 Task: Open Card Equestrian Review in Board Content Personalization and Customization to Workspace Database Management and add a team member Softage.4@softage.net, a label Red, a checklist Scuba Diving, an attachment from your onedrive, a color Red and finally, add a card description 'Conduct team training session on project management' and a comment 'Let us approach this task with a sense of focus and attention to detail, ensuring that we do not miss any important information or details.'. Add a start date 'Jan 16, 1900' with a due date 'Jan 23, 1900'
Action: Mouse moved to (52, 264)
Screenshot: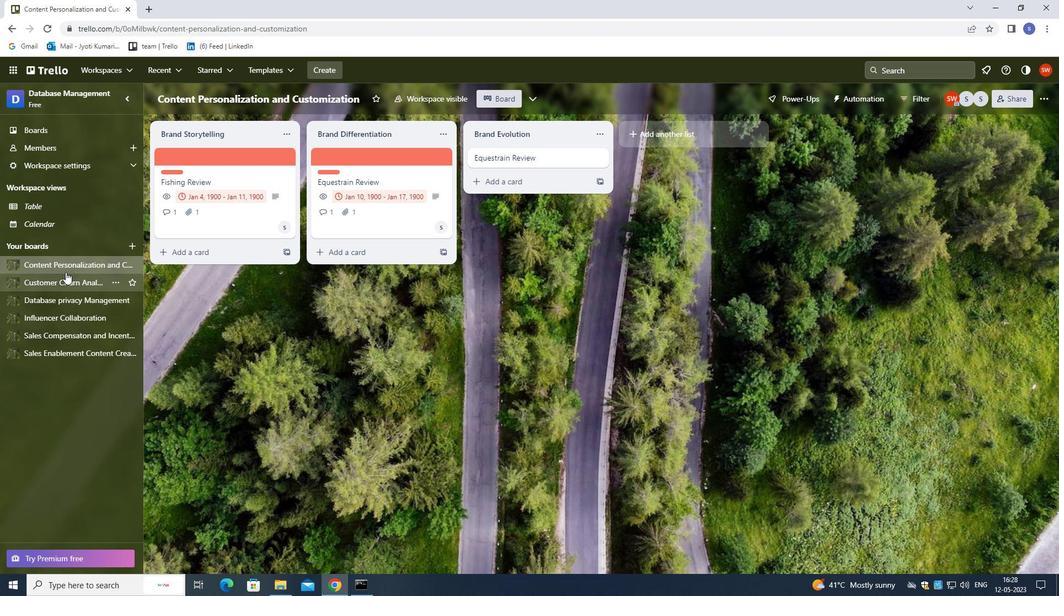 
Action: Mouse pressed left at (52, 264)
Screenshot: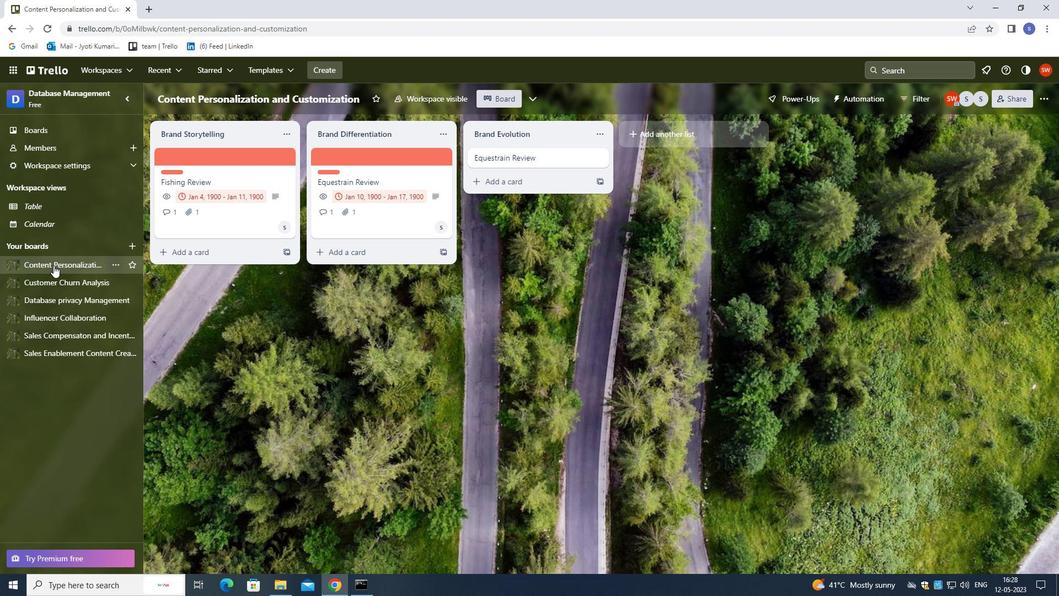 
Action: Mouse moved to (510, 156)
Screenshot: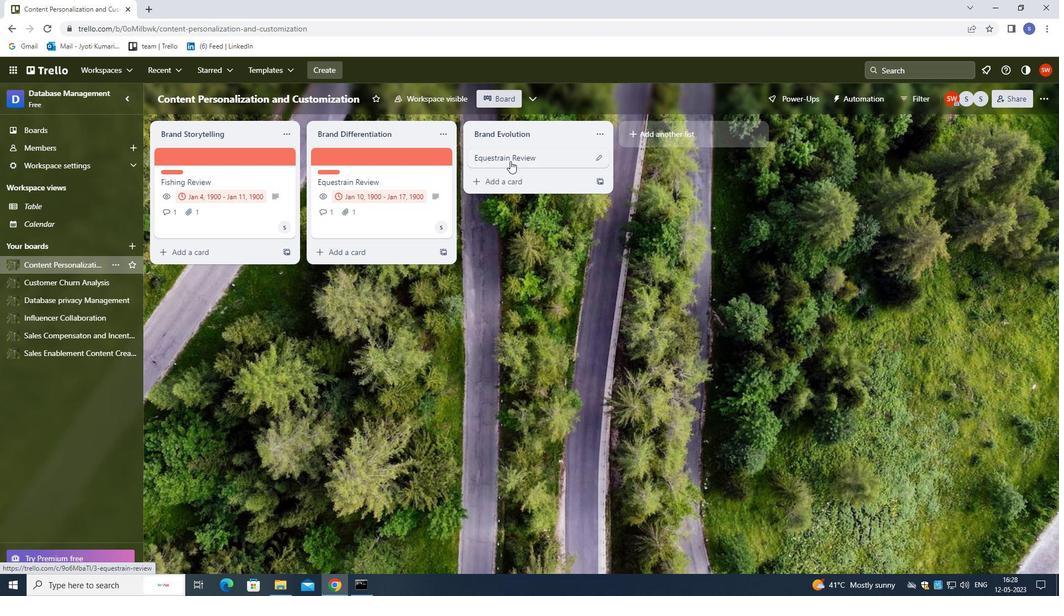 
Action: Mouse pressed left at (510, 156)
Screenshot: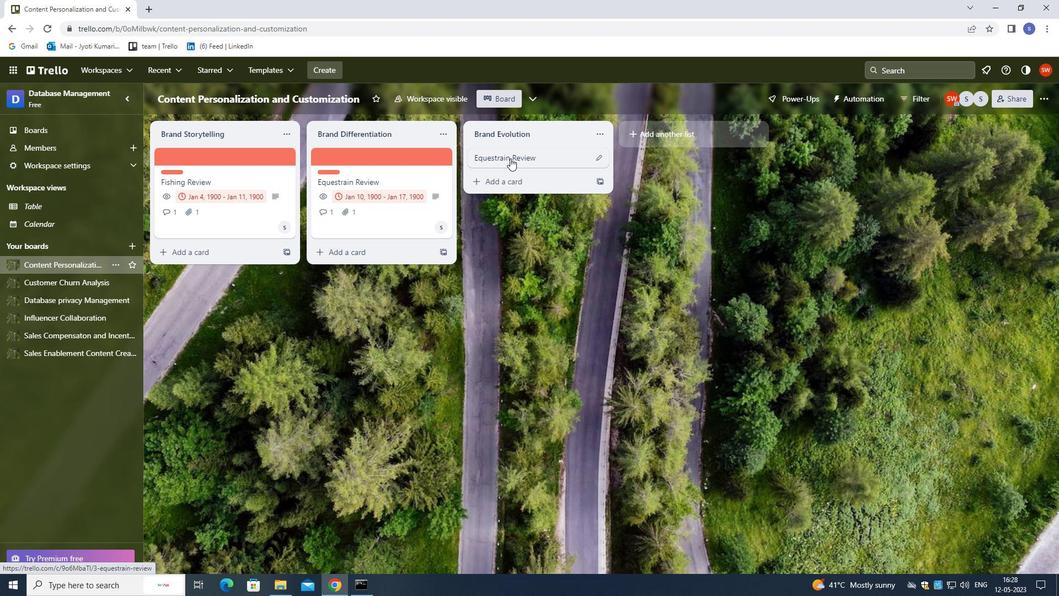 
Action: Mouse moved to (672, 201)
Screenshot: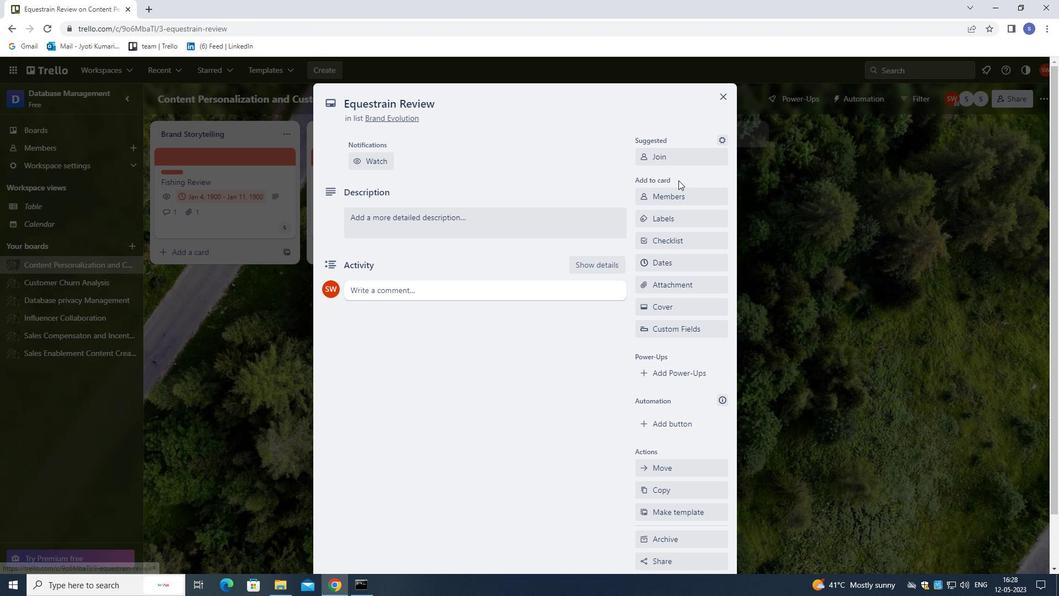 
Action: Mouse pressed left at (672, 201)
Screenshot: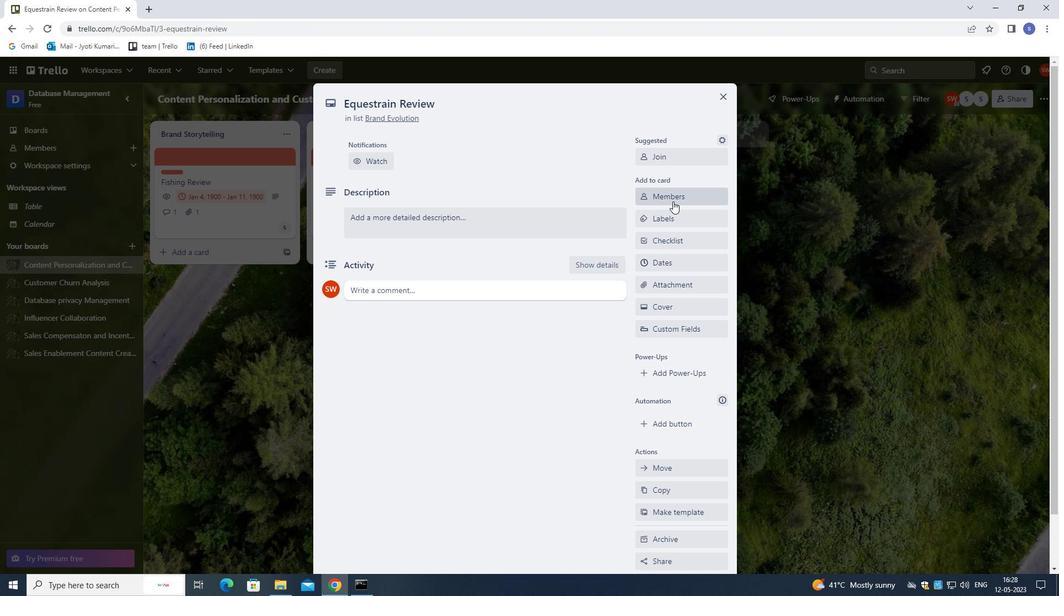 
Action: Mouse moved to (678, 157)
Screenshot: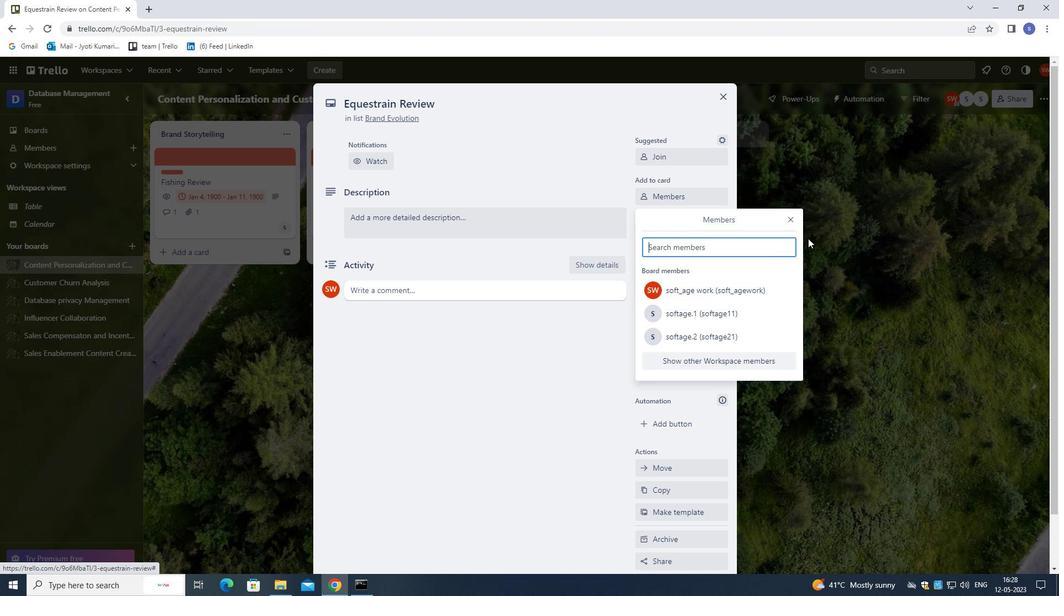 
Action: Key pressed softage.4<Key.shift>2SOFTAGE.NET
Screenshot: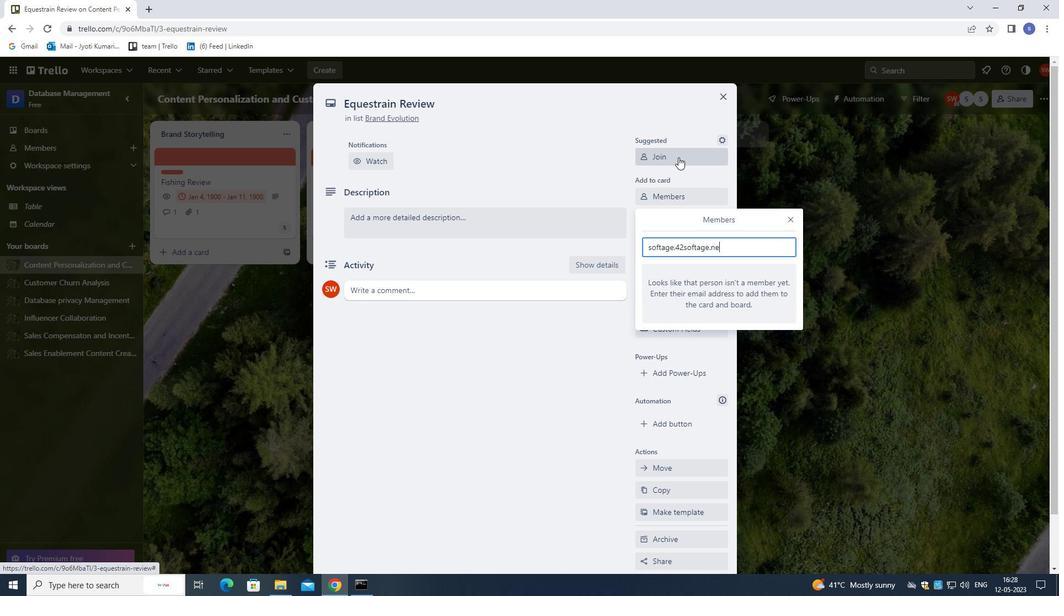 
Action: Mouse moved to (683, 247)
Screenshot: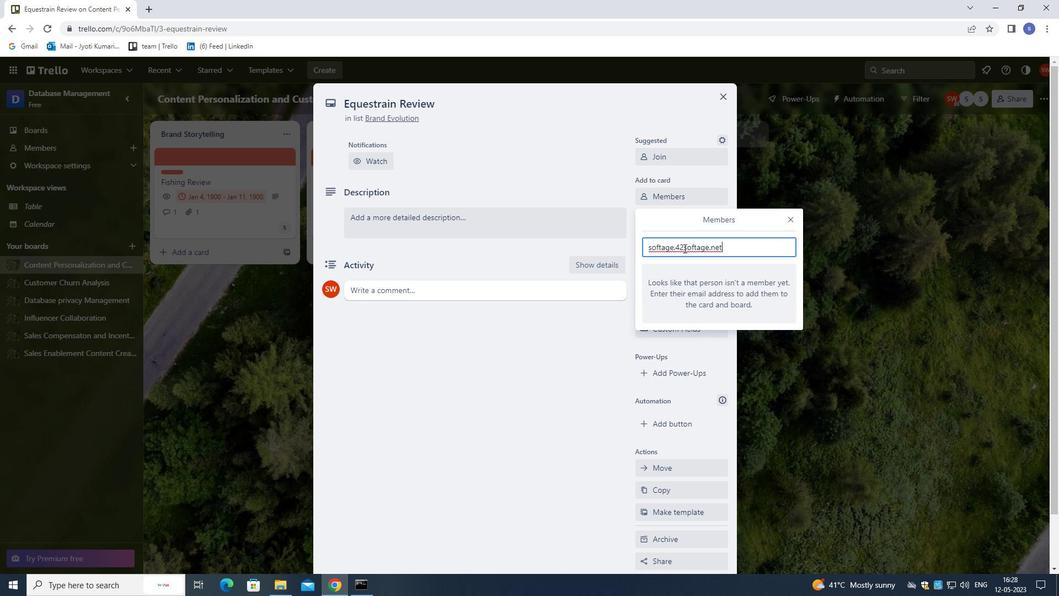 
Action: Mouse pressed left at (683, 247)
Screenshot: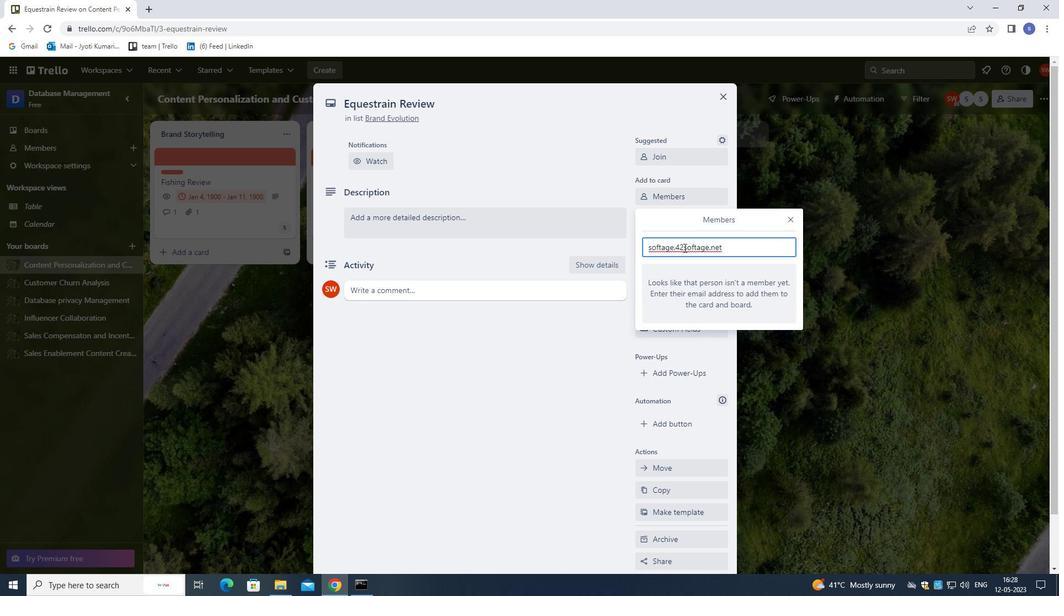
Action: Mouse moved to (694, 303)
Screenshot: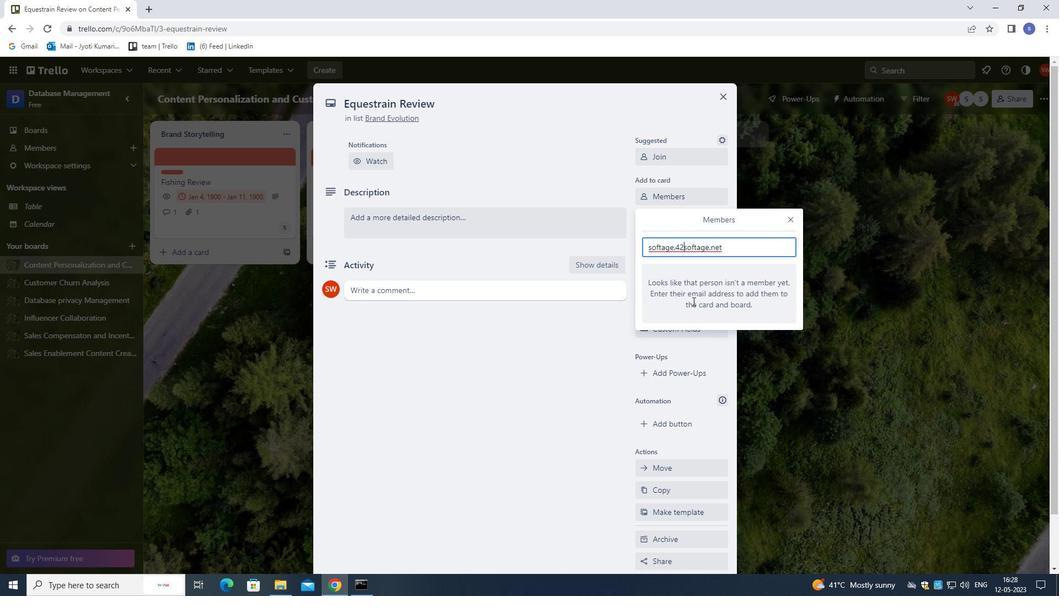 
Action: Key pressed <Key.backspace>
Screenshot: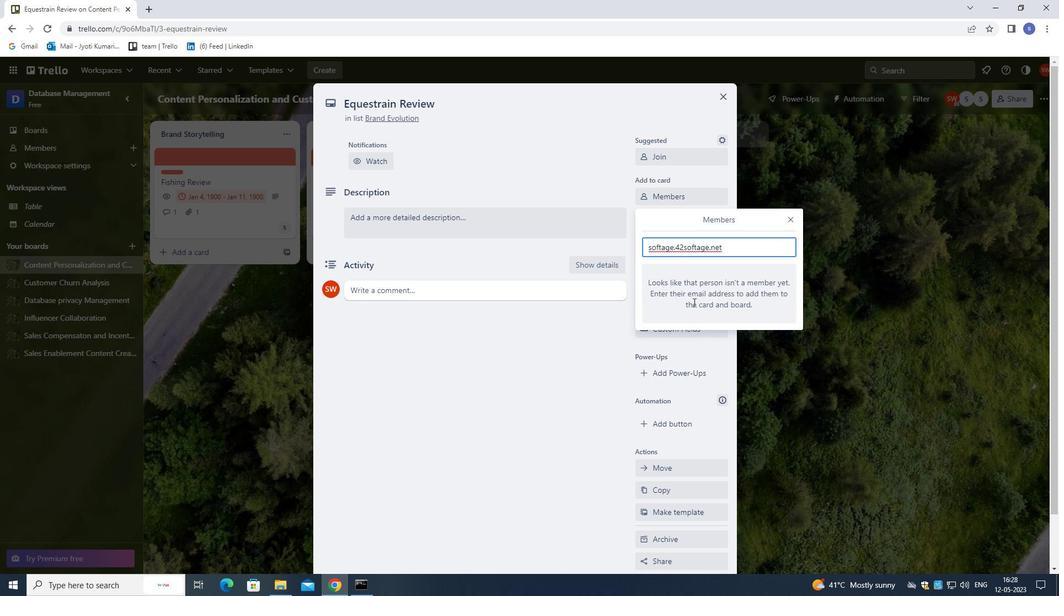 
Action: Mouse moved to (729, 246)
Screenshot: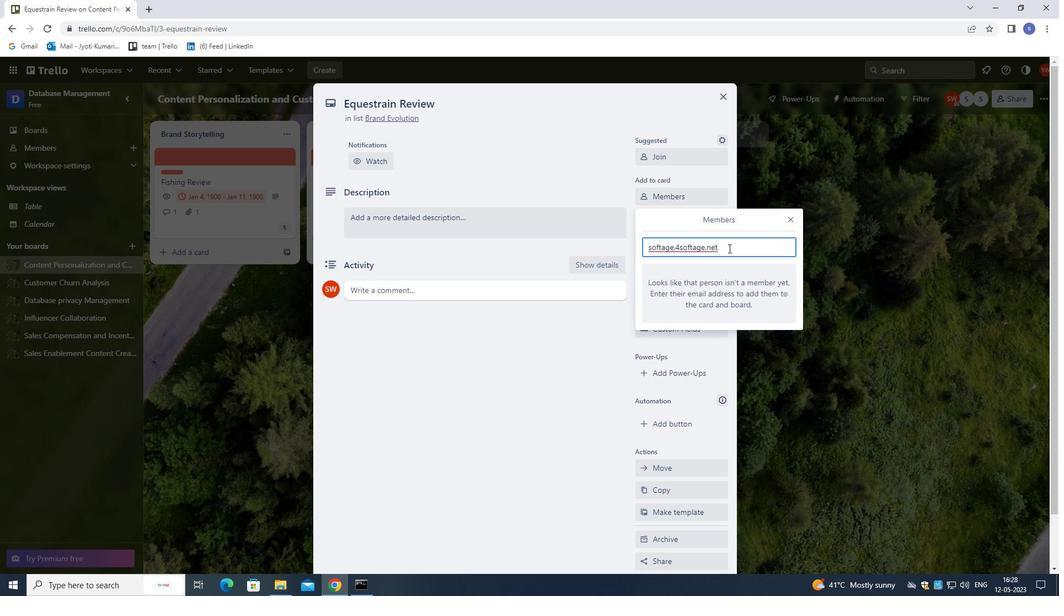 
Action: Mouse pressed left at (729, 246)
Screenshot: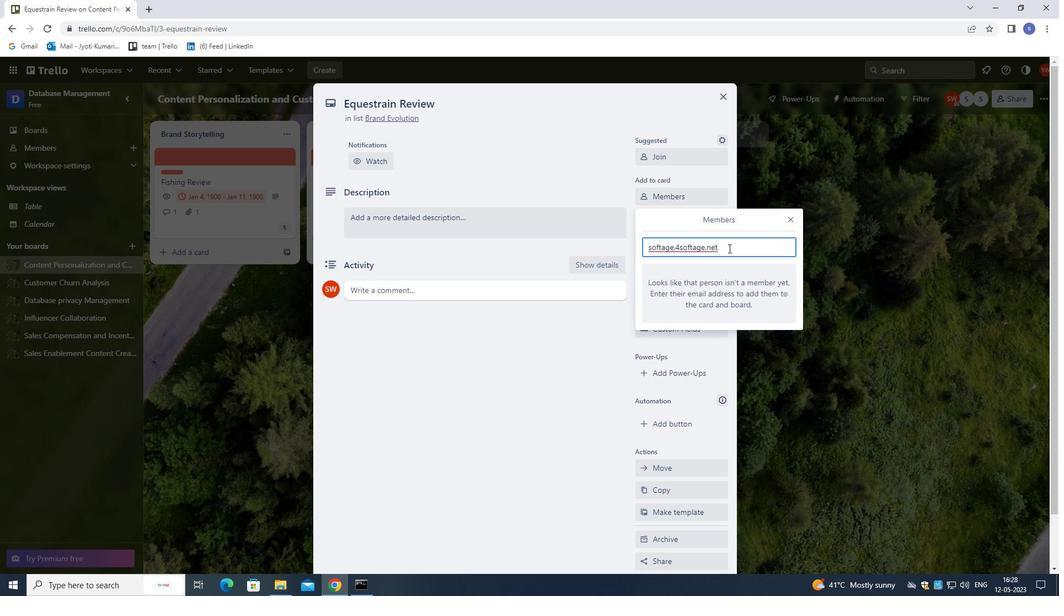 
Action: Mouse moved to (708, 256)
Screenshot: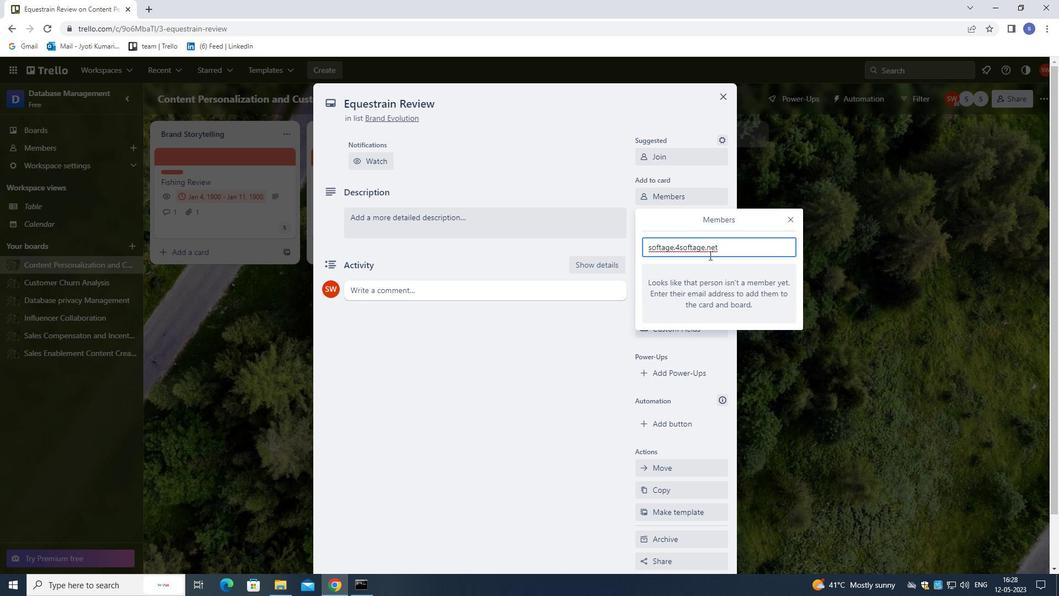 
Action: Key pressed <Key.backspace>
Screenshot: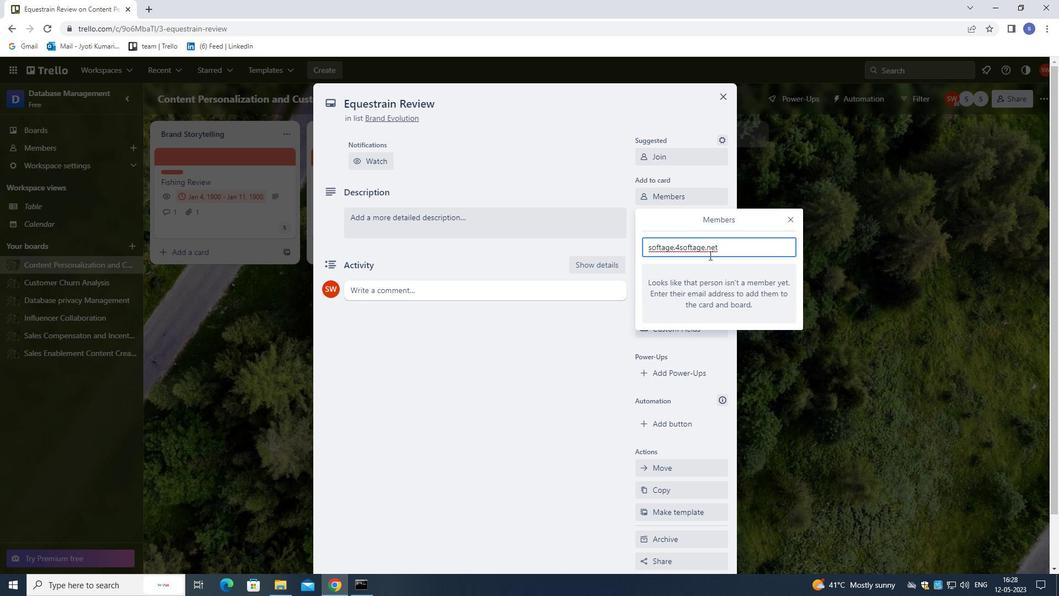 
Action: Mouse moved to (699, 258)
Screenshot: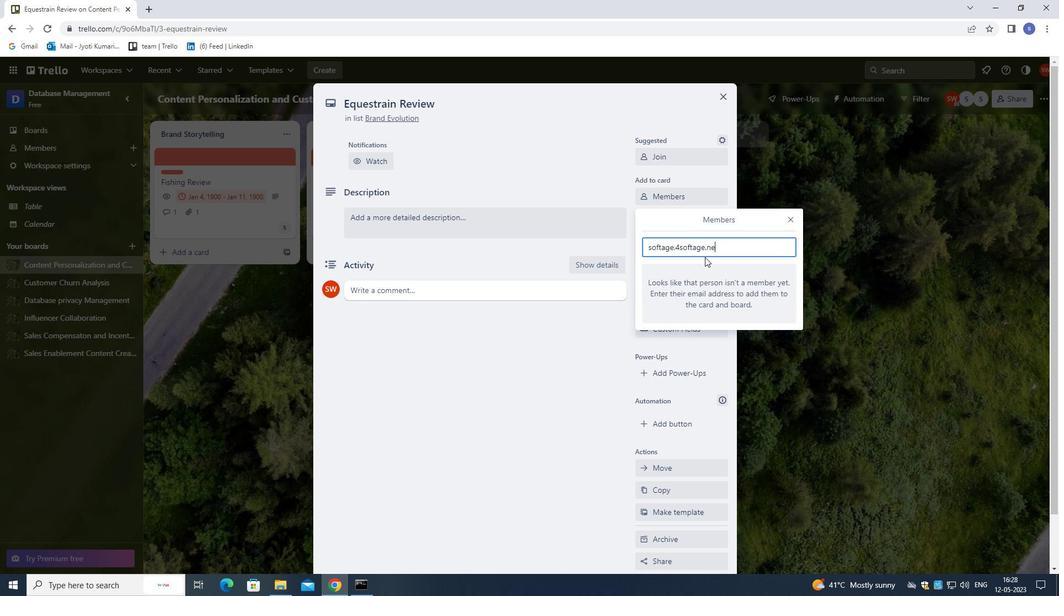
Action: Key pressed T
Screenshot: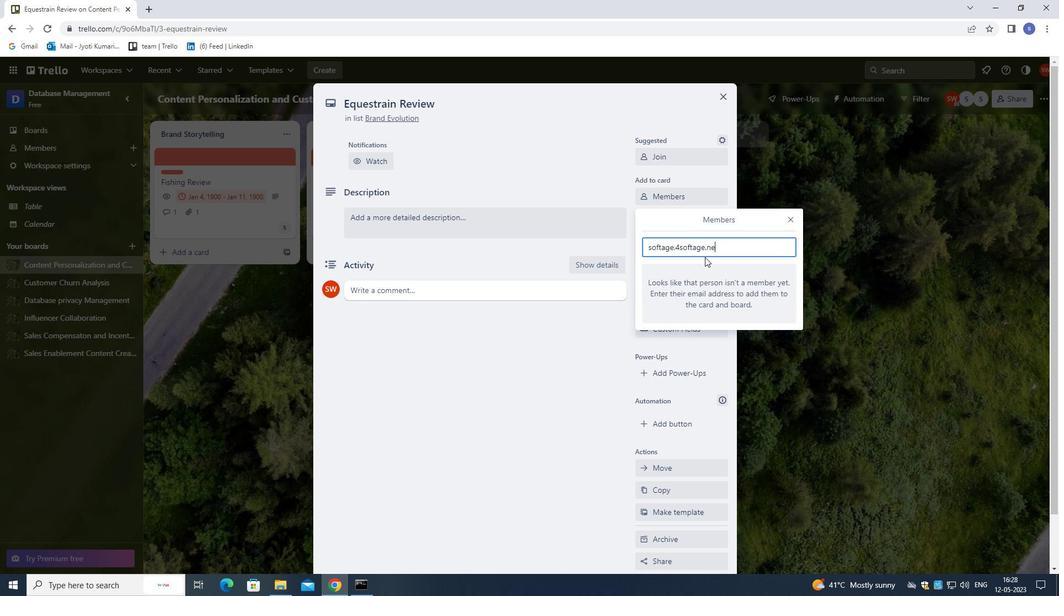 
Action: Mouse moved to (680, 245)
Screenshot: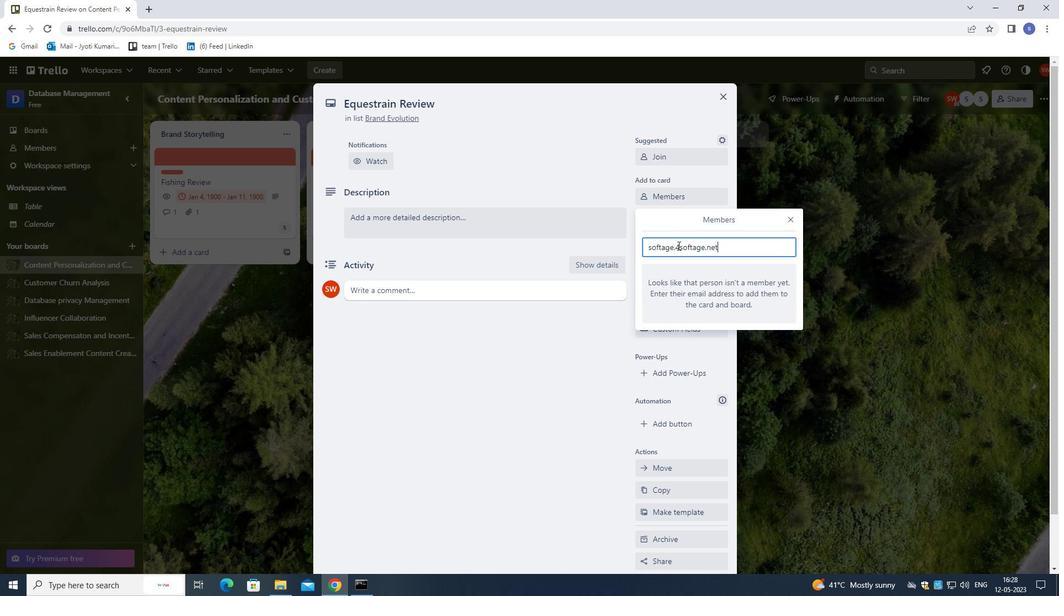 
Action: Mouse pressed left at (680, 245)
Screenshot: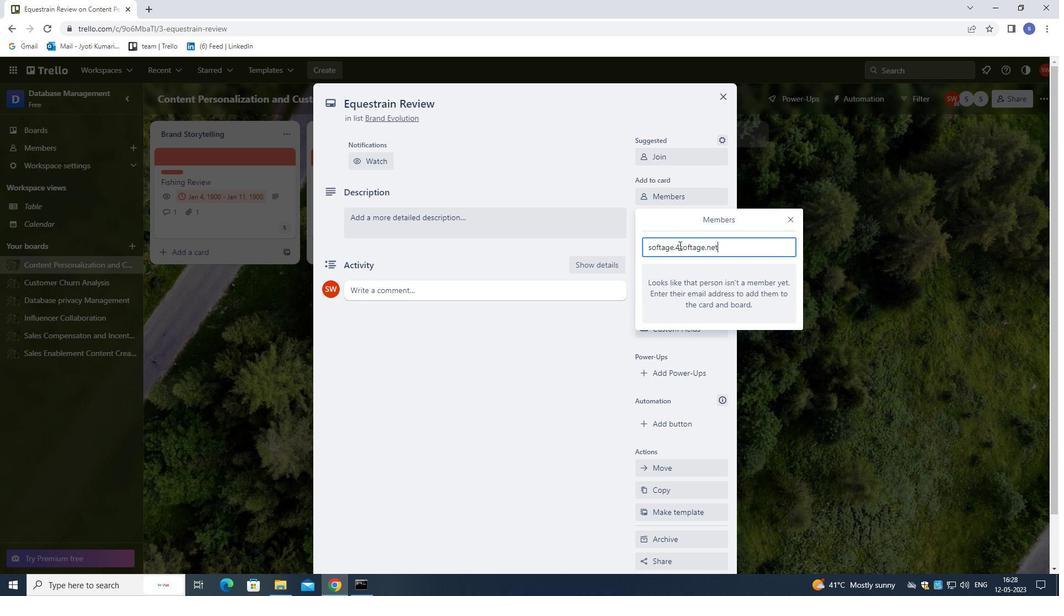 
Action: Mouse moved to (693, 271)
Screenshot: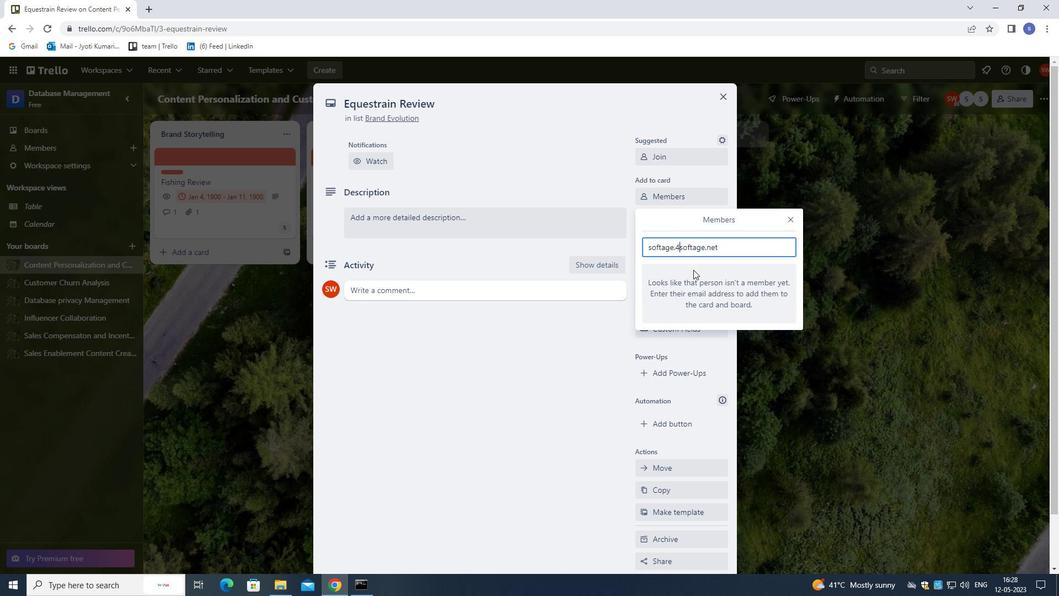 
Action: Key pressed <Key.shift>@
Screenshot: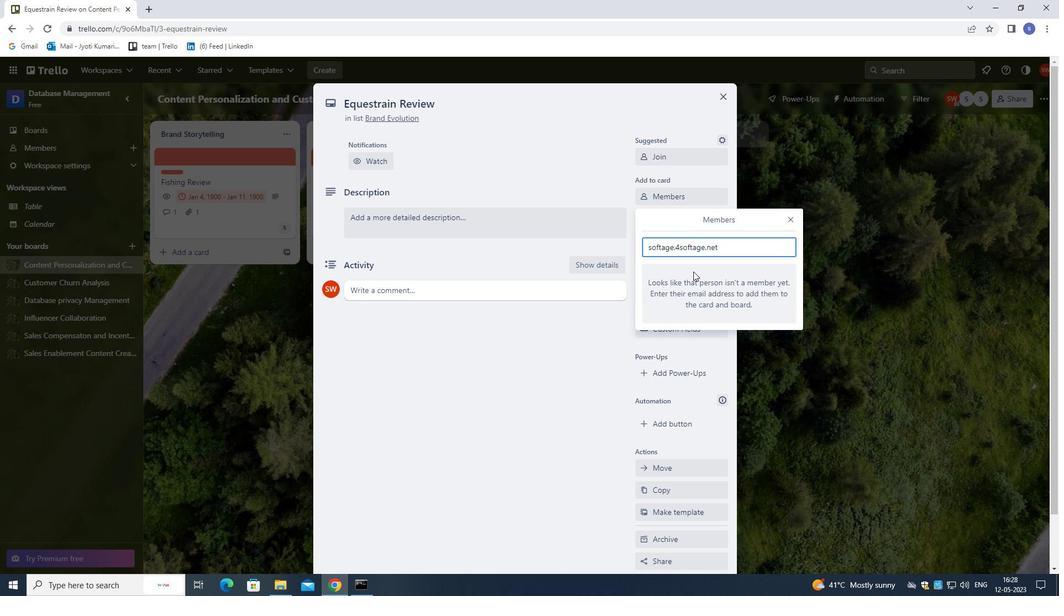 
Action: Mouse moved to (687, 326)
Screenshot: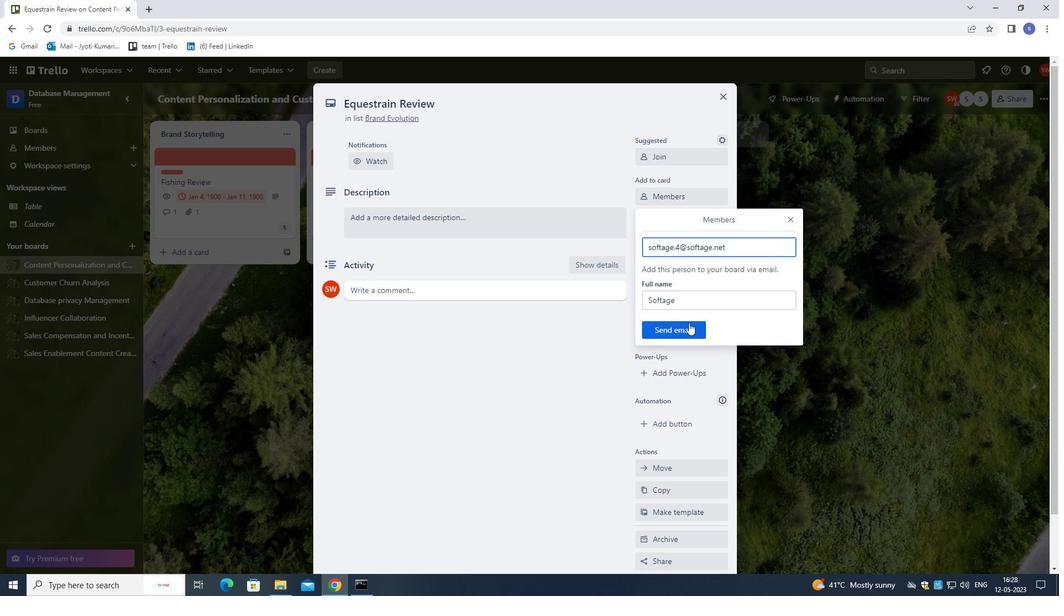 
Action: Mouse pressed left at (687, 326)
Screenshot: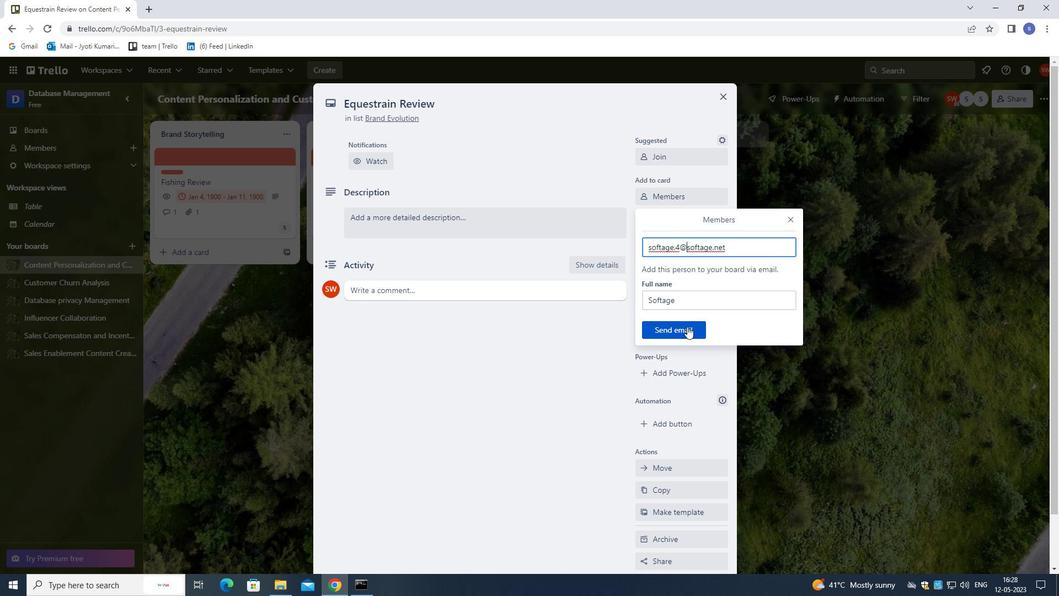 
Action: Mouse moved to (674, 221)
Screenshot: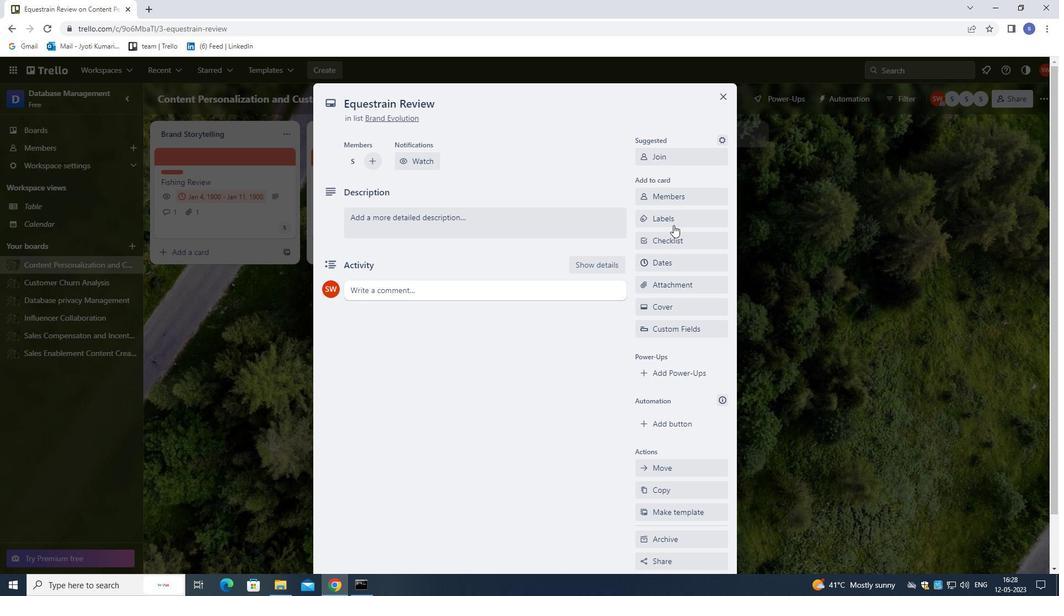 
Action: Mouse pressed left at (674, 221)
Screenshot: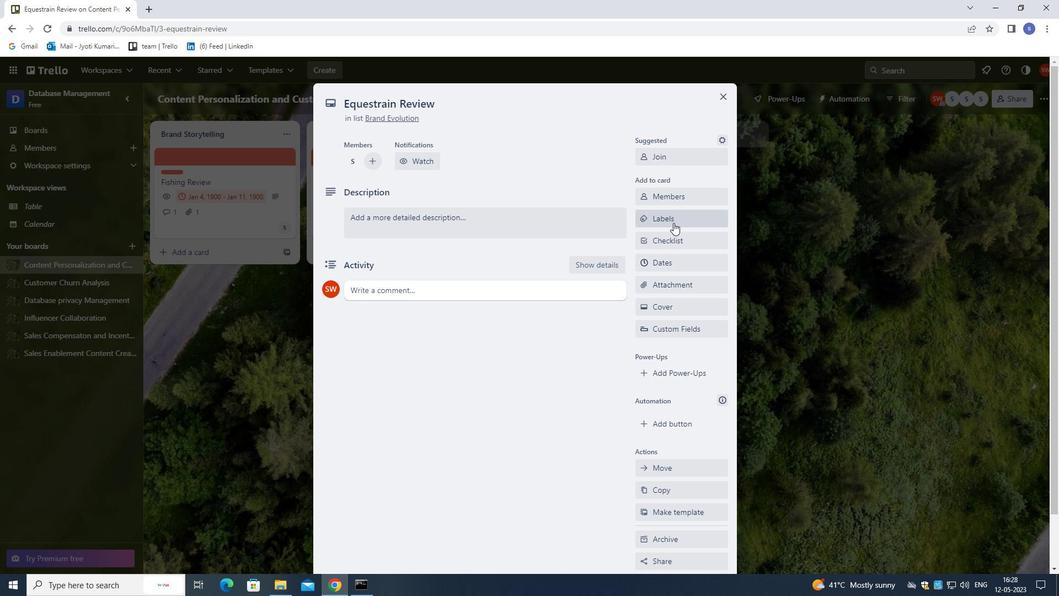 
Action: Mouse moved to (672, 226)
Screenshot: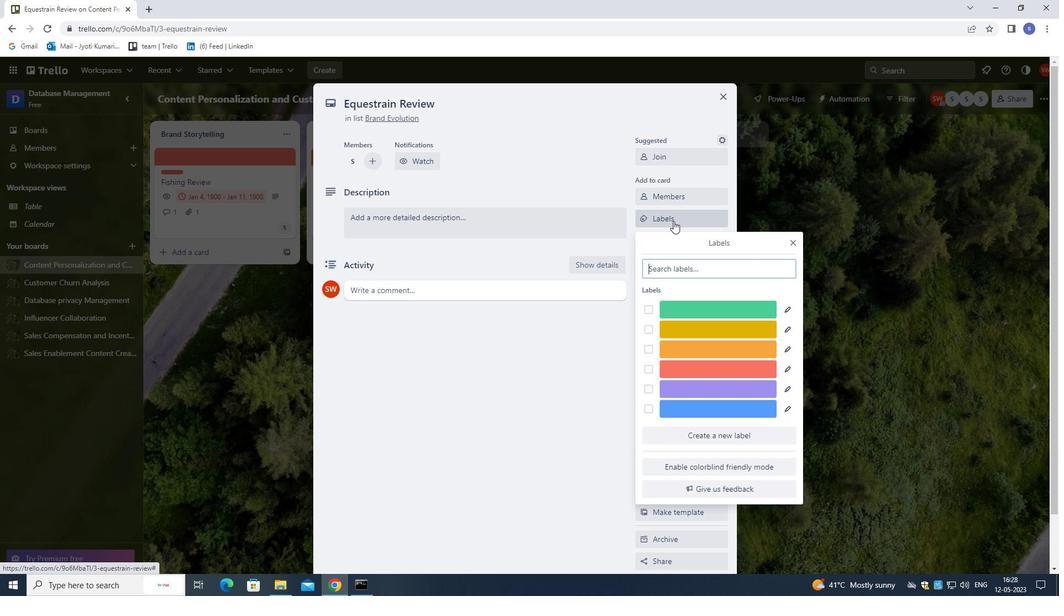 
Action: Key pressed R
Screenshot: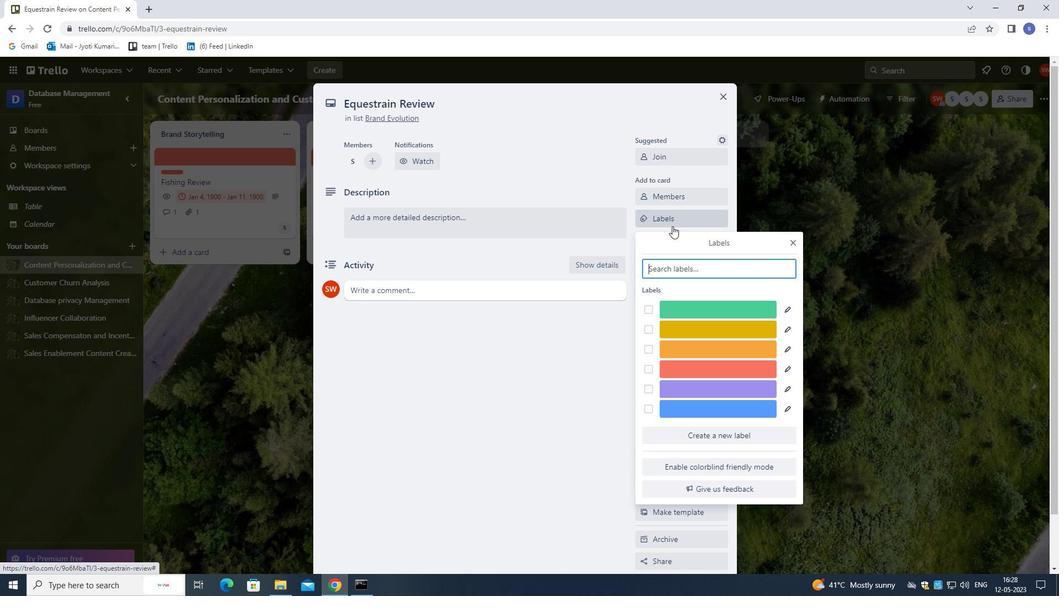 
Action: Mouse moved to (704, 308)
Screenshot: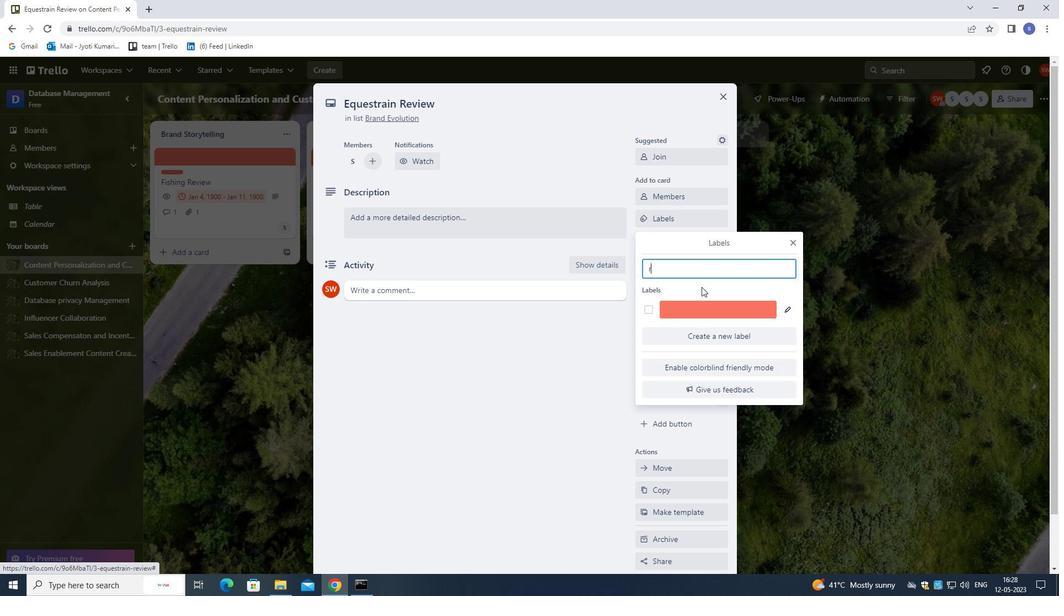 
Action: Mouse pressed left at (704, 308)
Screenshot: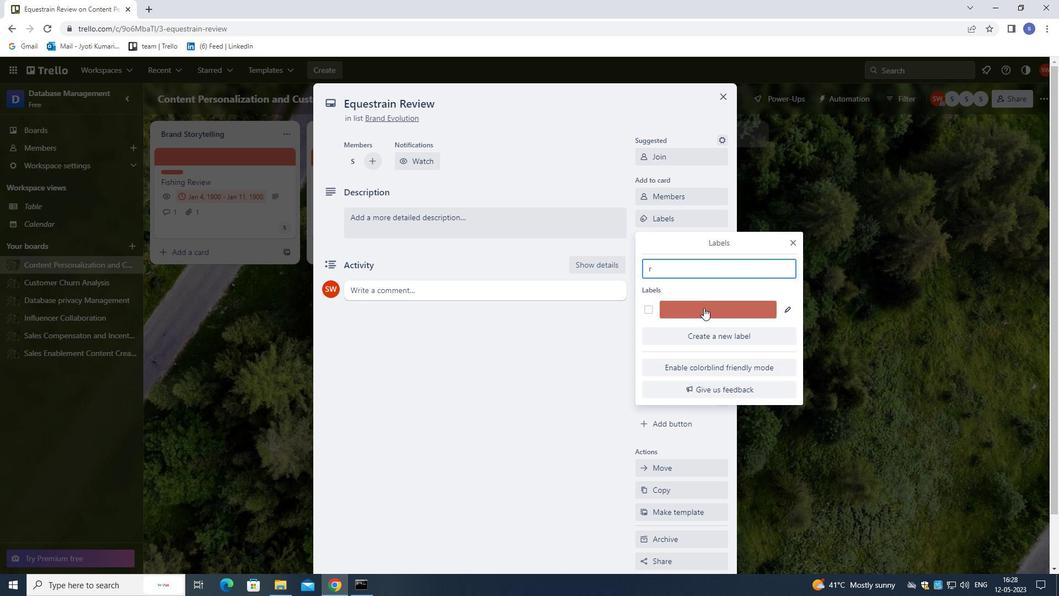 
Action: Mouse moved to (791, 239)
Screenshot: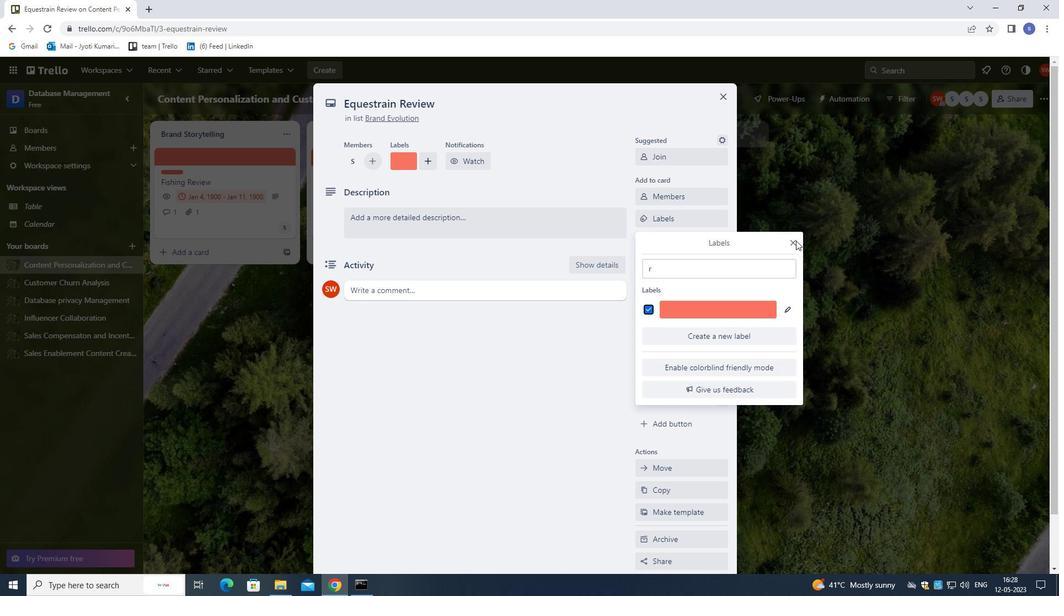 
Action: Mouse pressed left at (791, 239)
Screenshot: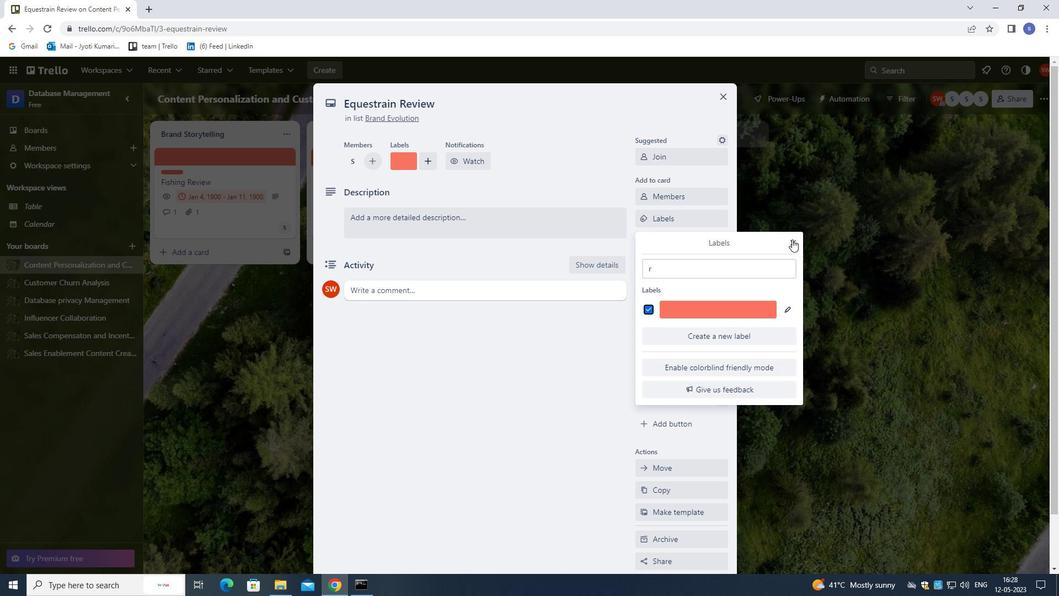 
Action: Mouse moved to (707, 239)
Screenshot: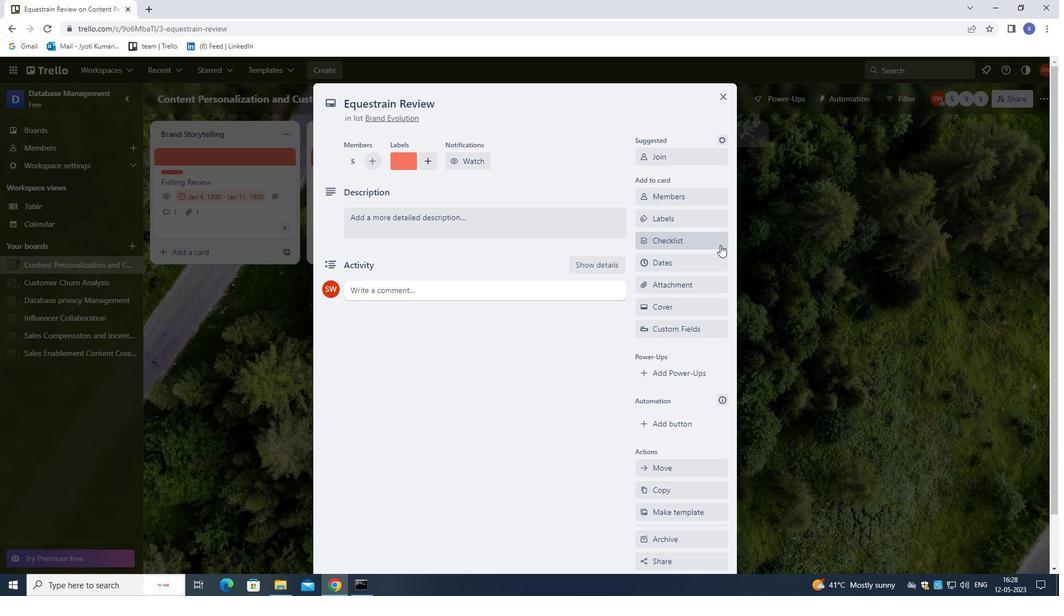 
Action: Mouse pressed left at (707, 239)
Screenshot: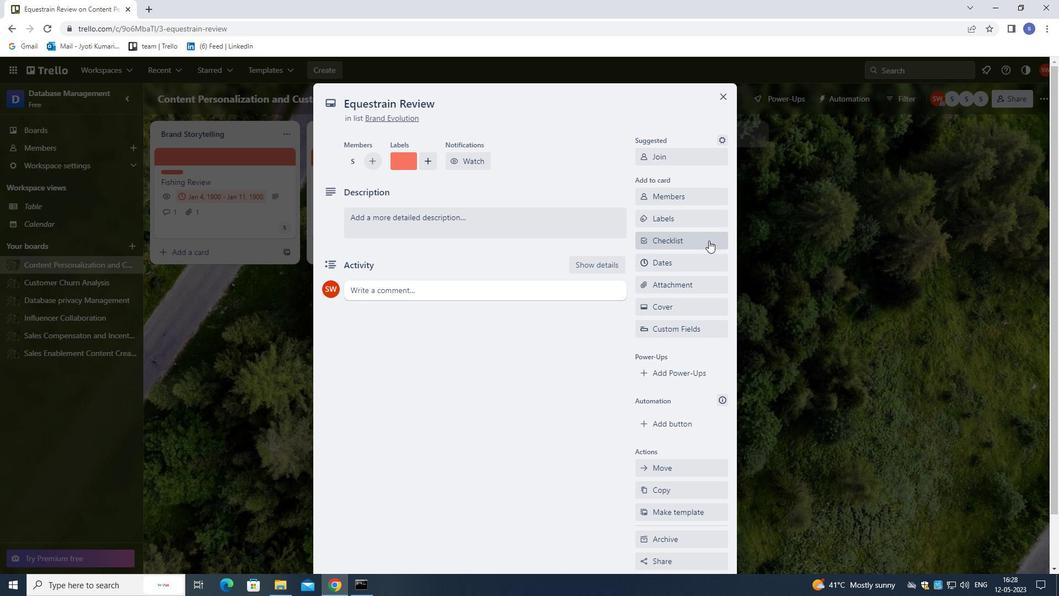 
Action: Mouse moved to (706, 243)
Screenshot: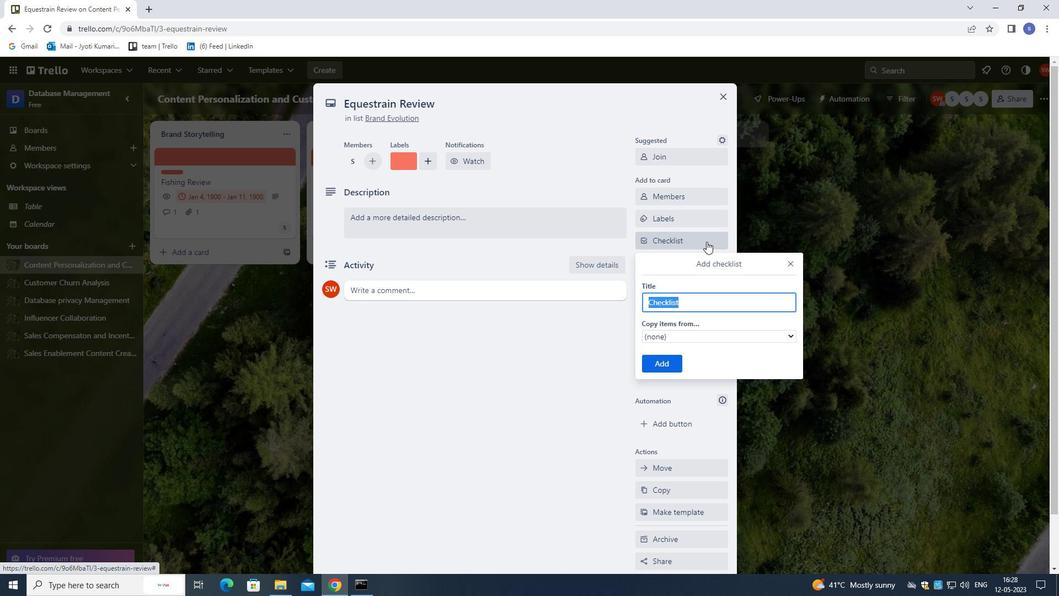 
Action: Key pressed SC
Screenshot: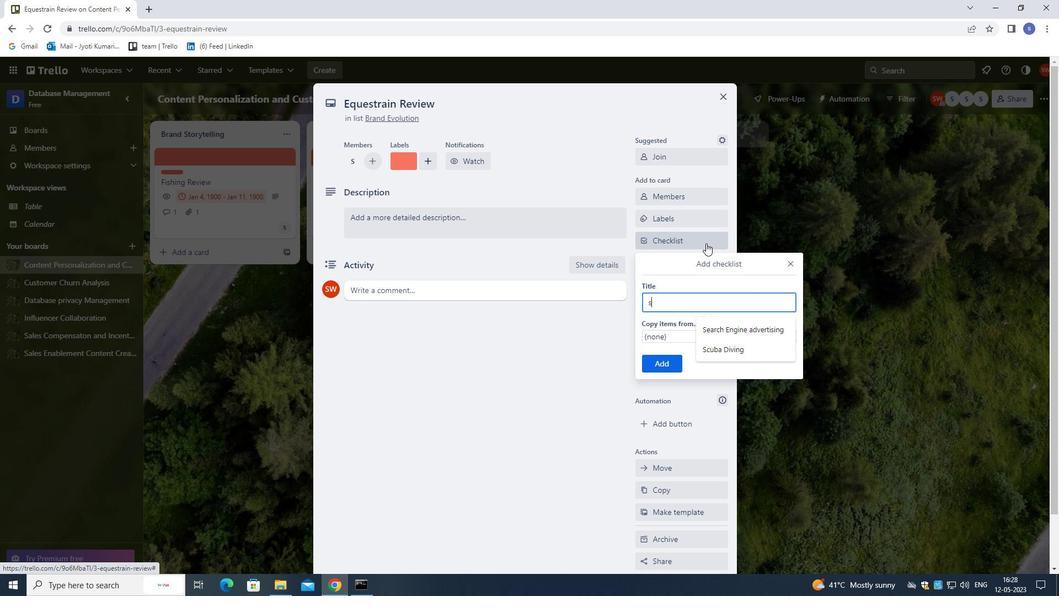 
Action: Mouse moved to (719, 330)
Screenshot: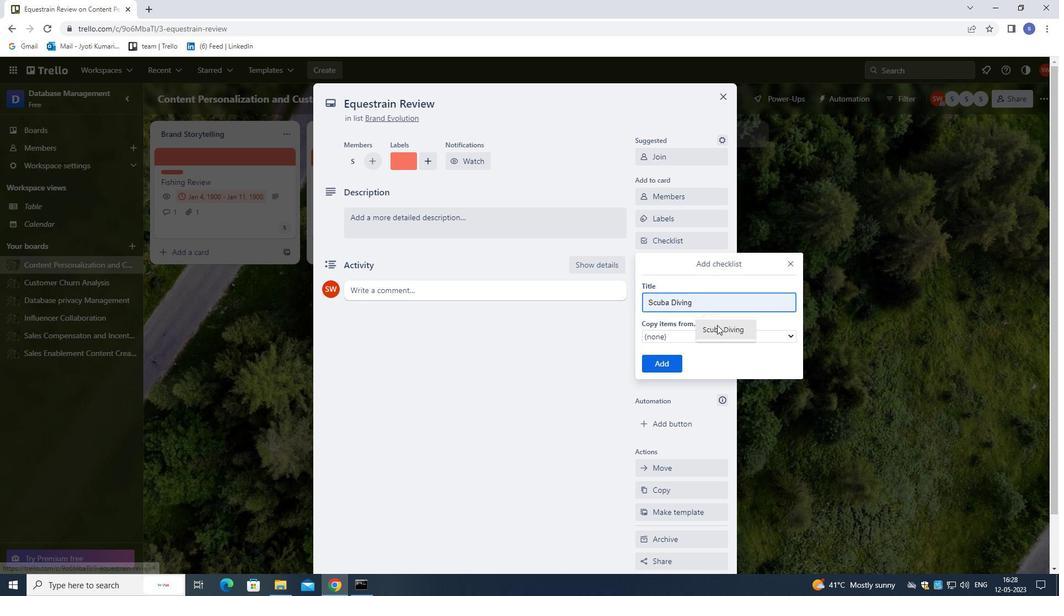
Action: Mouse pressed left at (719, 330)
Screenshot: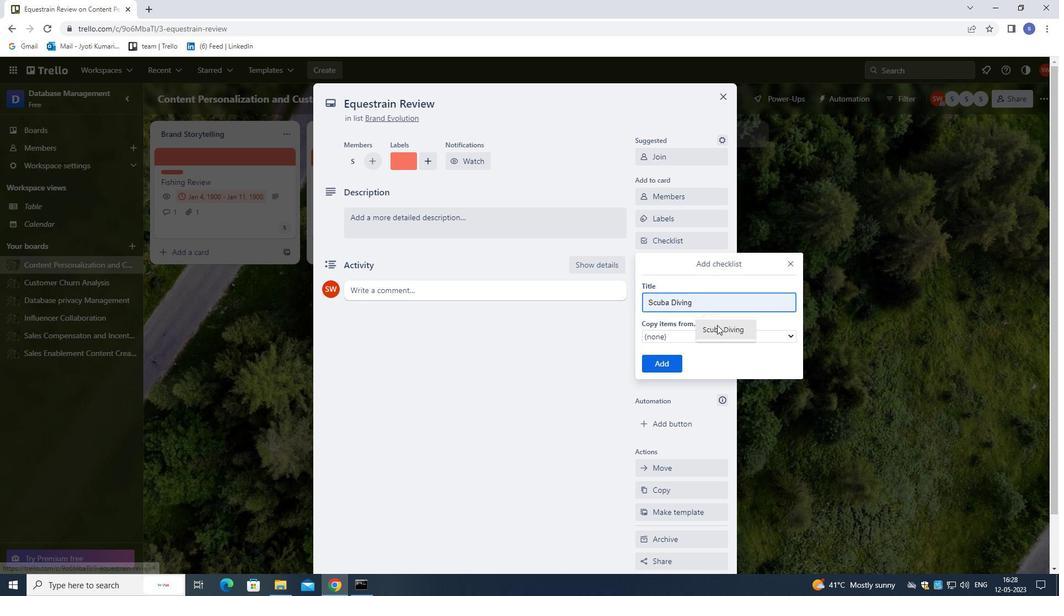 
Action: Mouse moved to (665, 358)
Screenshot: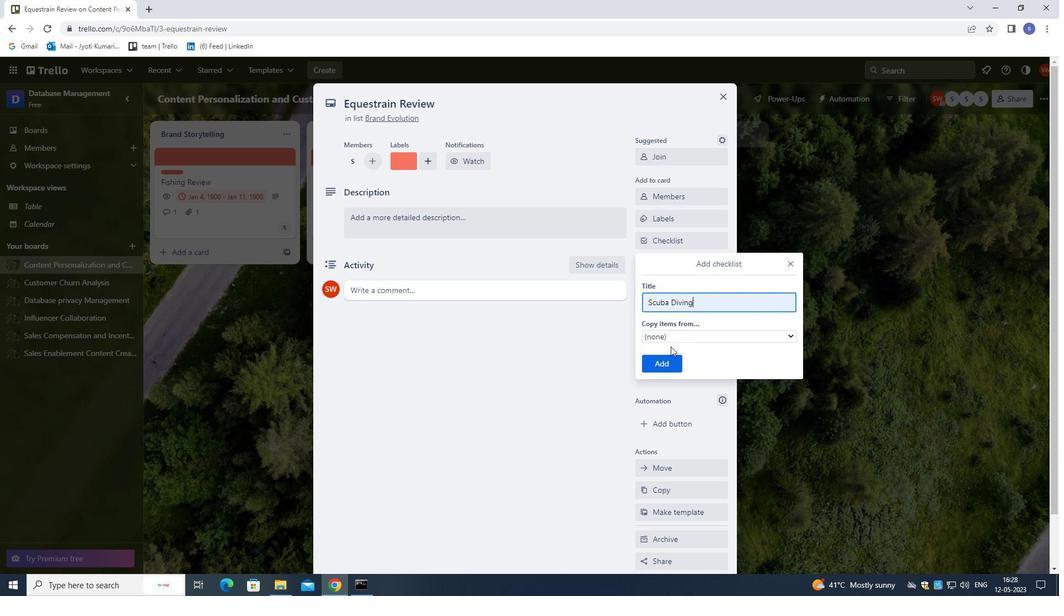 
Action: Mouse pressed left at (665, 358)
Screenshot: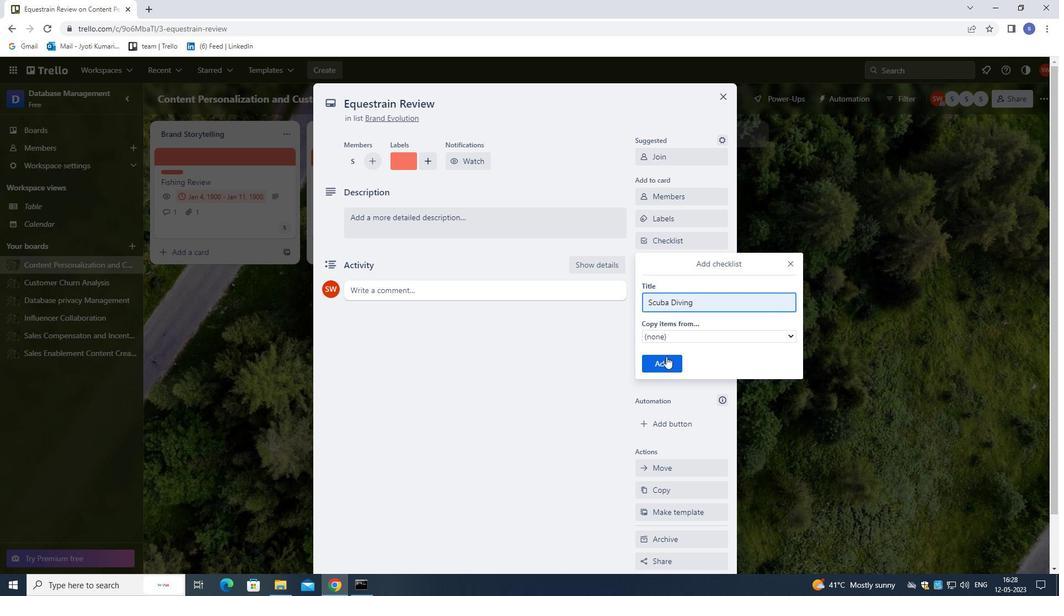 
Action: Mouse moved to (680, 263)
Screenshot: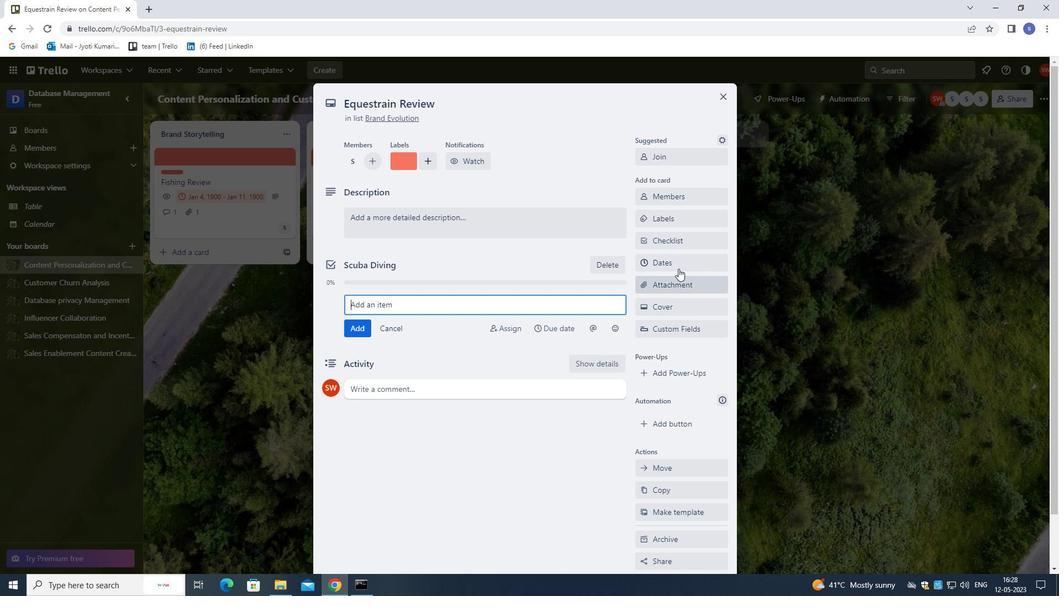 
Action: Mouse pressed left at (680, 263)
Screenshot: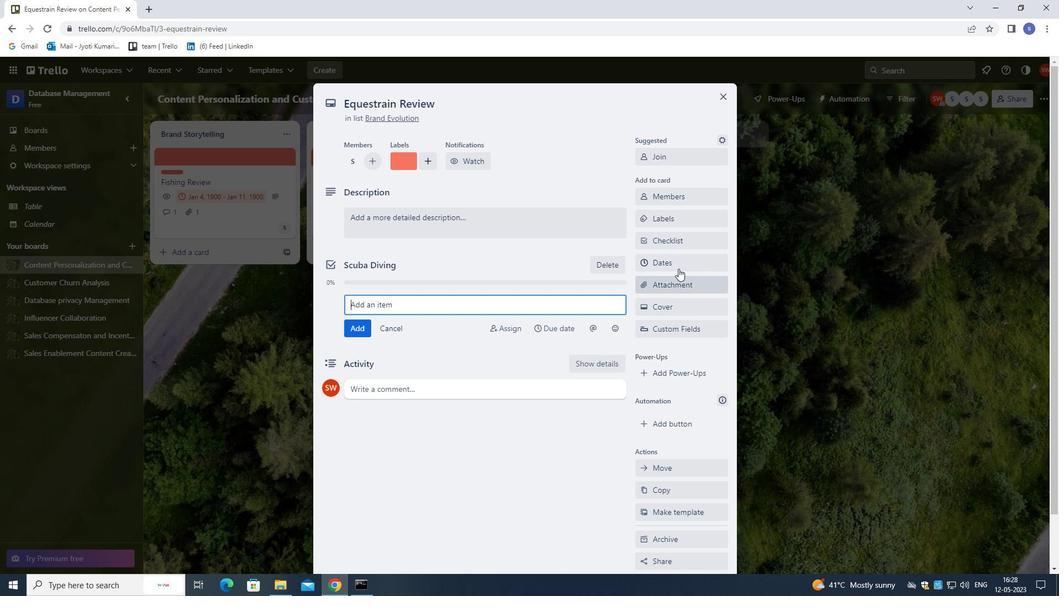 
Action: Mouse moved to (647, 299)
Screenshot: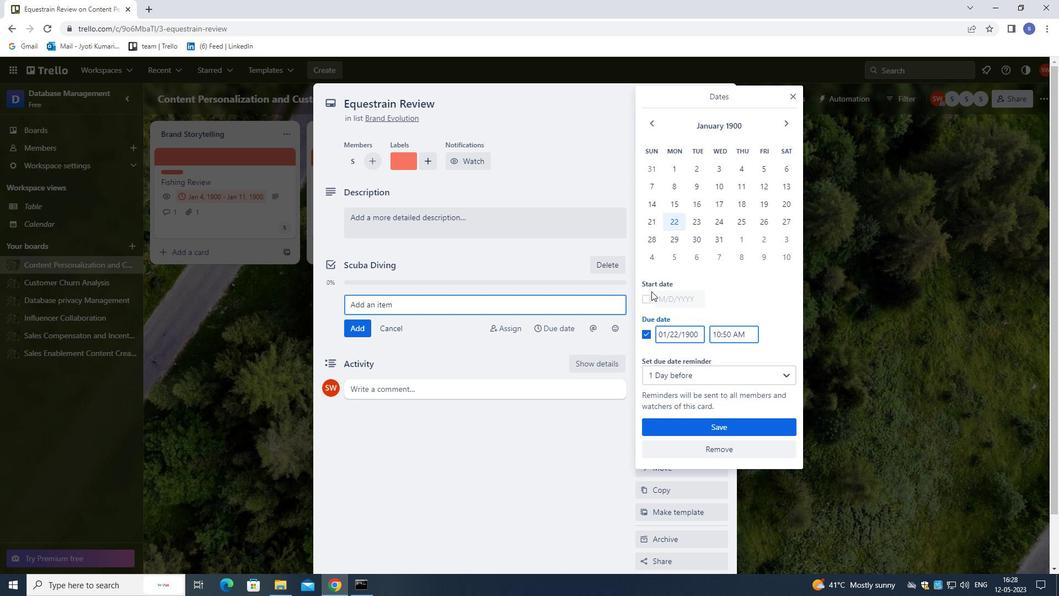 
Action: Mouse pressed left at (647, 299)
Screenshot: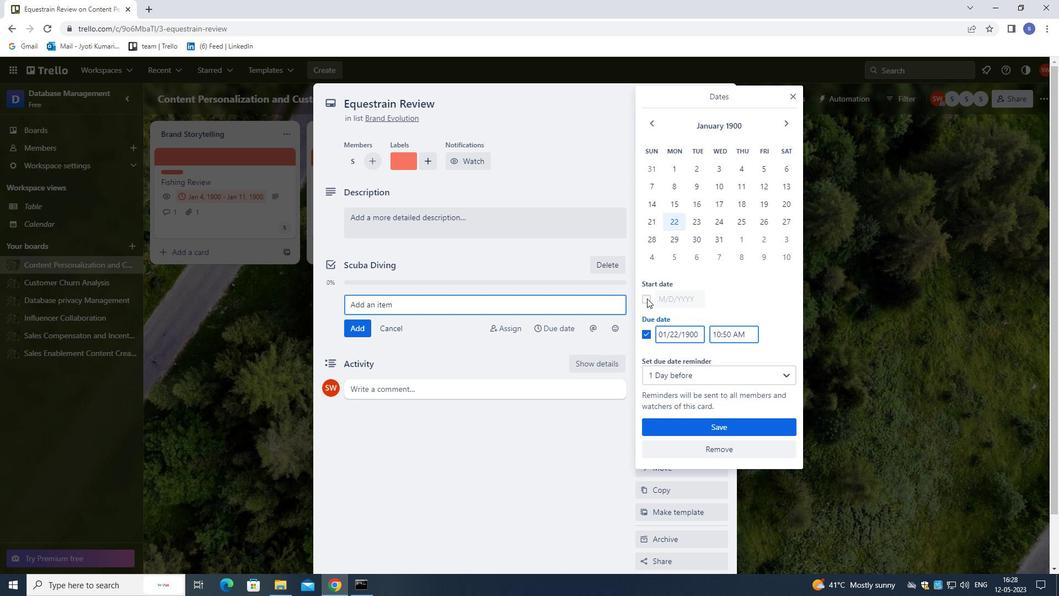 
Action: Mouse moved to (672, 298)
Screenshot: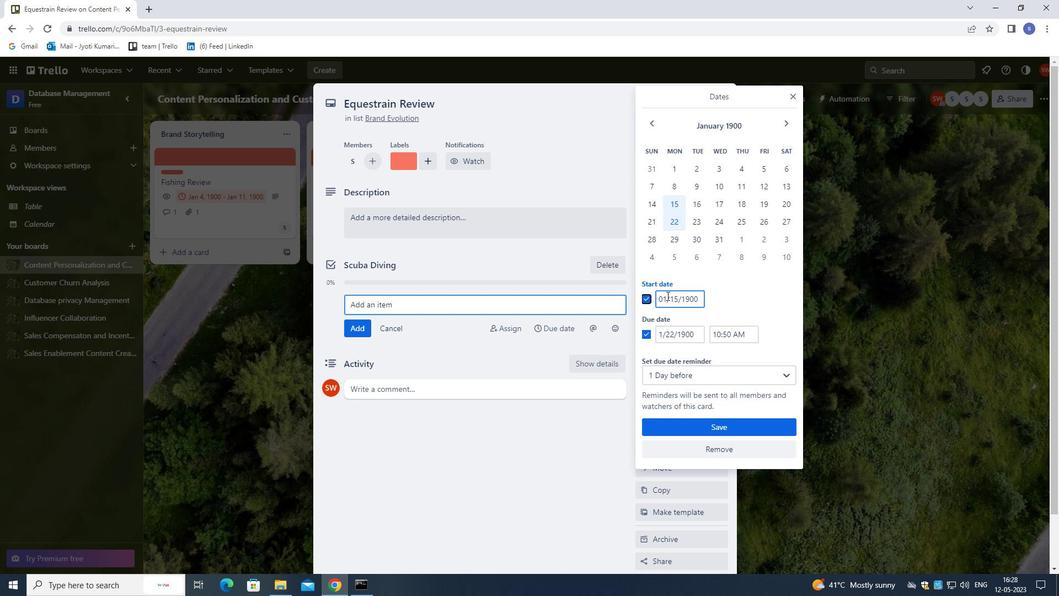 
Action: Mouse pressed left at (672, 298)
Screenshot: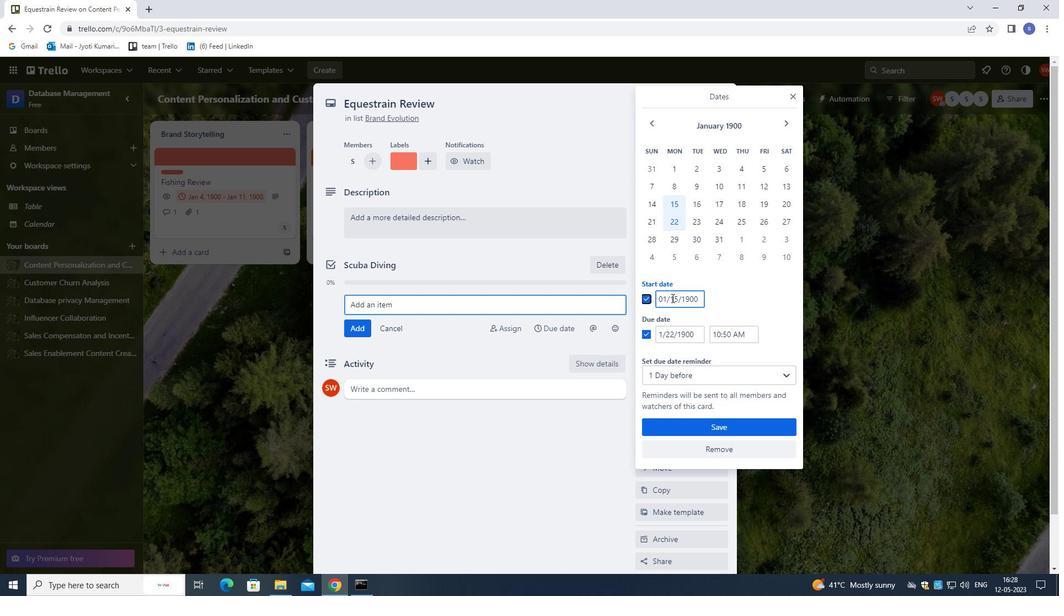
Action: Mouse moved to (671, 350)
Screenshot: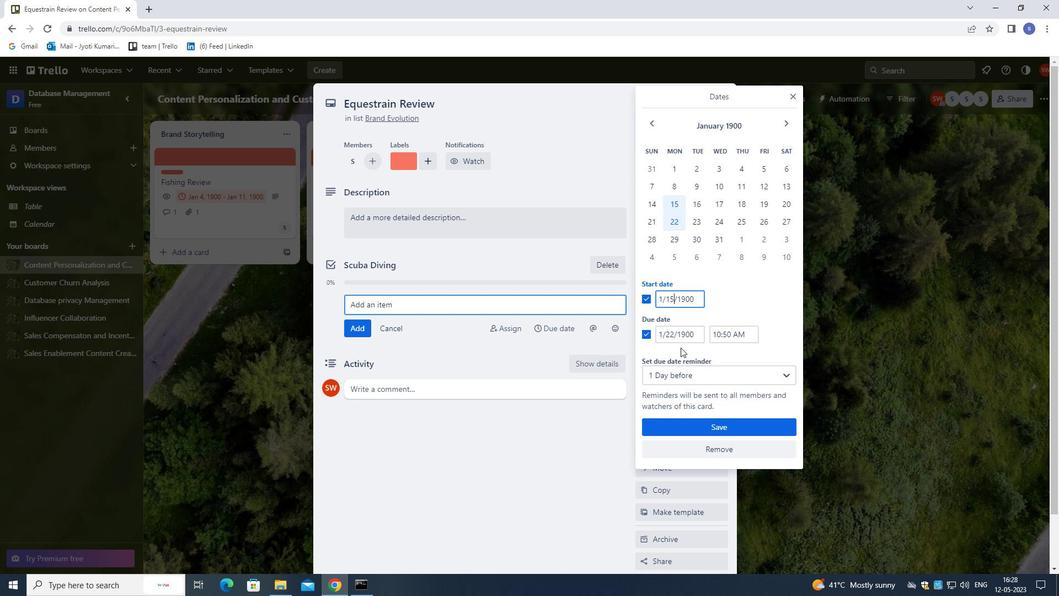 
Action: Key pressed <Key.backspace>6
Screenshot: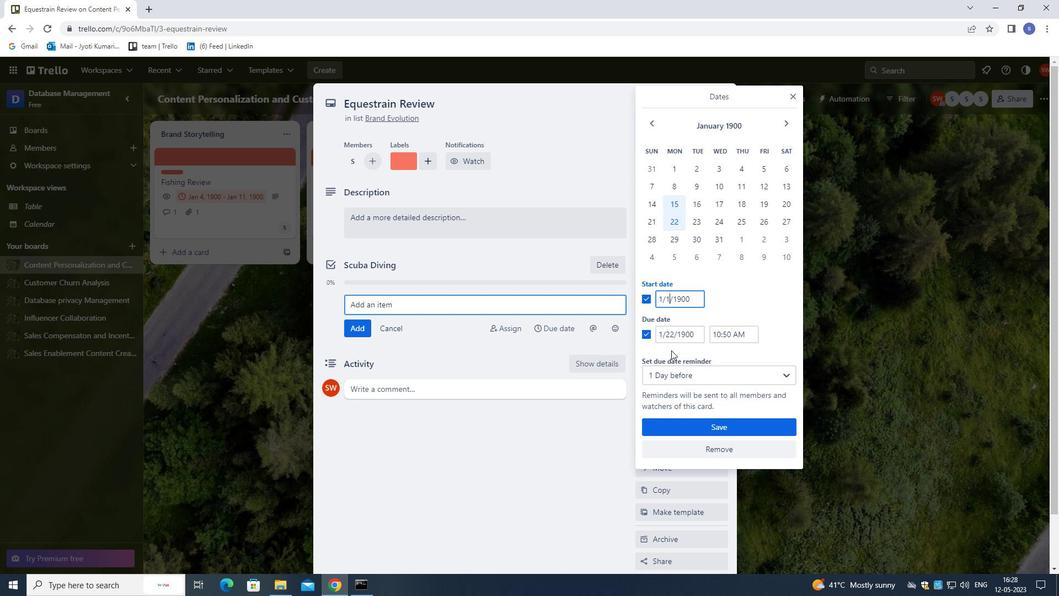 
Action: Mouse moved to (673, 335)
Screenshot: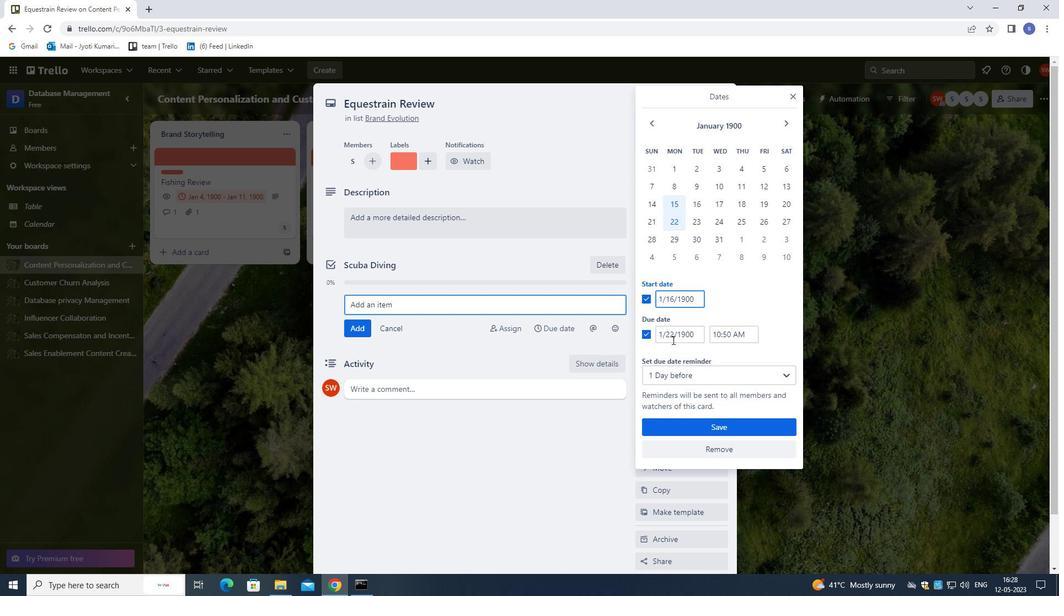 
Action: Mouse pressed left at (673, 335)
Screenshot: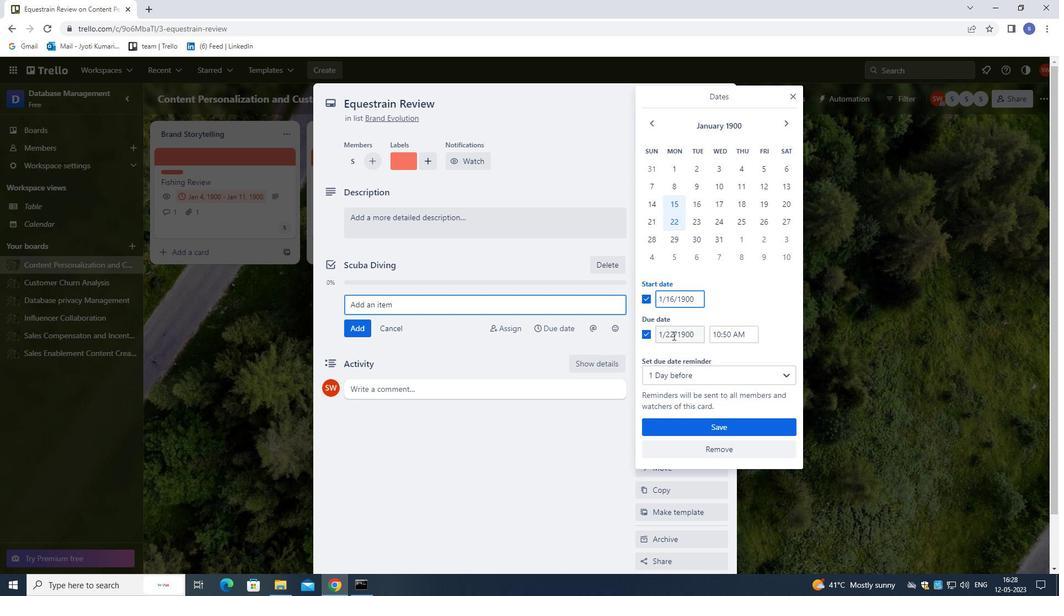 
Action: Mouse moved to (668, 441)
Screenshot: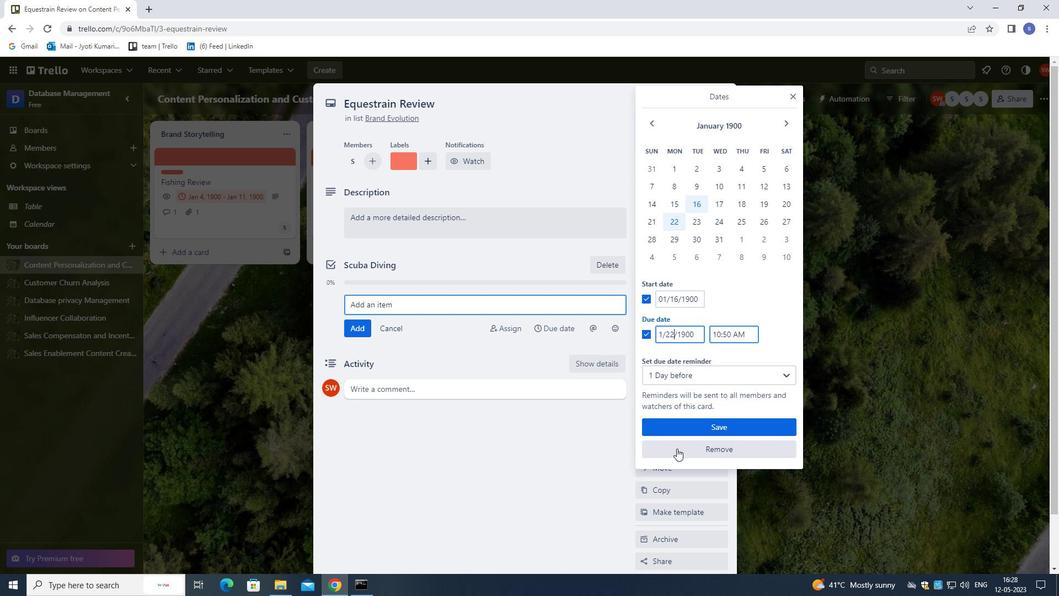 
Action: Key pressed <Key.backspace>3
Screenshot: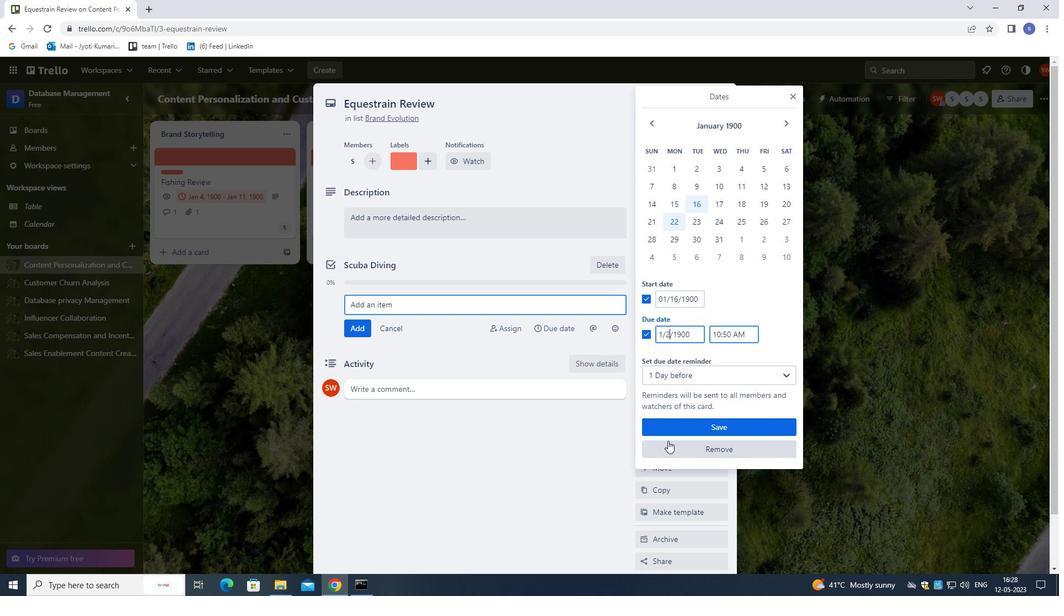 
Action: Mouse moved to (734, 419)
Screenshot: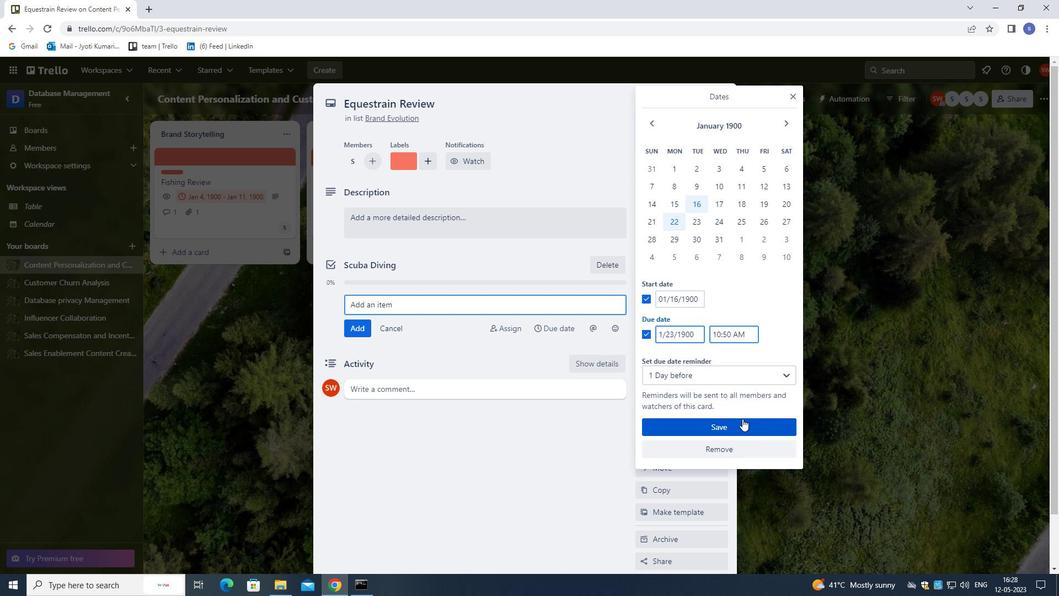 
Action: Mouse pressed left at (734, 419)
Screenshot: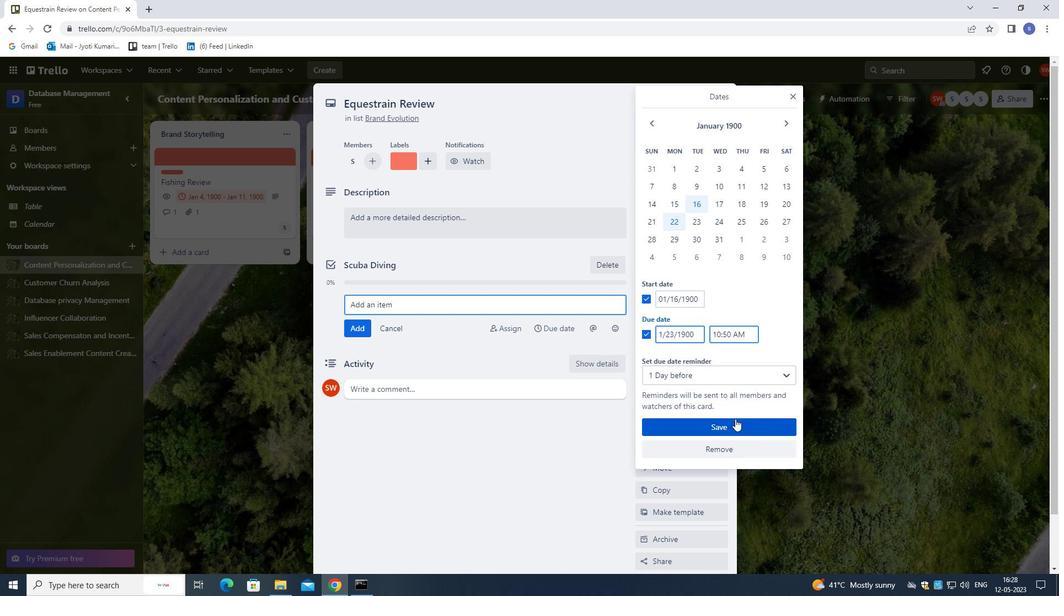 
Action: Mouse moved to (678, 289)
Screenshot: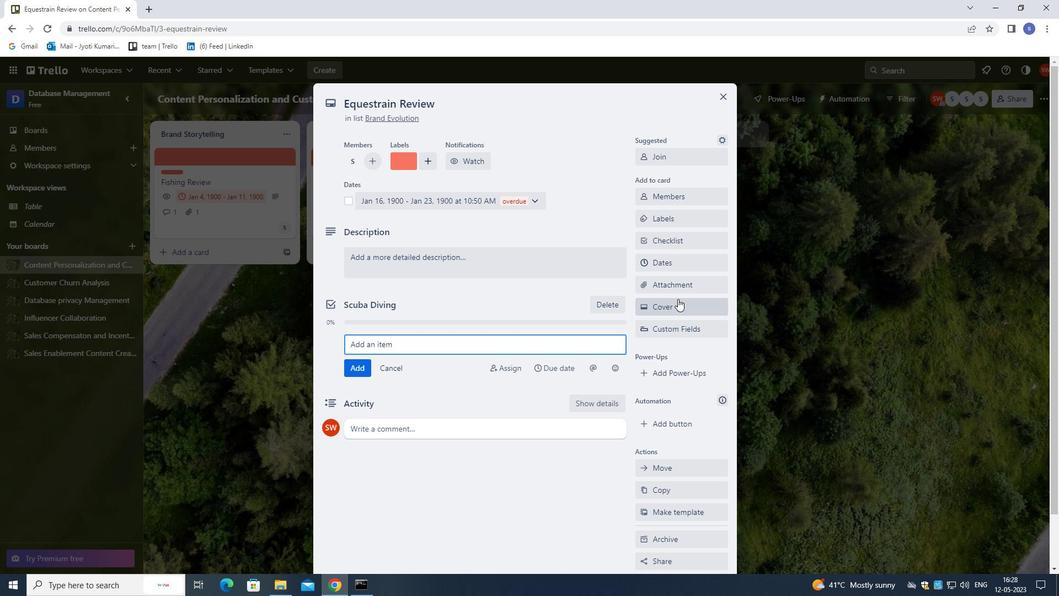 
Action: Mouse pressed left at (678, 289)
Screenshot: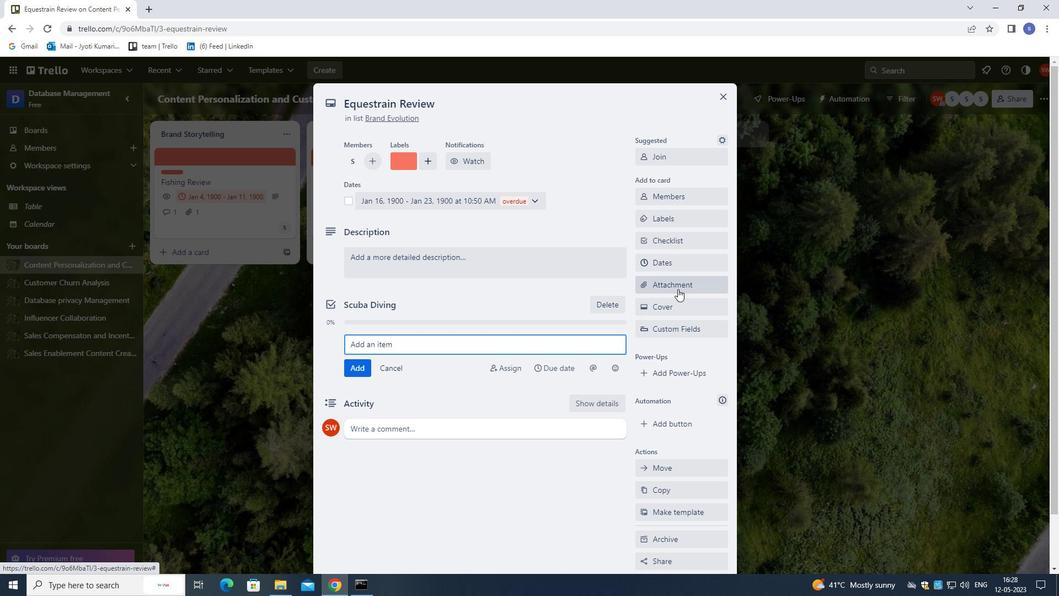 
Action: Mouse moved to (655, 424)
Screenshot: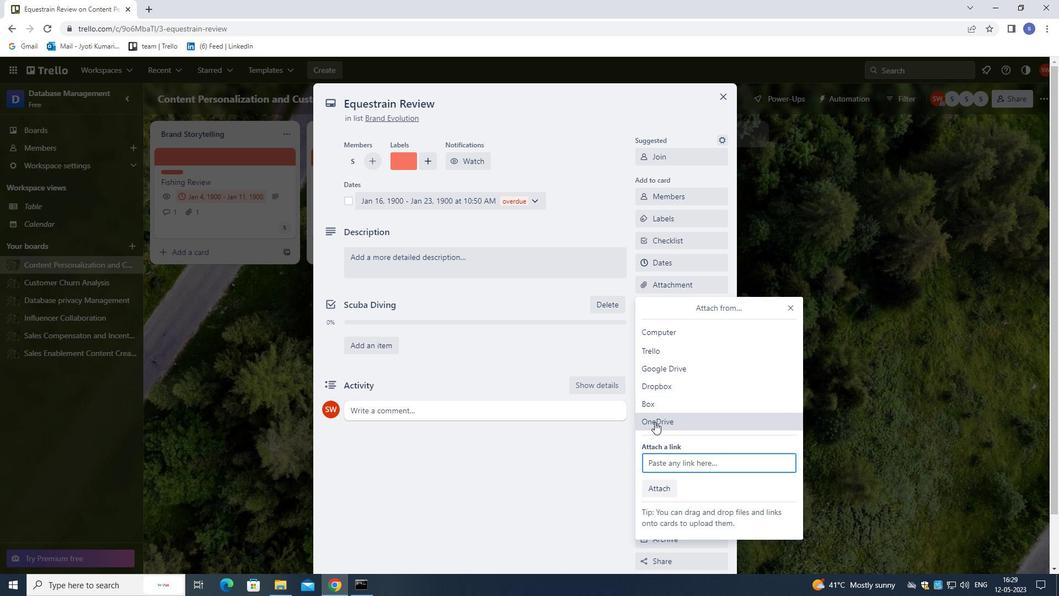 
Action: Mouse pressed left at (655, 424)
Screenshot: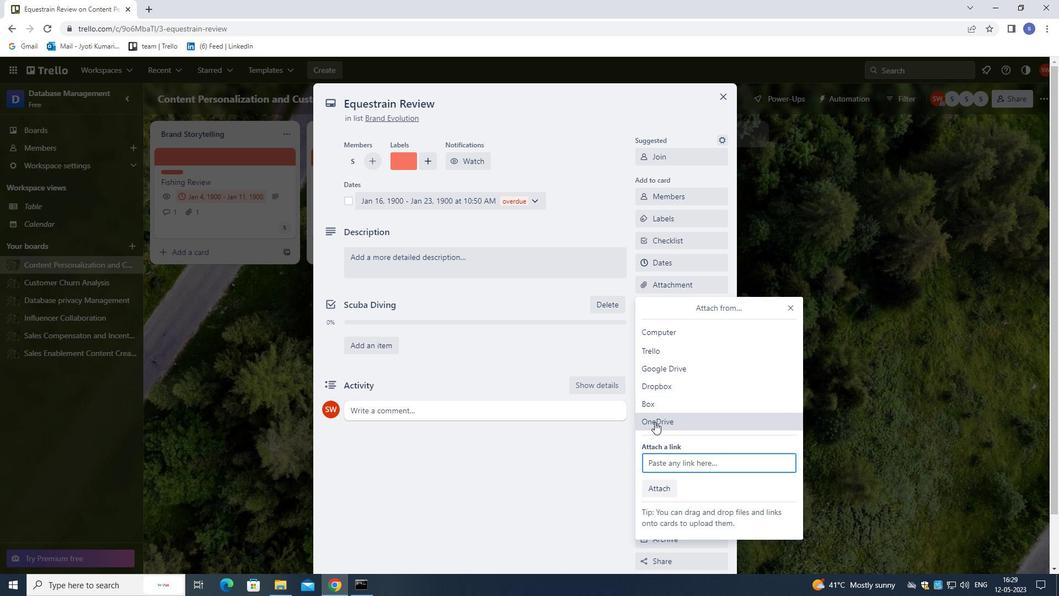 
Action: Mouse moved to (402, 217)
Screenshot: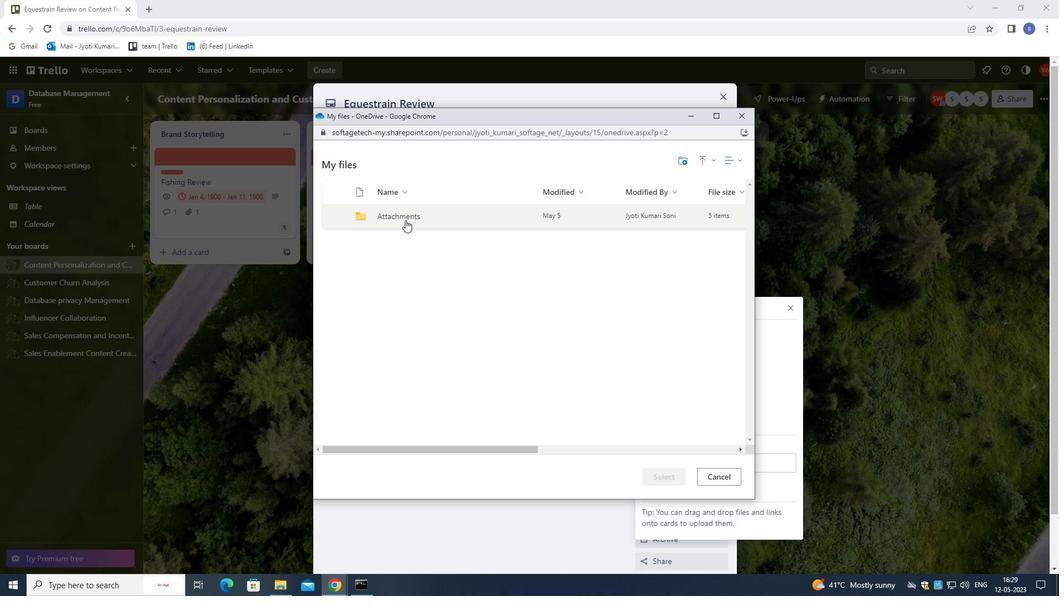 
Action: Mouse pressed left at (402, 217)
Screenshot: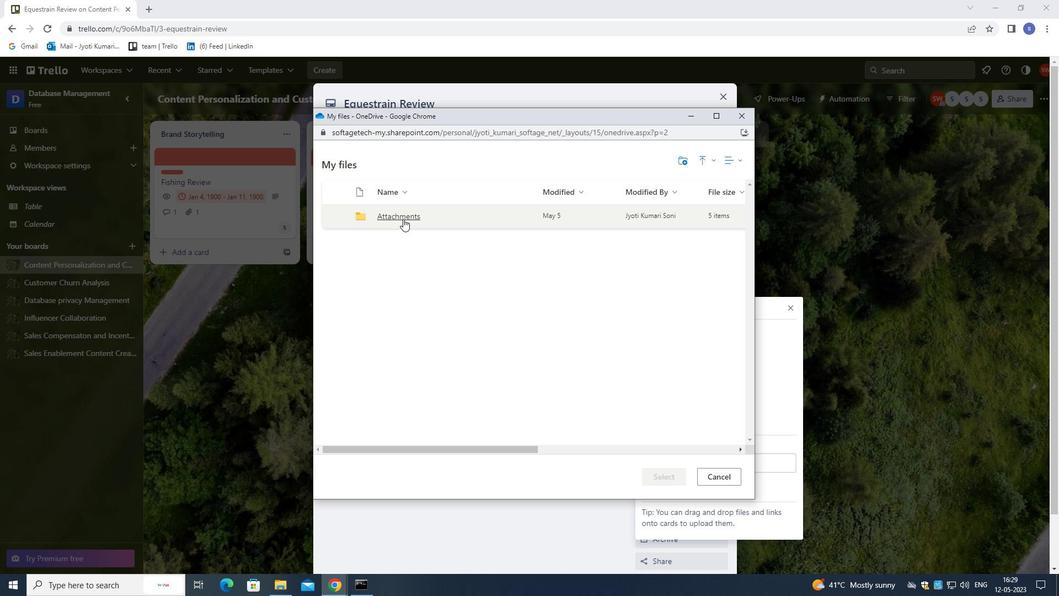 
Action: Mouse moved to (427, 320)
Screenshot: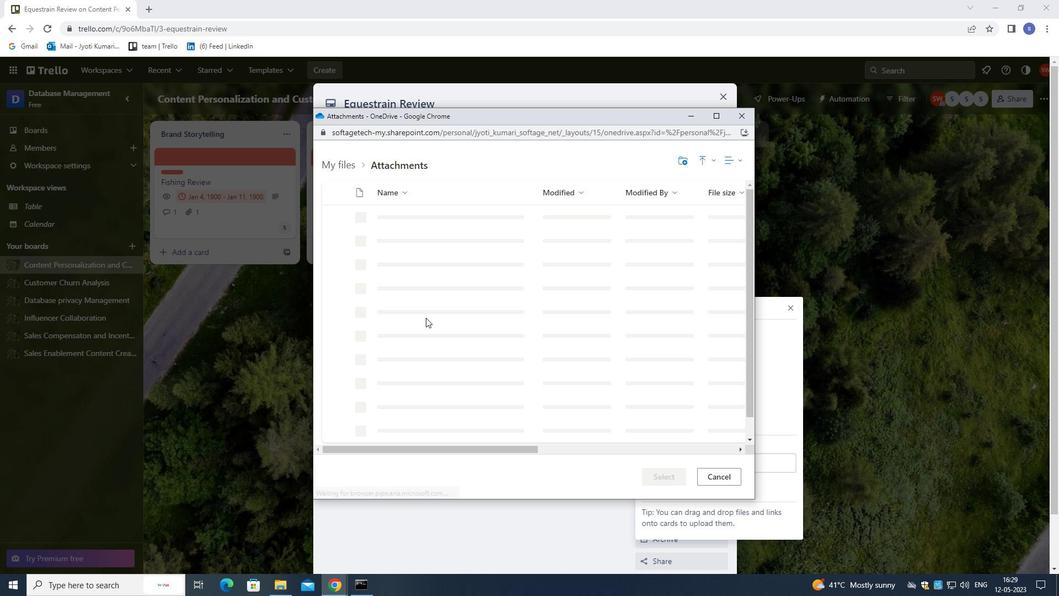 
Action: Mouse pressed left at (427, 320)
Screenshot: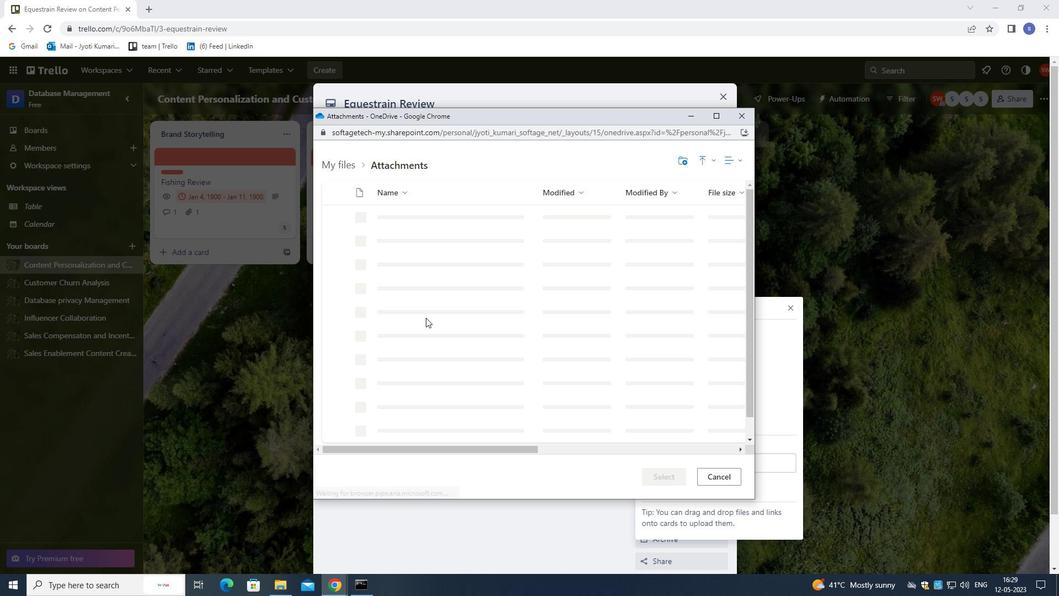 
Action: Mouse moved to (661, 475)
Screenshot: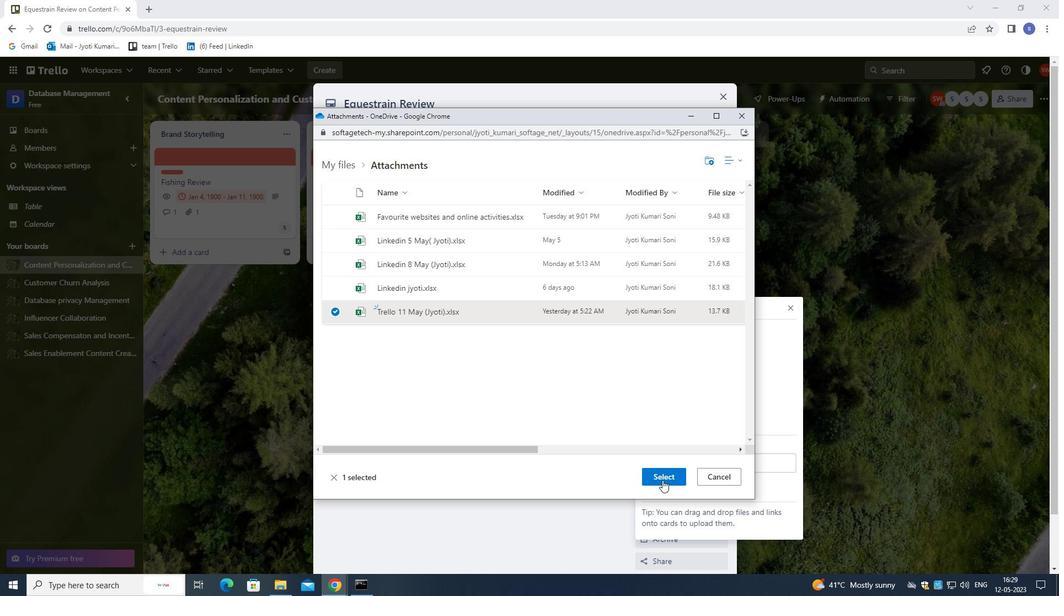 
Action: Mouse pressed left at (661, 475)
Screenshot: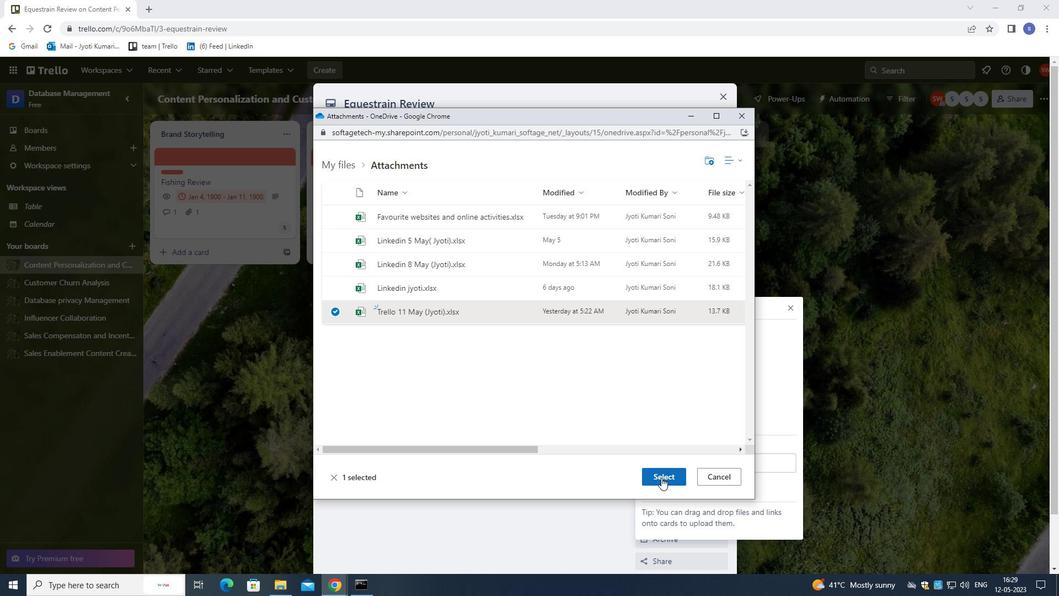 
Action: Mouse moved to (678, 308)
Screenshot: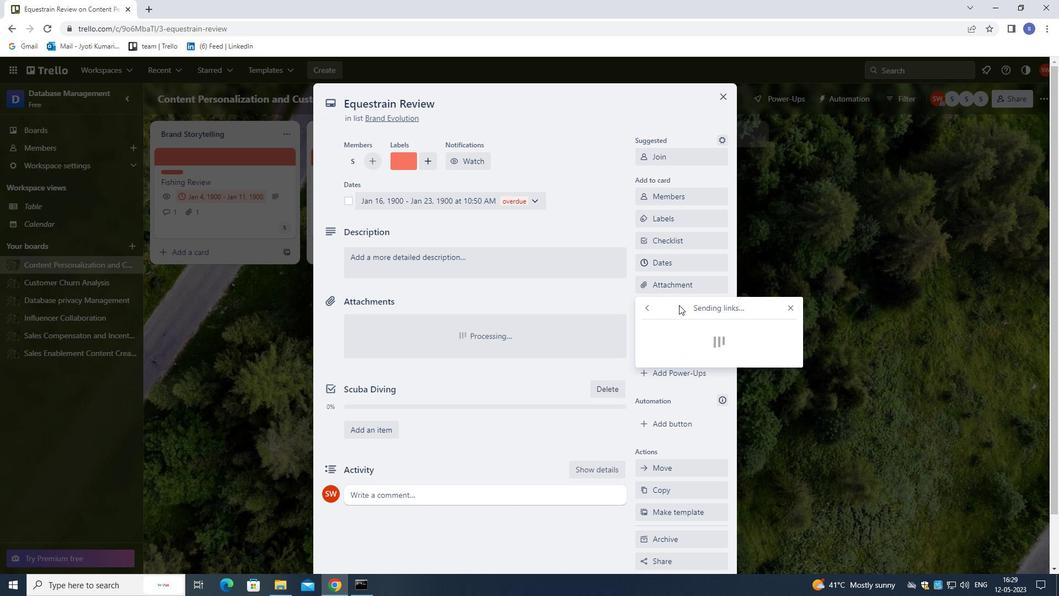 
Action: Mouse pressed left at (678, 308)
Screenshot: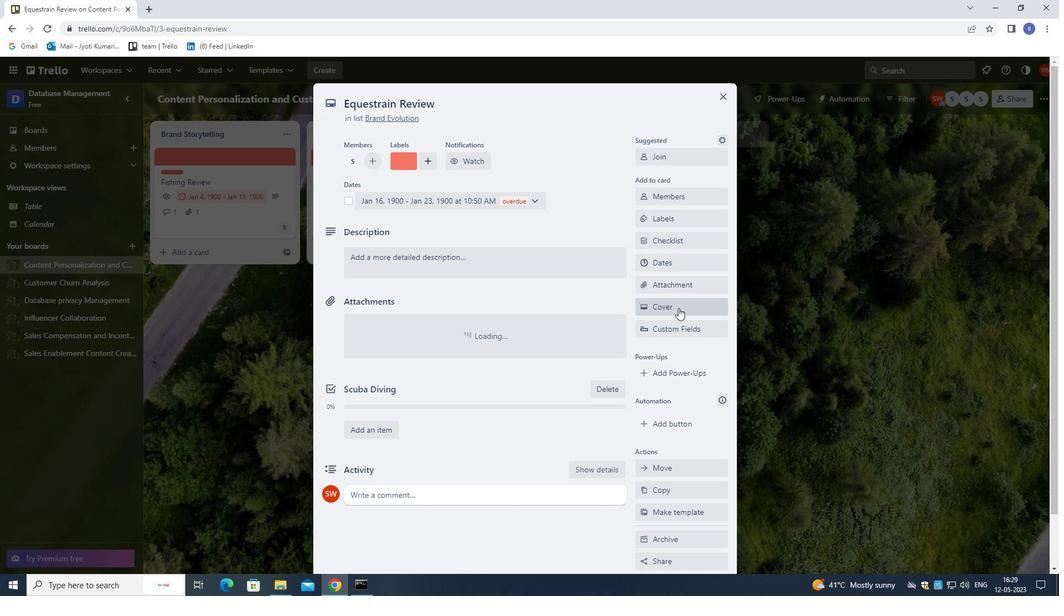 
Action: Mouse moved to (746, 184)
Screenshot: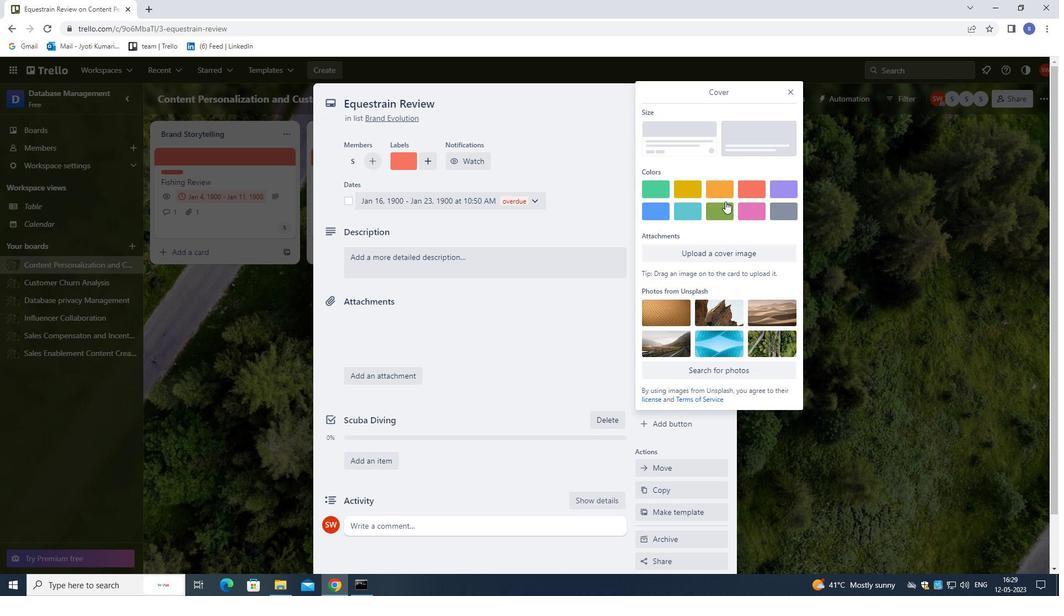 
Action: Mouse pressed left at (746, 184)
Screenshot: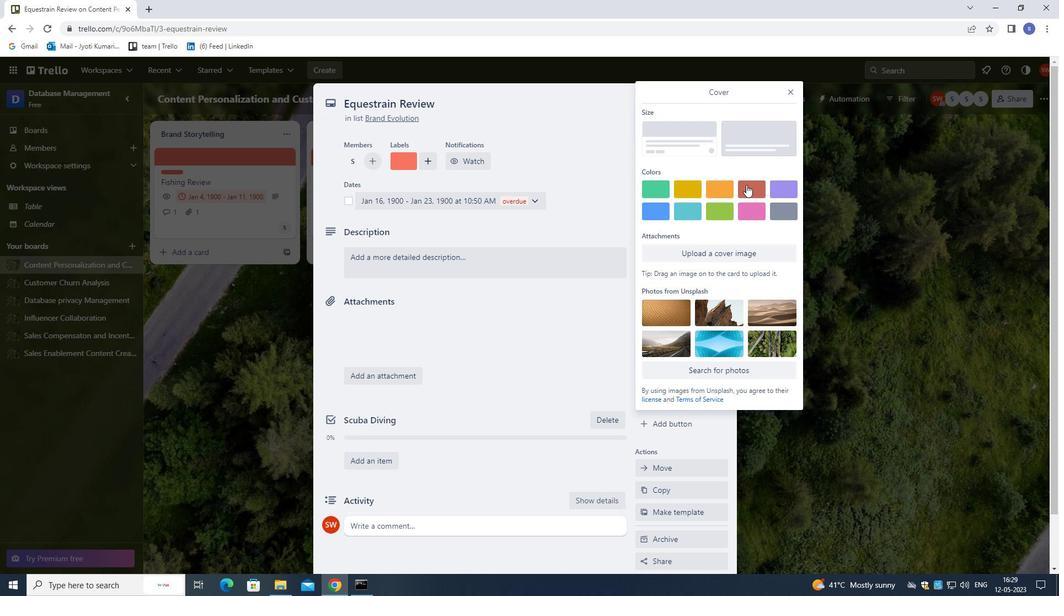 
Action: Mouse moved to (789, 88)
Screenshot: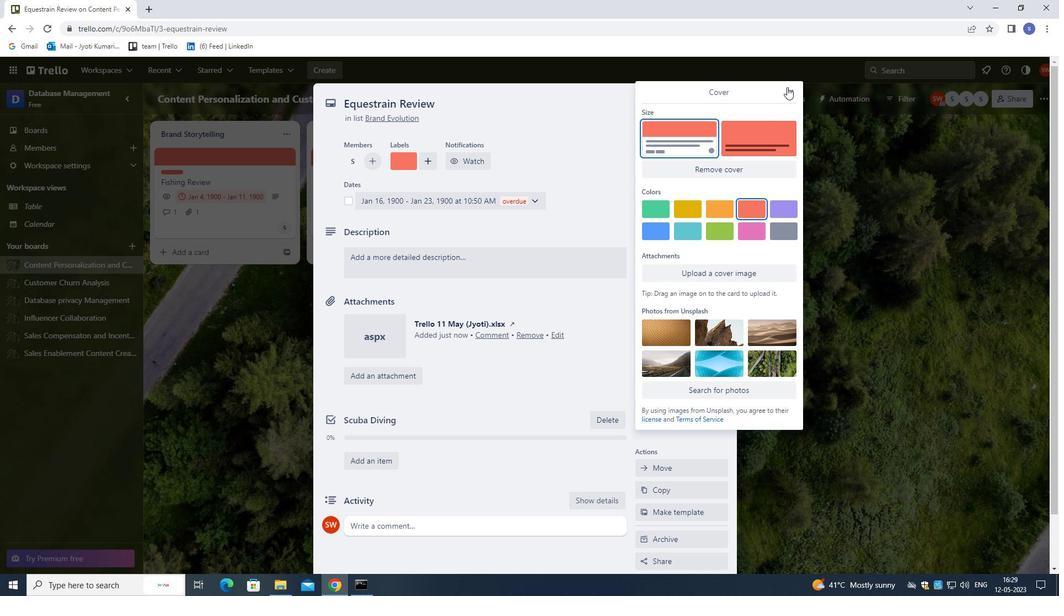 
Action: Mouse pressed left at (789, 88)
Screenshot: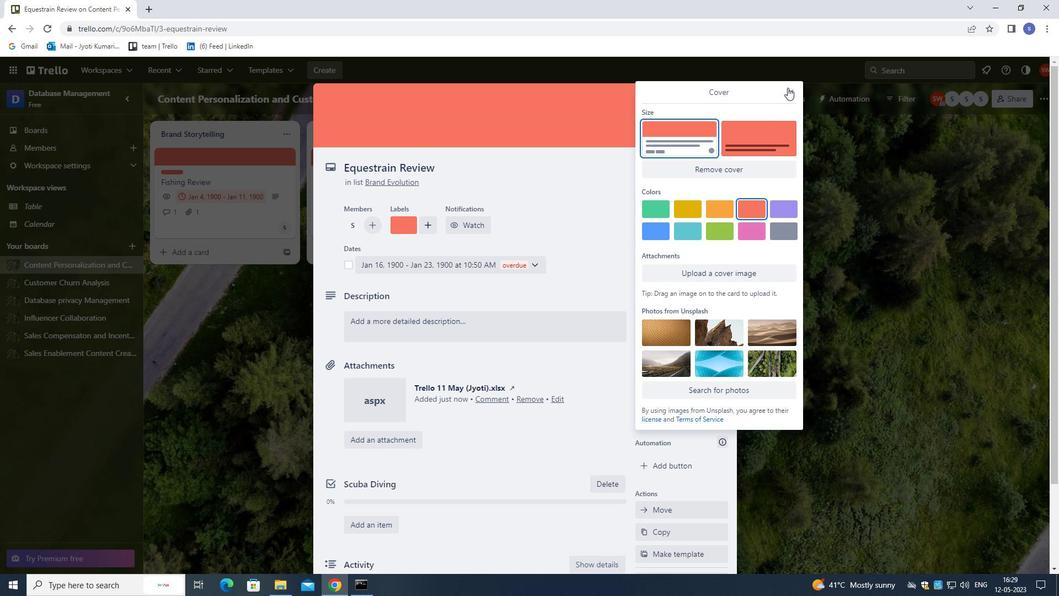 
Action: Mouse moved to (509, 325)
Screenshot: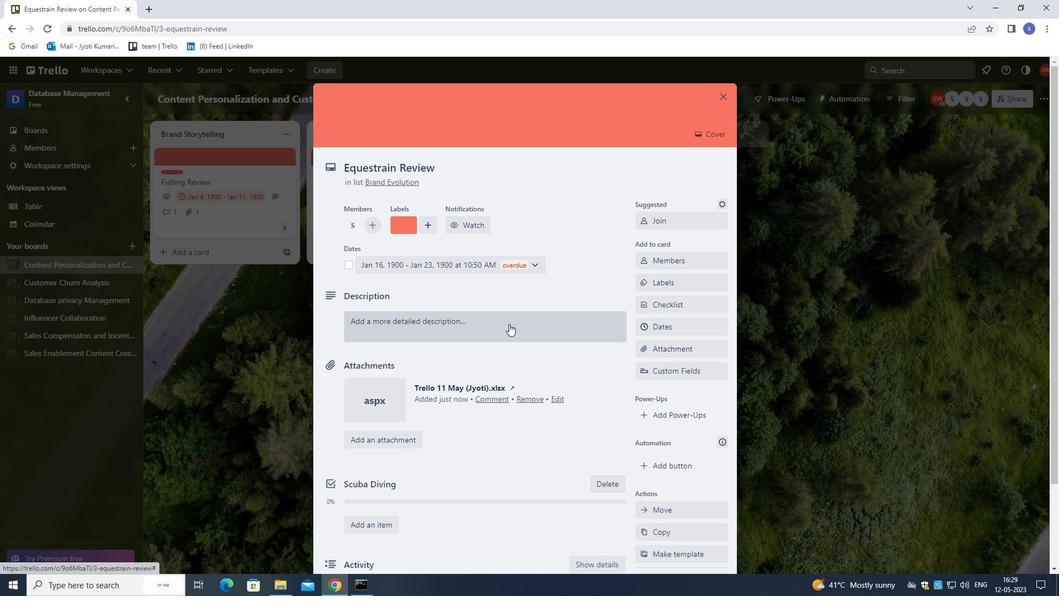 
Action: Mouse pressed left at (509, 325)
Screenshot: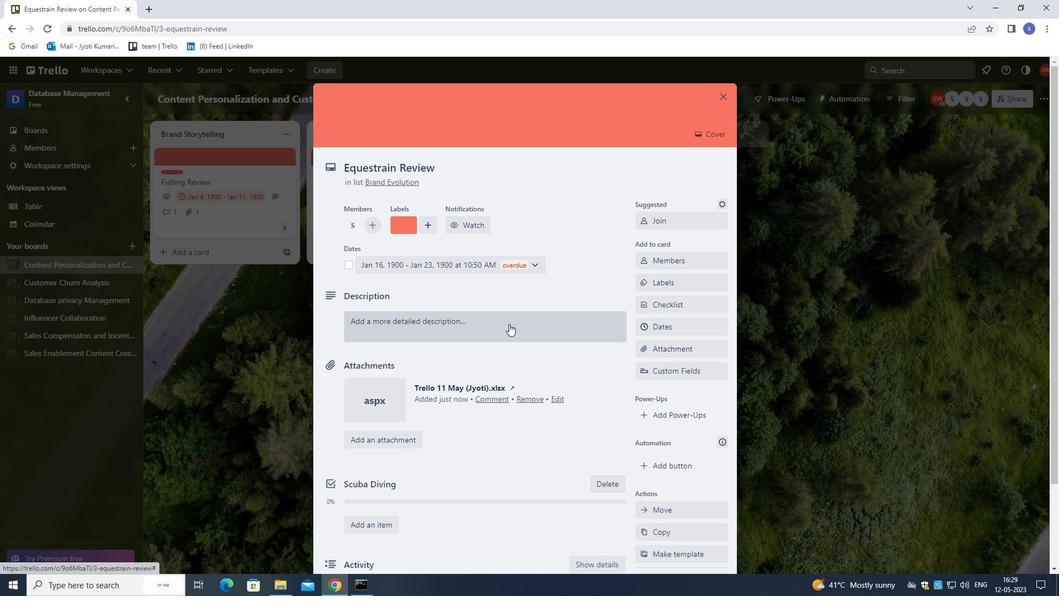 
Action: Mouse moved to (529, 348)
Screenshot: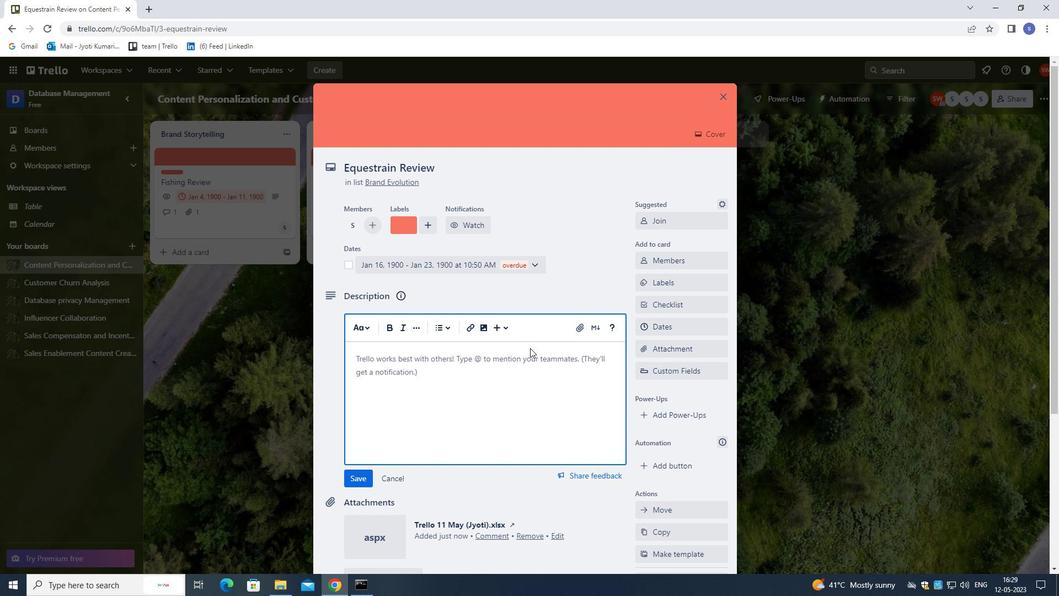 
Action: Key pressed <Key.shift>CONDUCT<Key.space>TEAM<Key.space>TRAINING<Key.space>SESSION<Key.space>ON<Key.space>PROJECT<Key.space>MANAGEMENT<Key.space>.
Screenshot: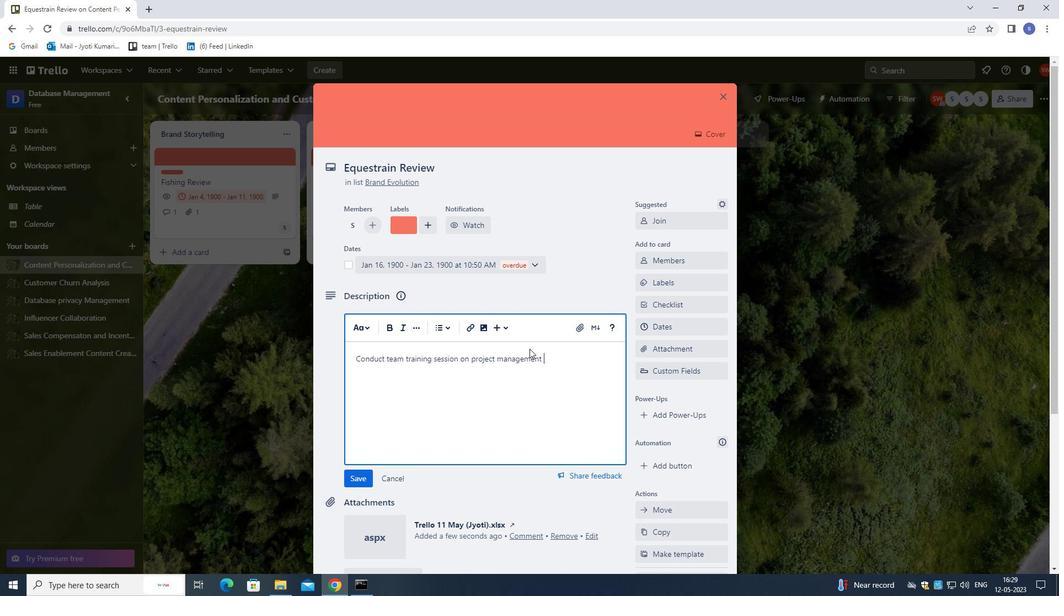 
Action: Mouse moved to (593, 354)
Screenshot: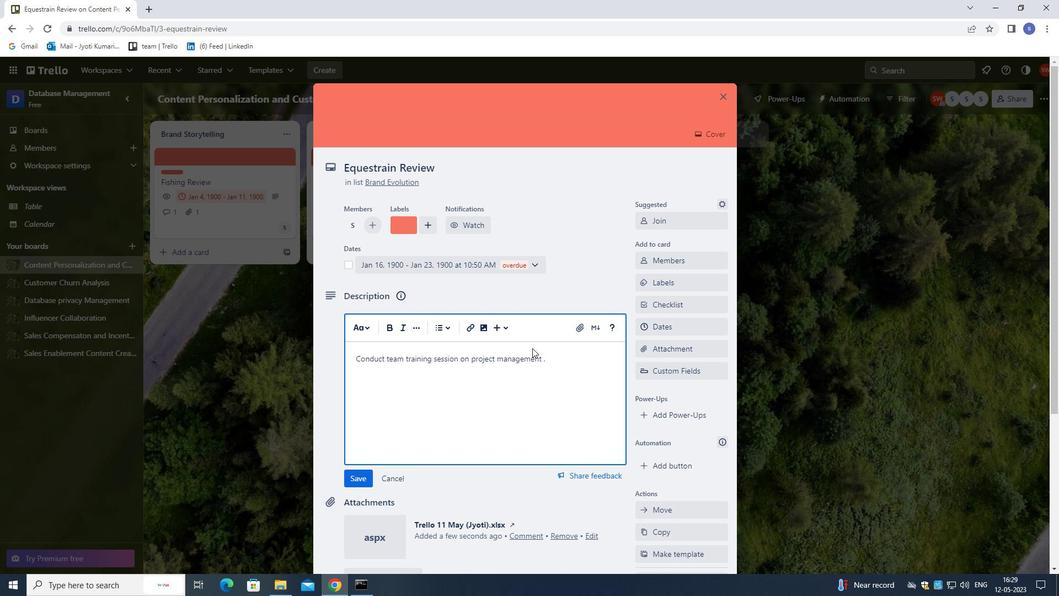 
Action: Mouse scrolled (593, 353) with delta (0, 0)
Screenshot: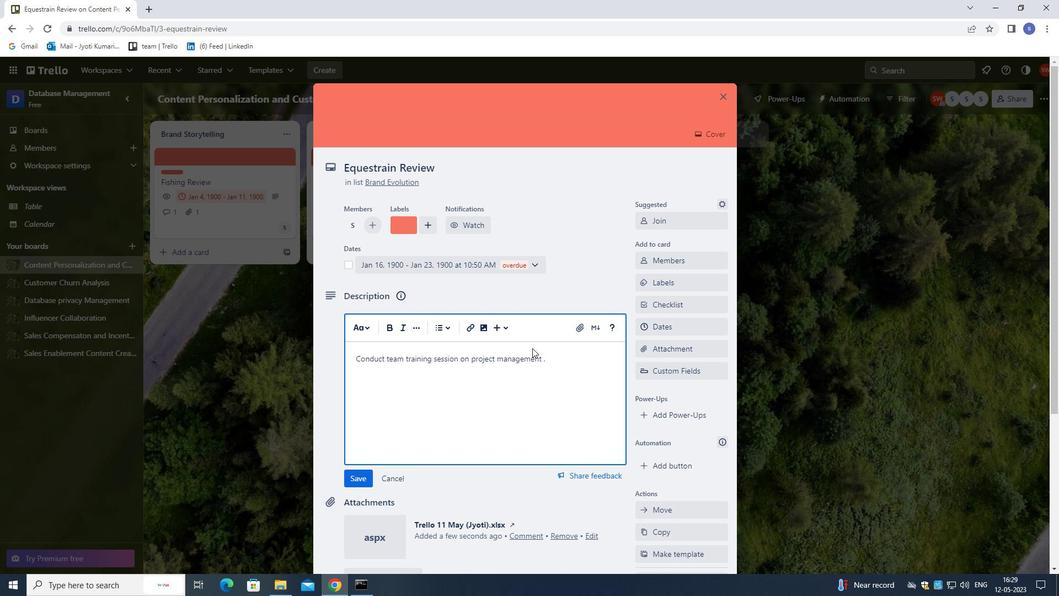 
Action: Mouse moved to (591, 366)
Screenshot: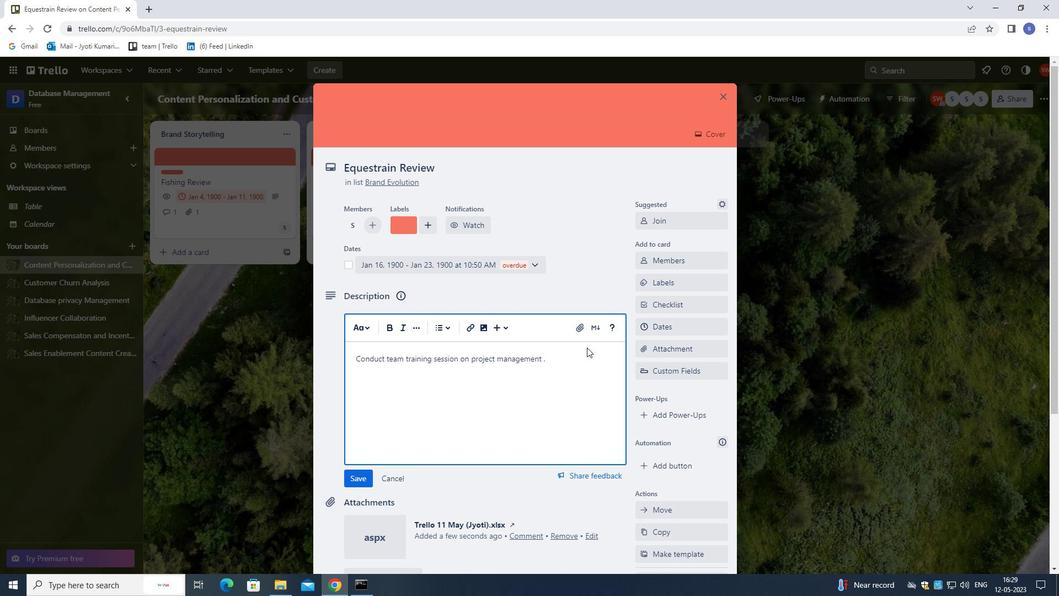 
Action: Mouse scrolled (591, 365) with delta (0, 0)
Screenshot: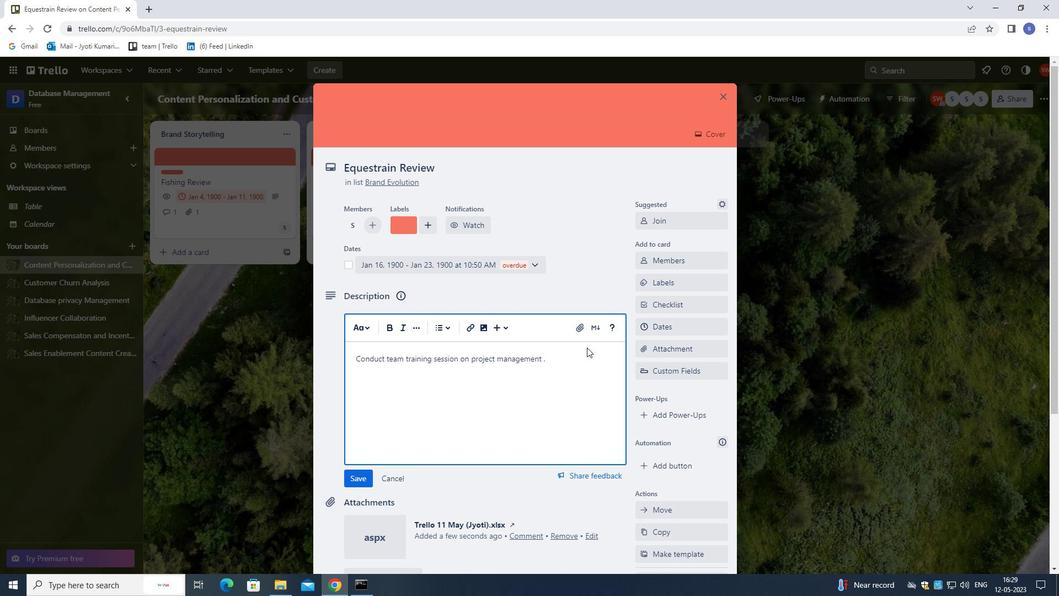 
Action: Mouse moved to (591, 372)
Screenshot: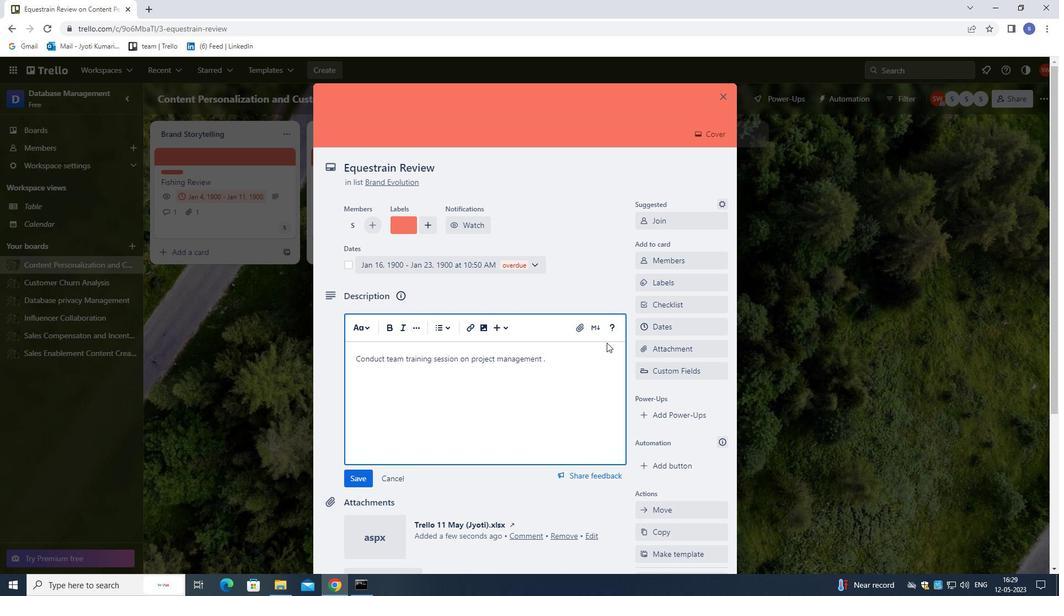 
Action: Mouse scrolled (591, 372) with delta (0, 0)
Screenshot: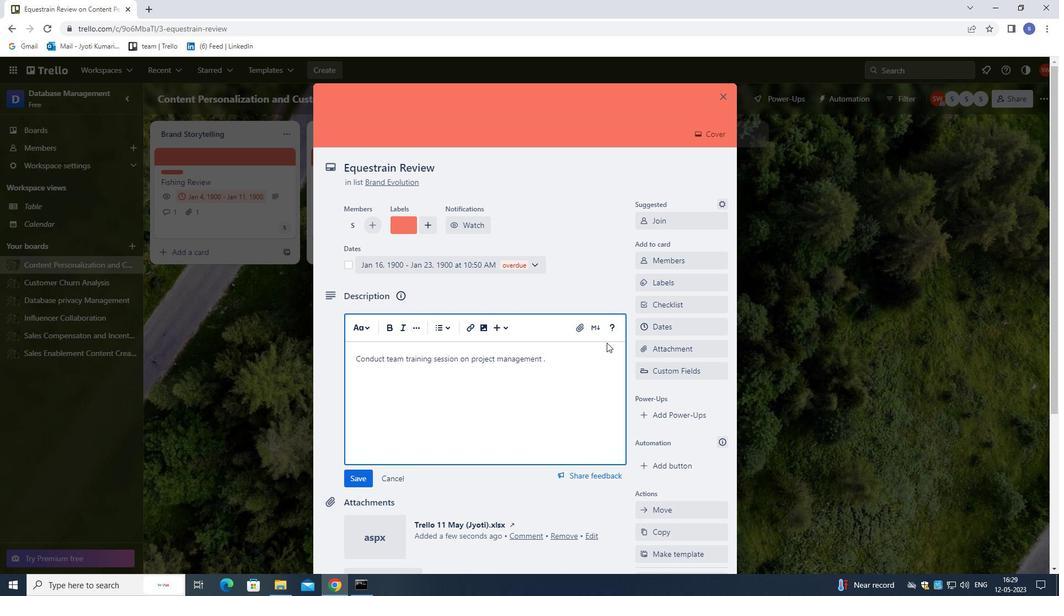 
Action: Mouse moved to (589, 375)
Screenshot: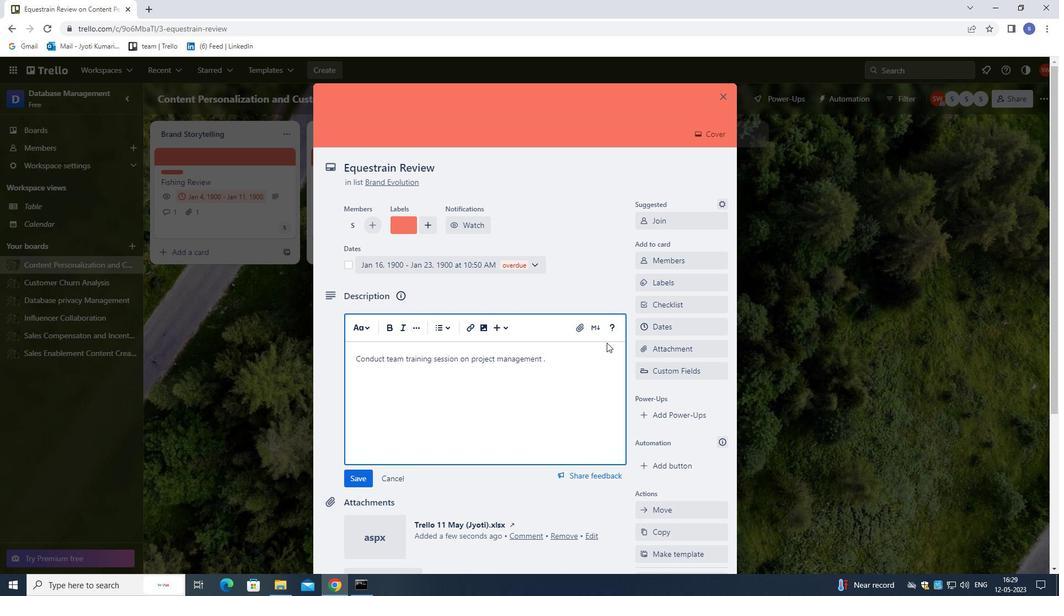 
Action: Mouse scrolled (589, 374) with delta (0, 0)
Screenshot: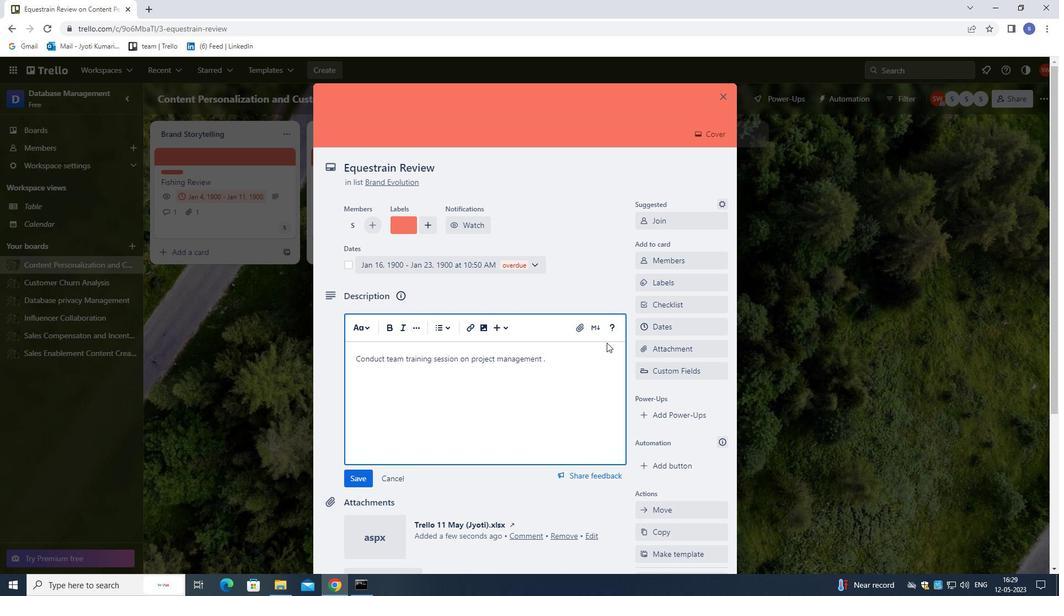 
Action: Mouse moved to (432, 503)
Screenshot: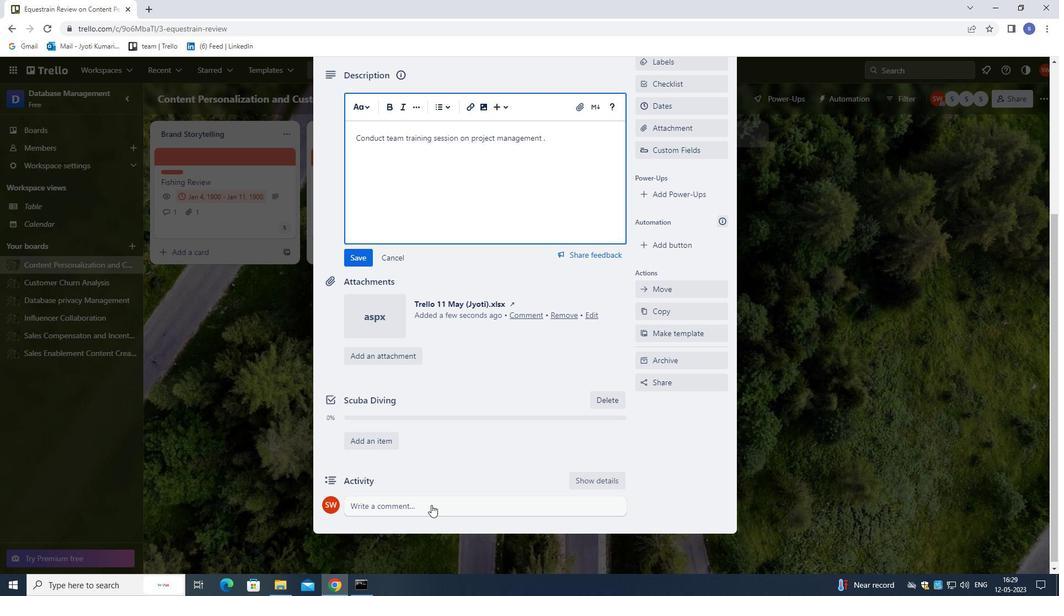 
Action: Mouse pressed left at (432, 503)
Screenshot: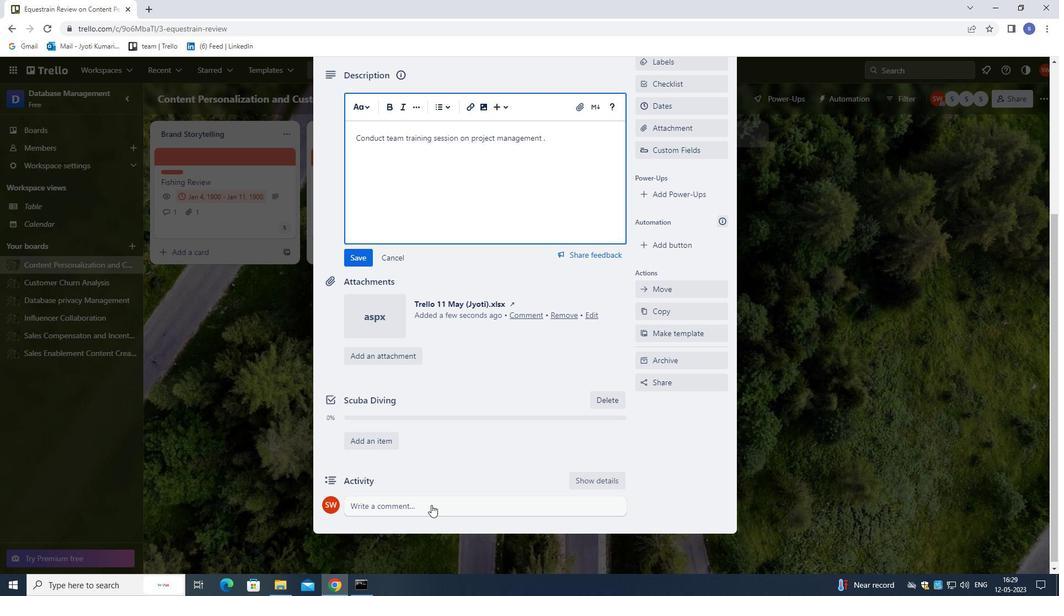 
Action: Mouse moved to (446, 519)
Screenshot: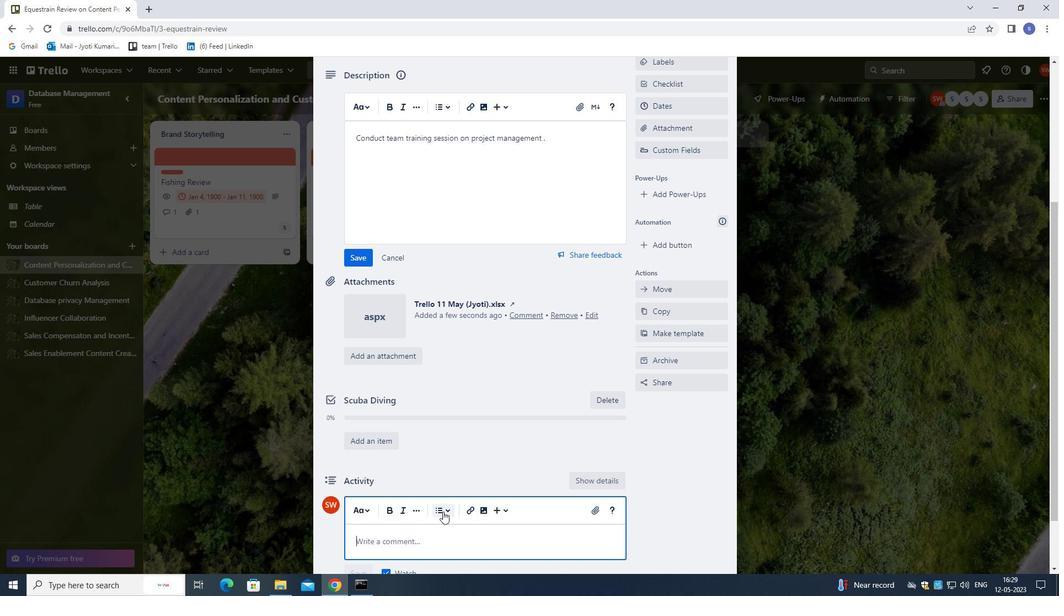 
Action: Key pressed <Key.shift>LET<Key.space>I<Key.backspace>US<Key.space>APPROACH<Key.space>THIS<Key.space>TASK<Key.space>WITH<Key.space>A<Key.space>SENSE<Key.space>OF<Key.space>ATTENTION<Key.space>TO<Key.space>DETAIL<Key.space>,<Key.space>ENSURING<Key.space>T<Key.backspace>THAT<Key.space>WE<Key.space>DO<Key.space>NOT<Key.space>MISS<Key.space>ANY<Key.space>IMPORTANT<Key.space>INFORMATION<Key.space>OR<Key.space>DDETAILS.
Screenshot: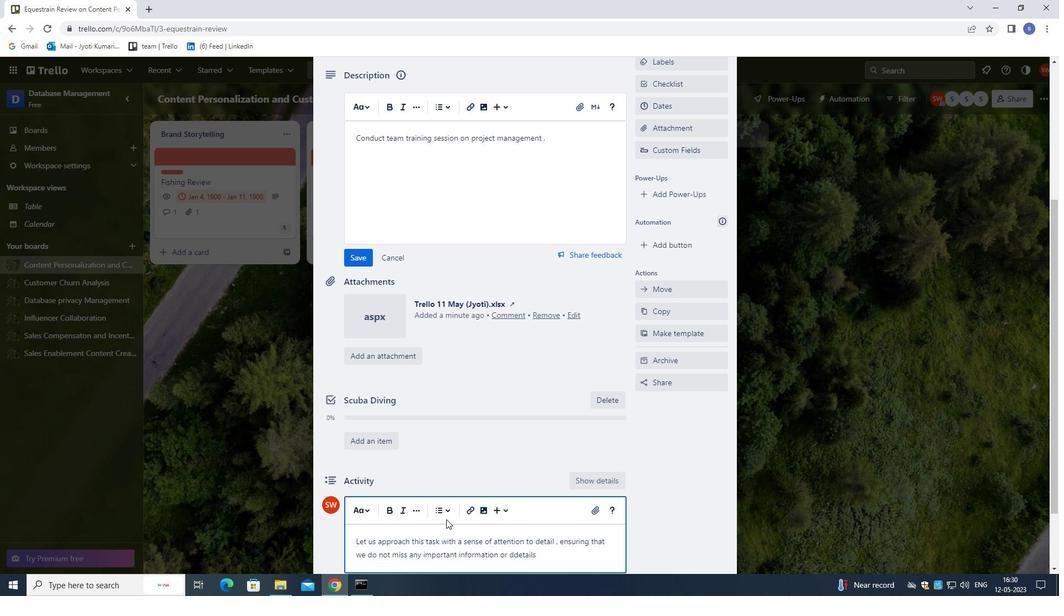 
Action: Mouse moved to (517, 555)
Screenshot: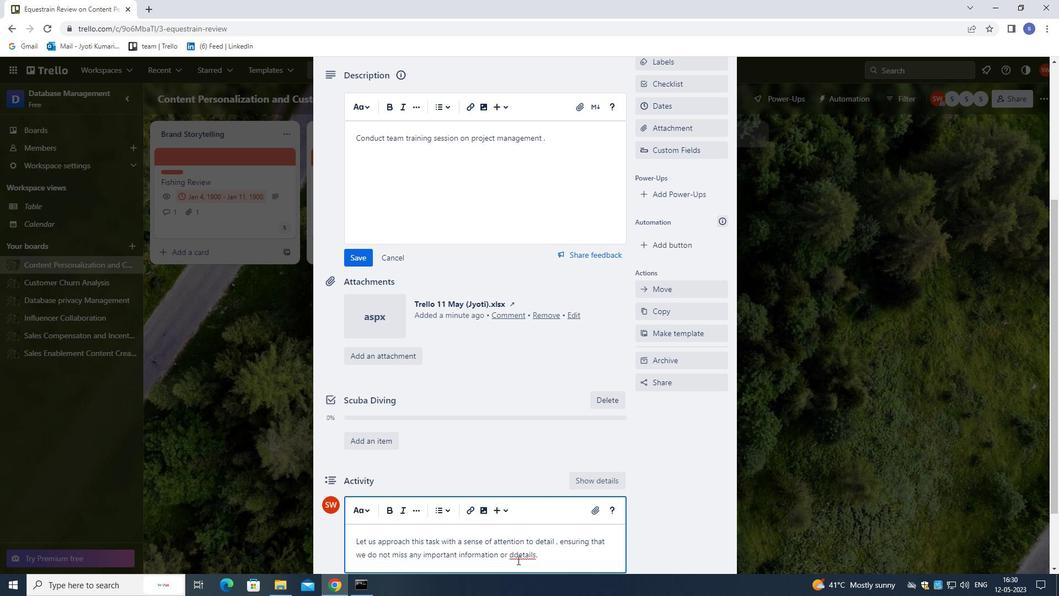 
Action: Mouse pressed left at (517, 555)
Screenshot: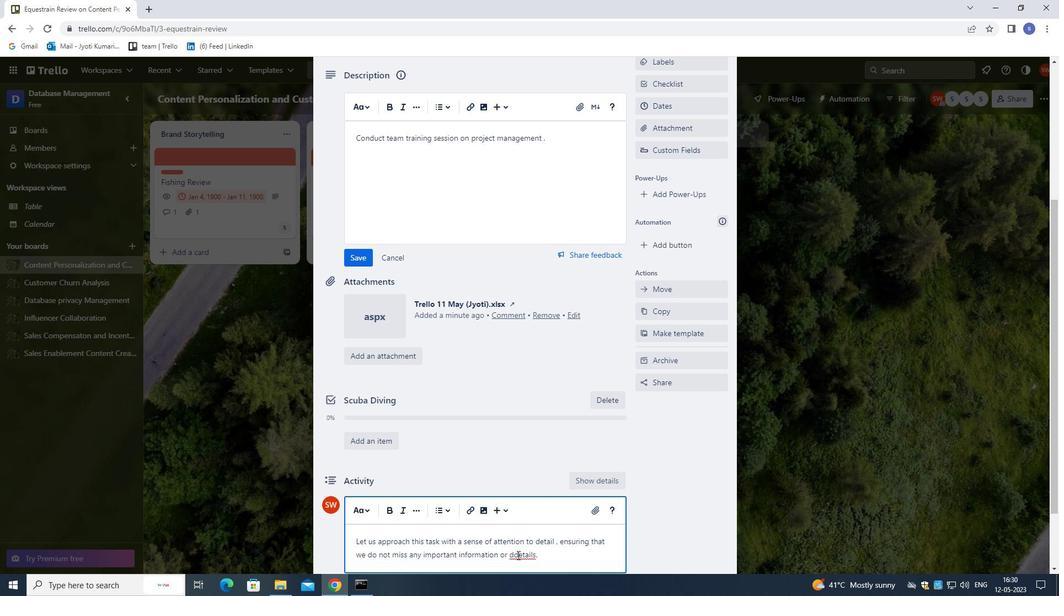 
Action: Mouse moved to (522, 595)
Screenshot: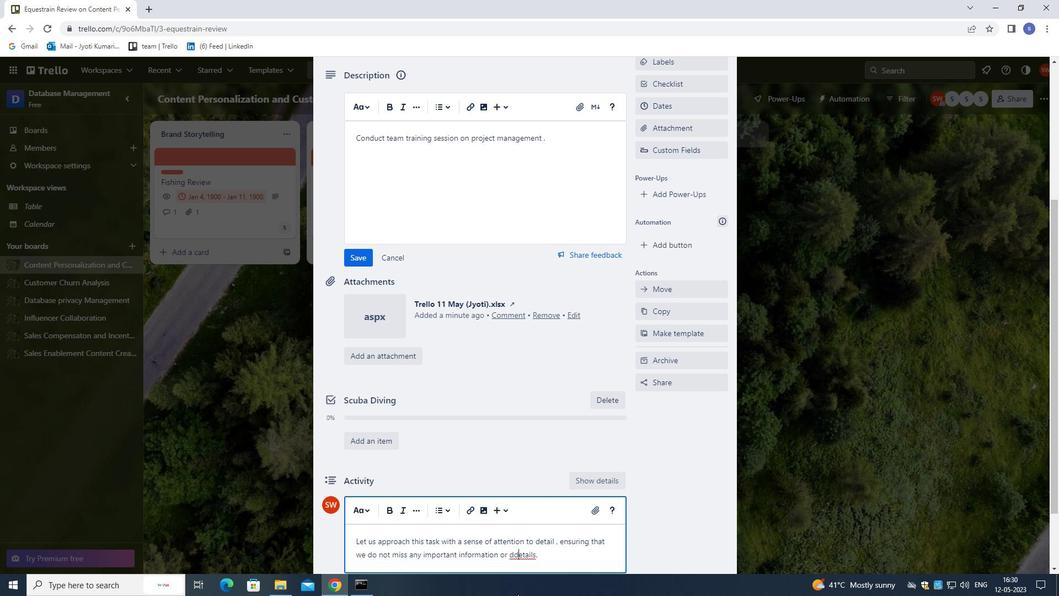 
Action: Key pressed <Key.backspace>
Screenshot: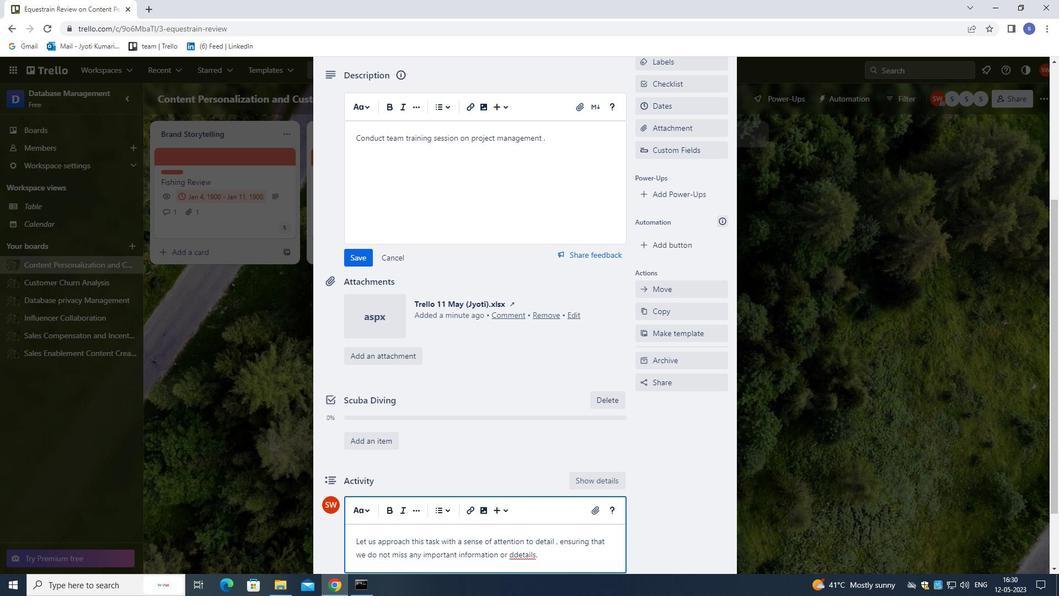 
Action: Mouse moved to (356, 258)
Screenshot: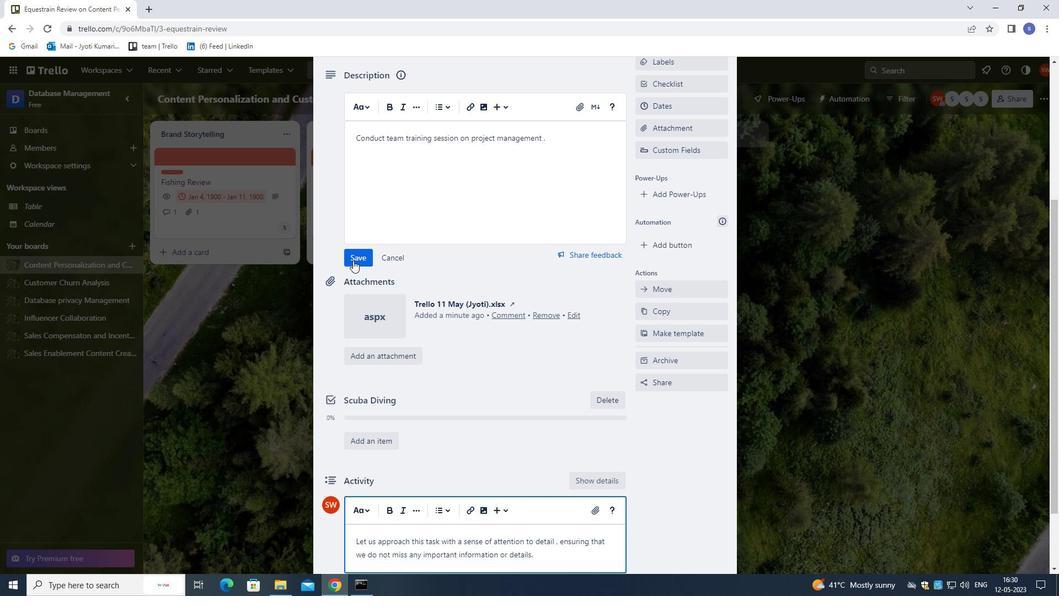 
Action: Mouse pressed left at (356, 258)
Screenshot: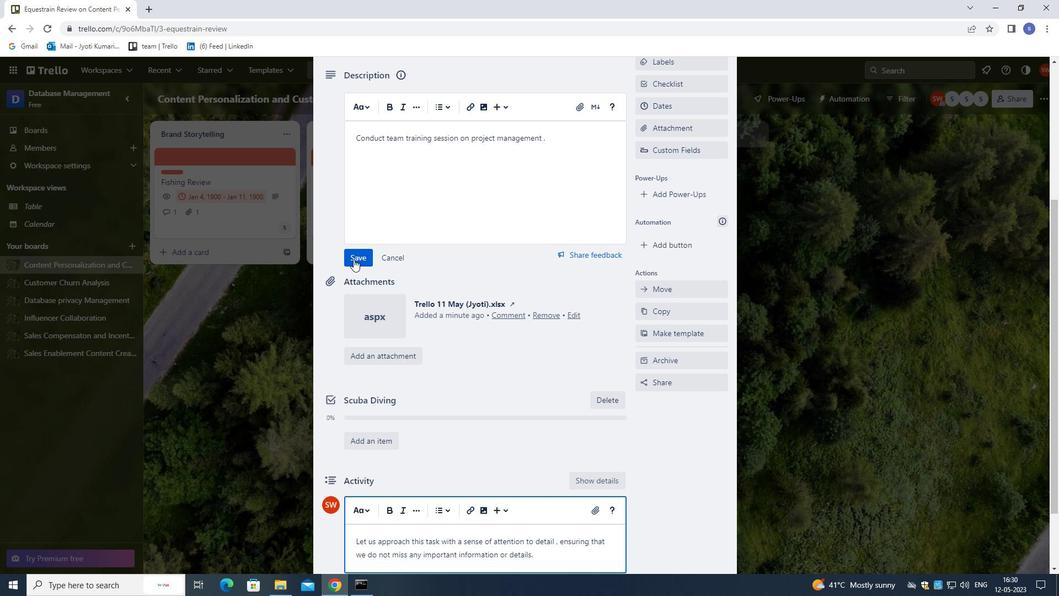 
Action: Mouse moved to (414, 365)
Screenshot: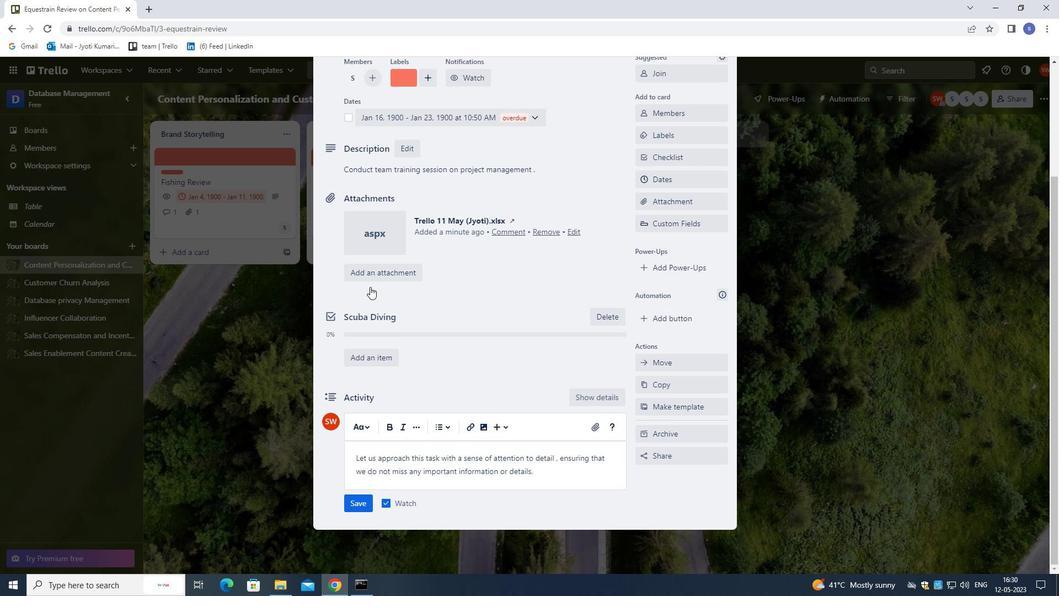 
Action: Mouse scrolled (414, 365) with delta (0, 0)
Screenshot: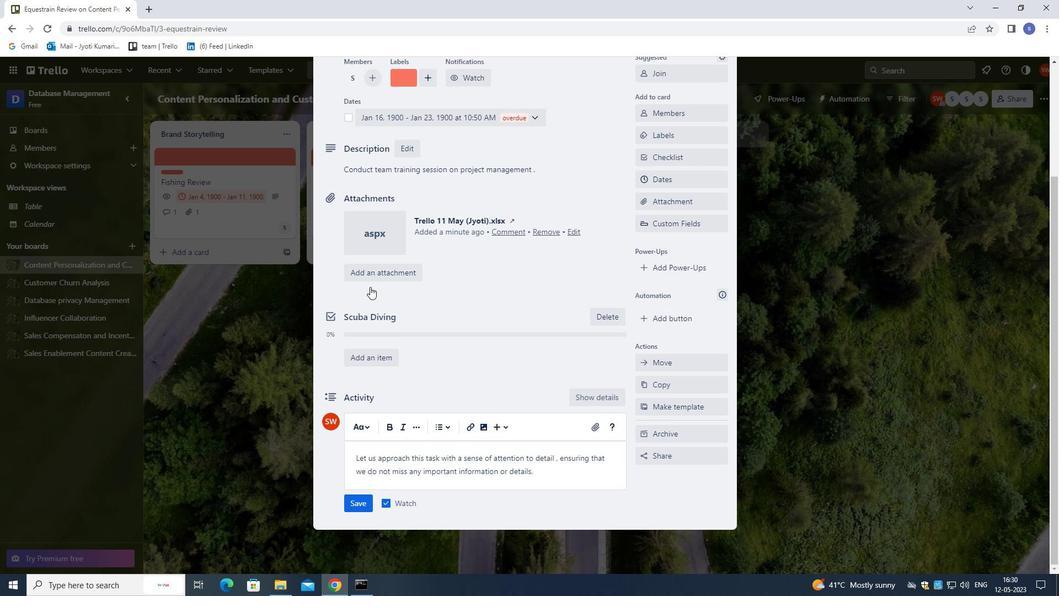 
Action: Mouse moved to (417, 385)
Screenshot: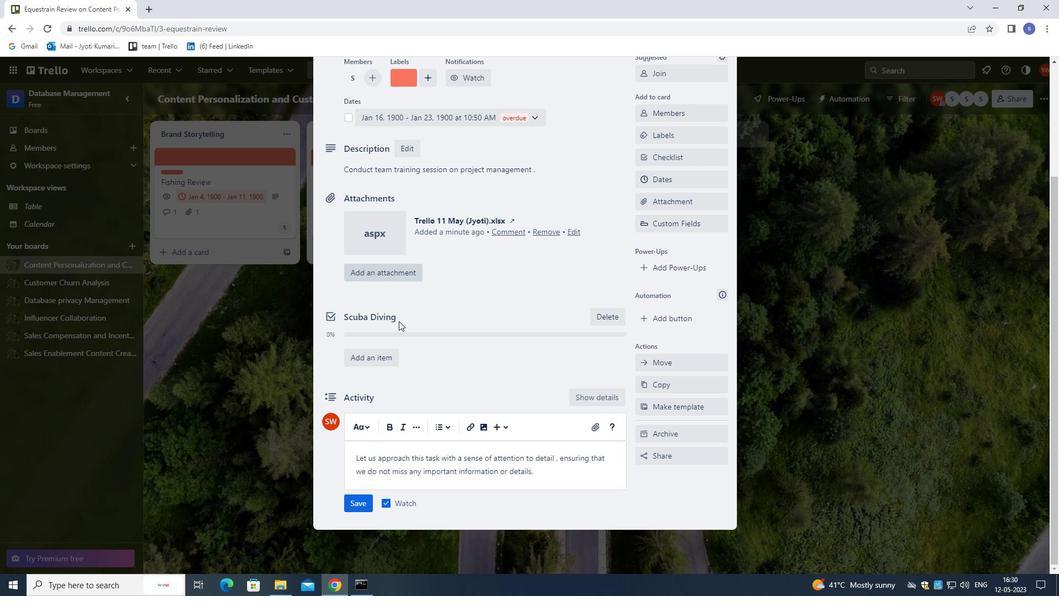 
Action: Mouse scrolled (417, 385) with delta (0, 0)
Screenshot: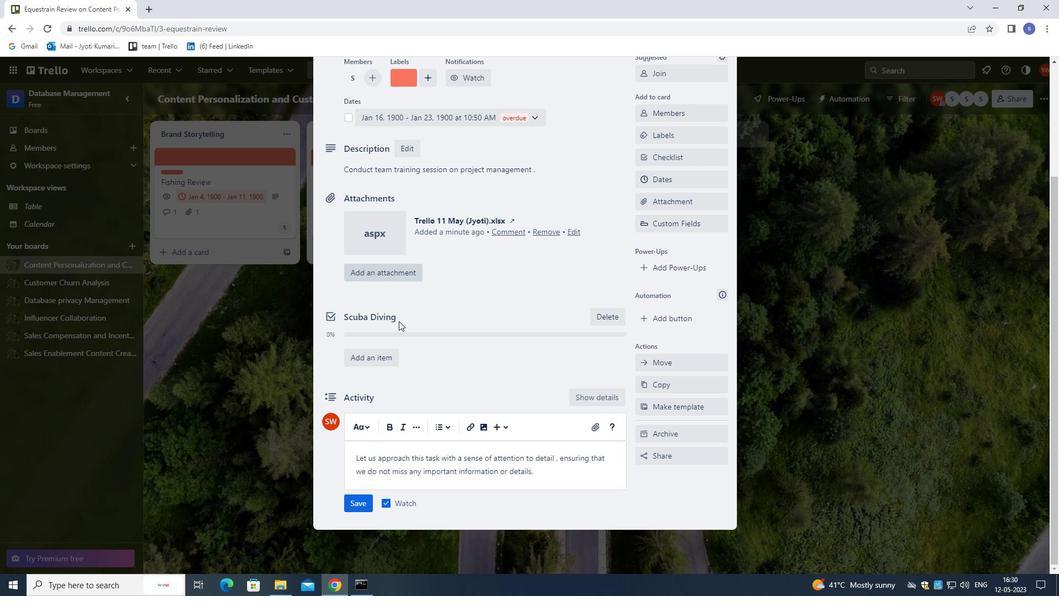 
Action: Mouse moved to (417, 390)
Screenshot: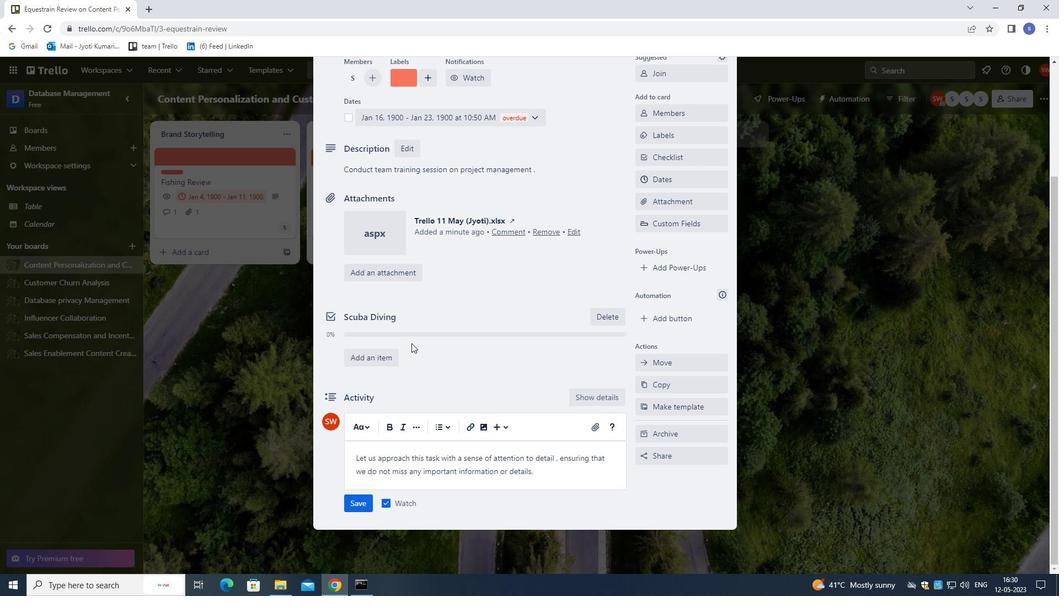 
Action: Mouse scrolled (417, 390) with delta (0, 0)
Screenshot: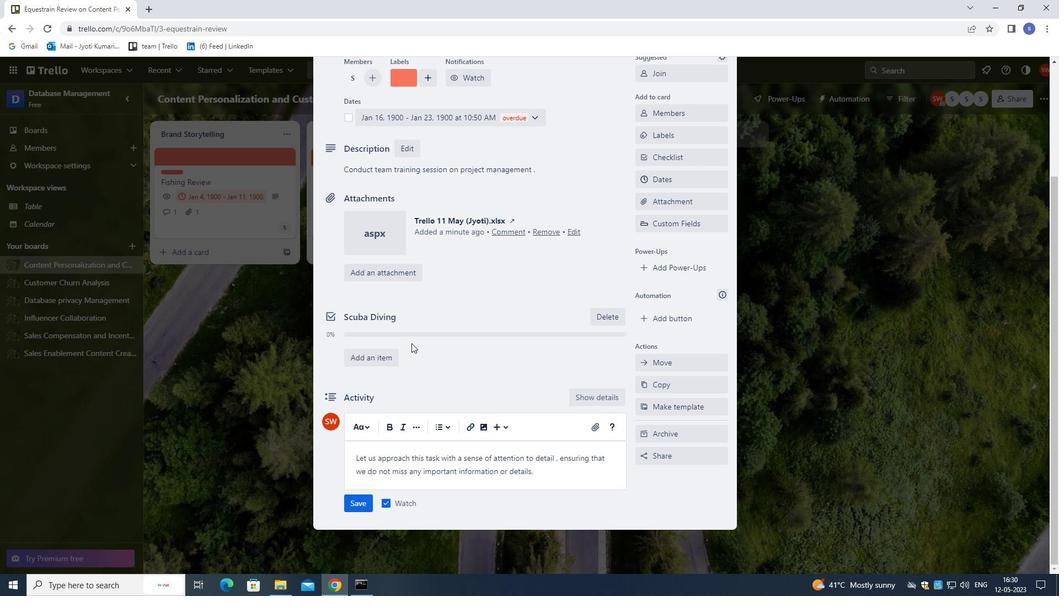 
Action: Mouse moved to (357, 502)
Screenshot: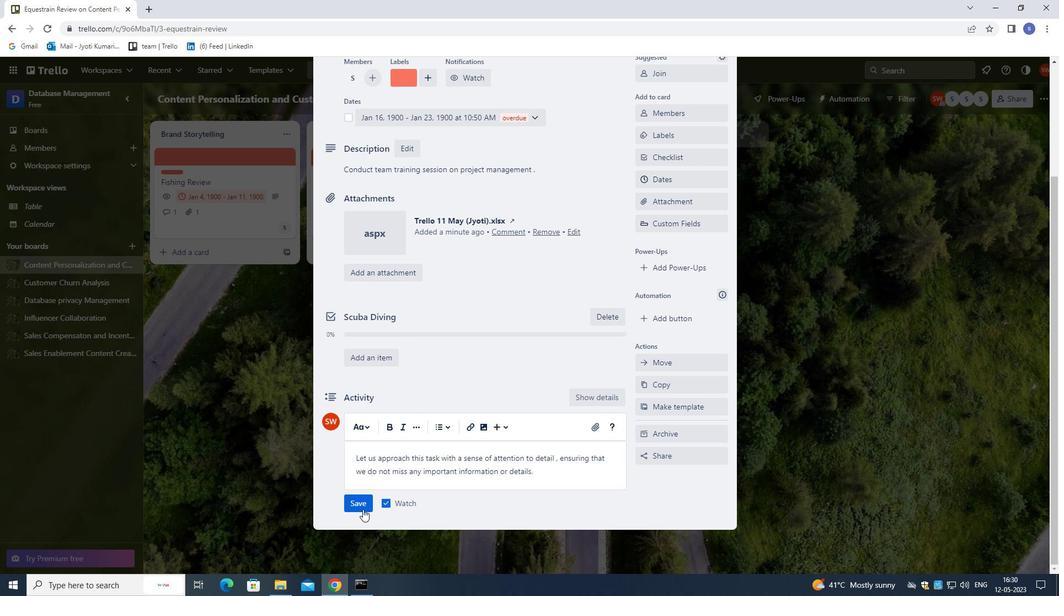 
Action: Mouse pressed left at (357, 502)
Screenshot: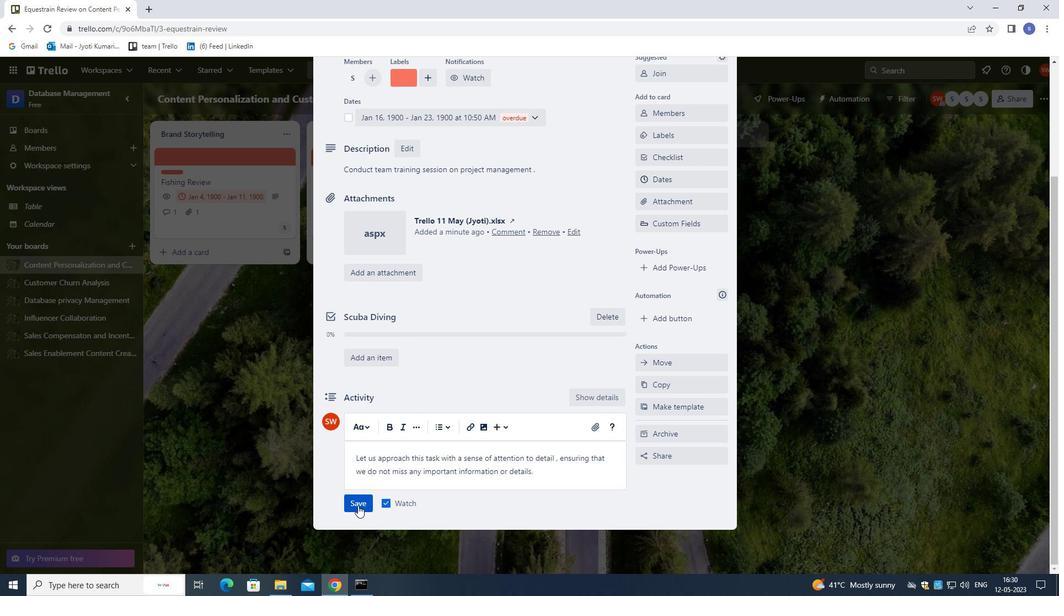
Action: Mouse moved to (411, 458)
Screenshot: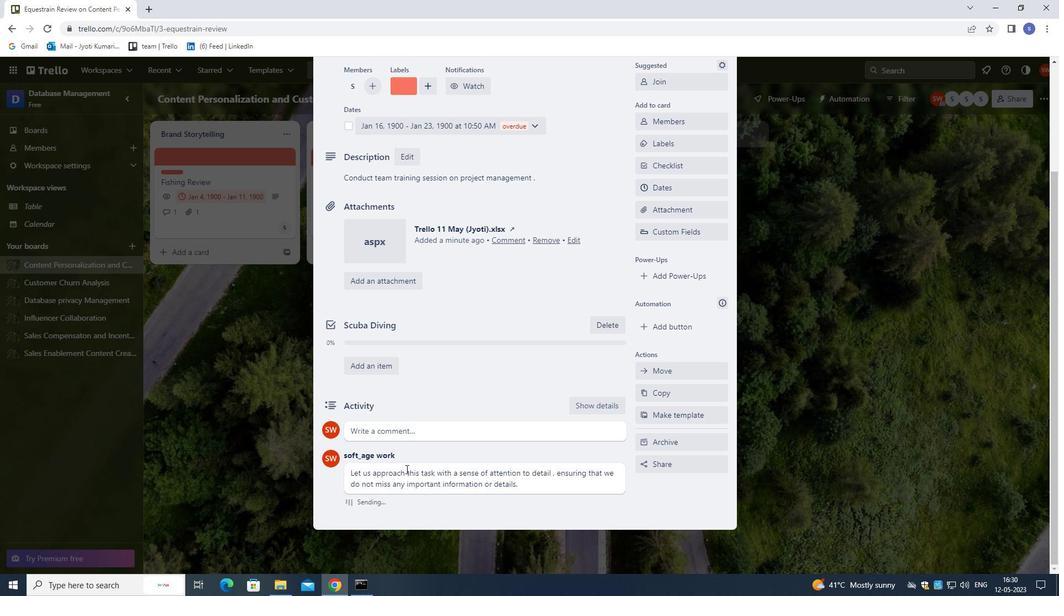 
Action: Mouse scrolled (411, 458) with delta (0, 0)
Screenshot: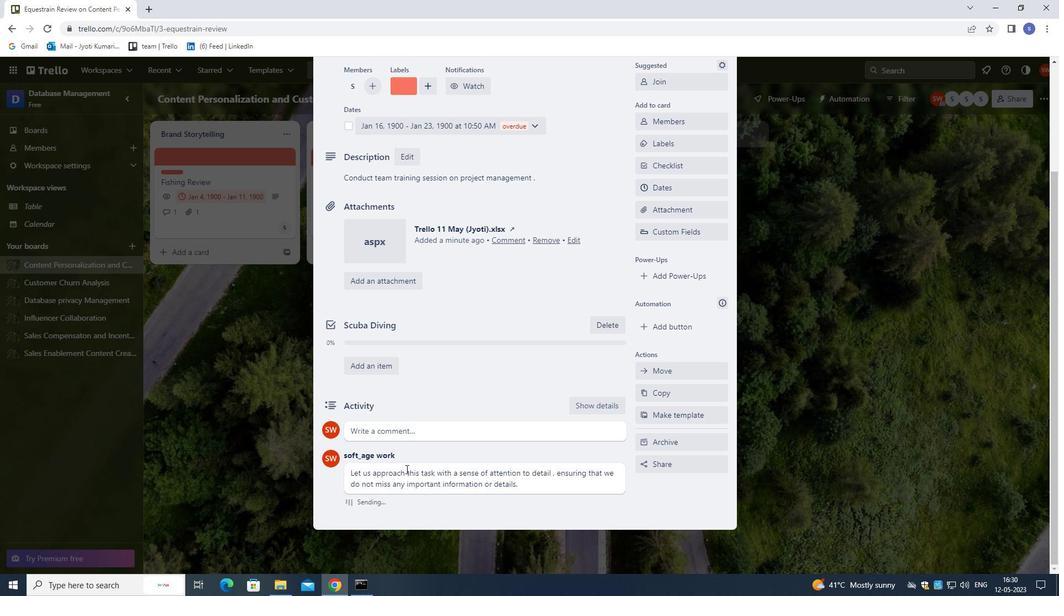 
Action: Mouse moved to (412, 456)
Screenshot: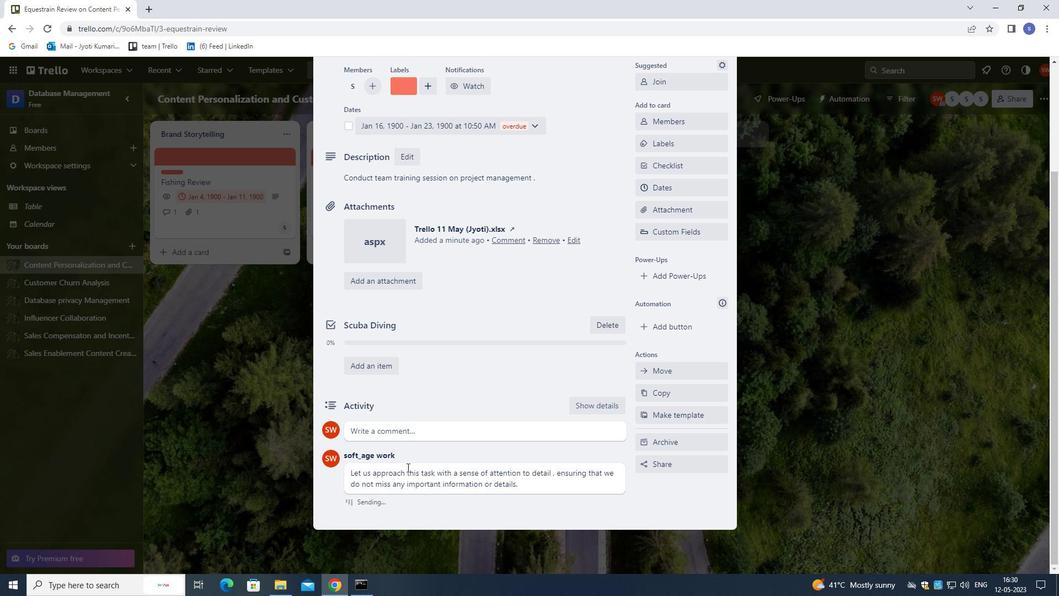 
Action: Mouse scrolled (412, 457) with delta (0, 0)
Screenshot: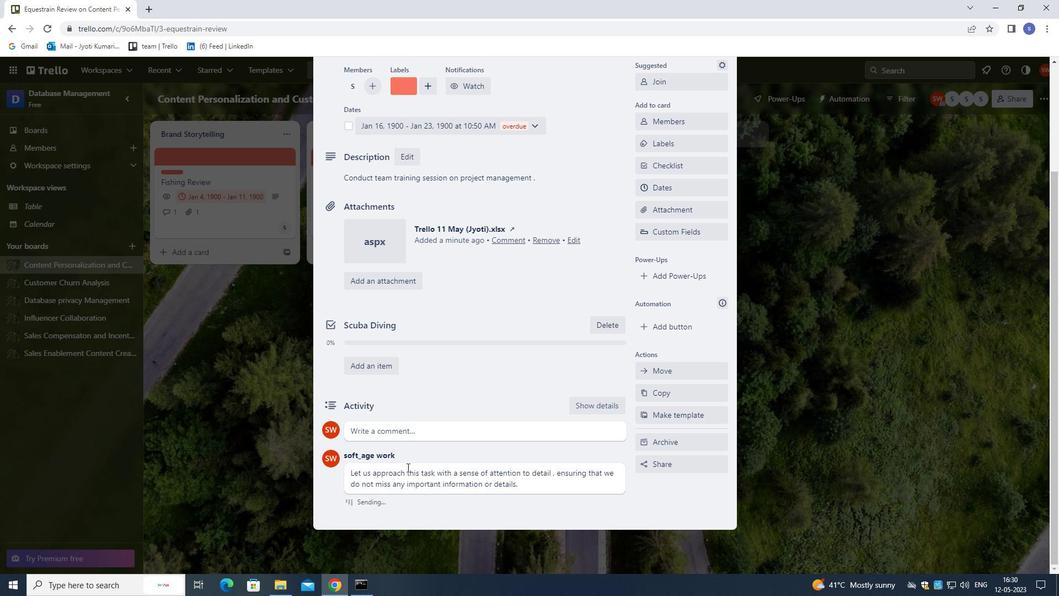 
Action: Mouse scrolled (412, 457) with delta (0, 0)
Screenshot: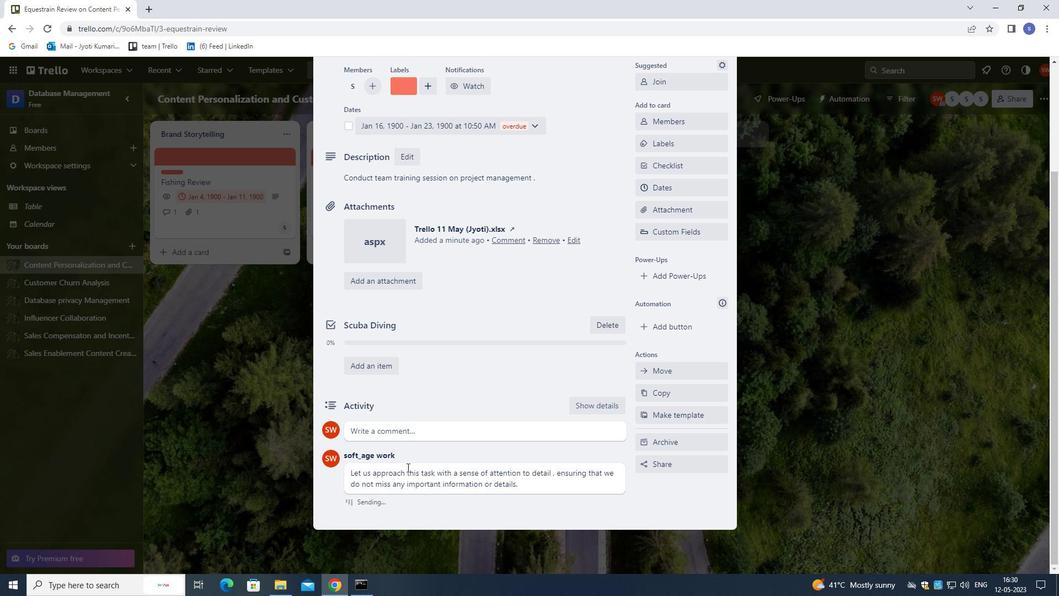 
Action: Mouse scrolled (412, 457) with delta (0, 0)
Screenshot: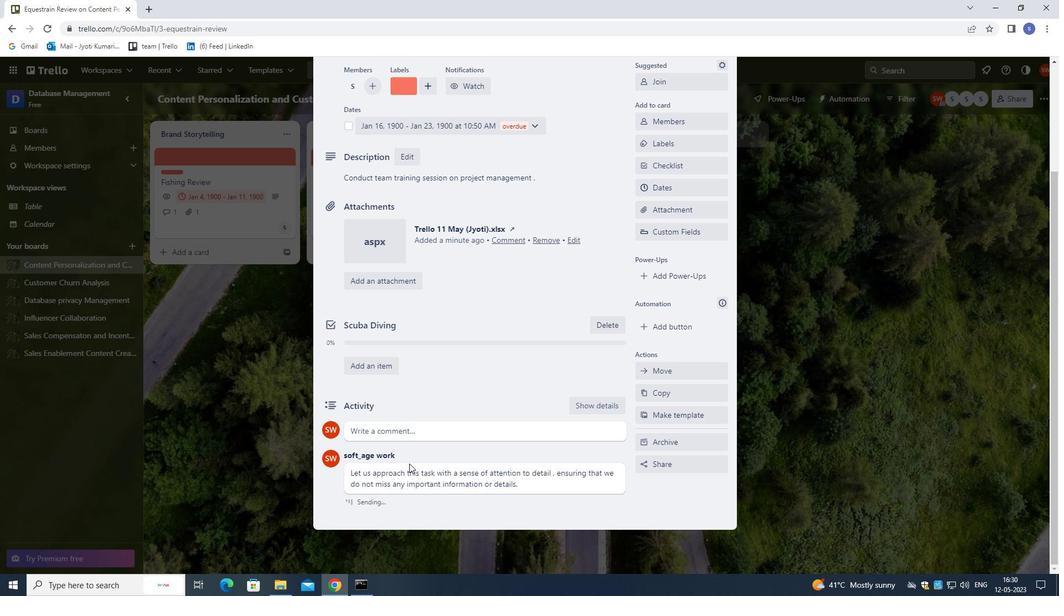 
Action: Mouse moved to (724, 92)
Screenshot: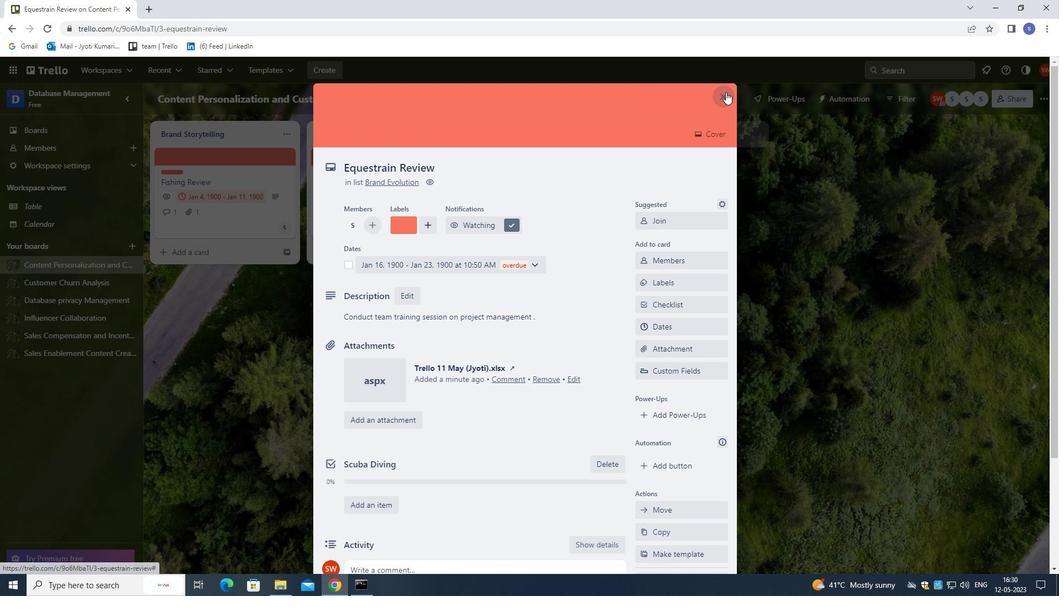 
Action: Mouse pressed left at (724, 92)
Screenshot: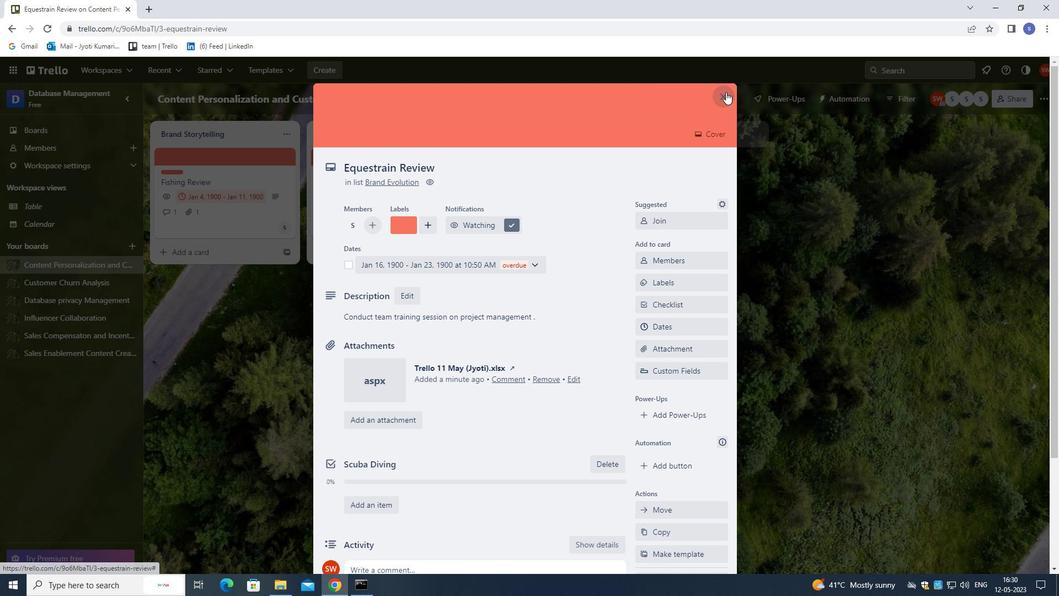 
Action: Mouse moved to (724, 107)
Screenshot: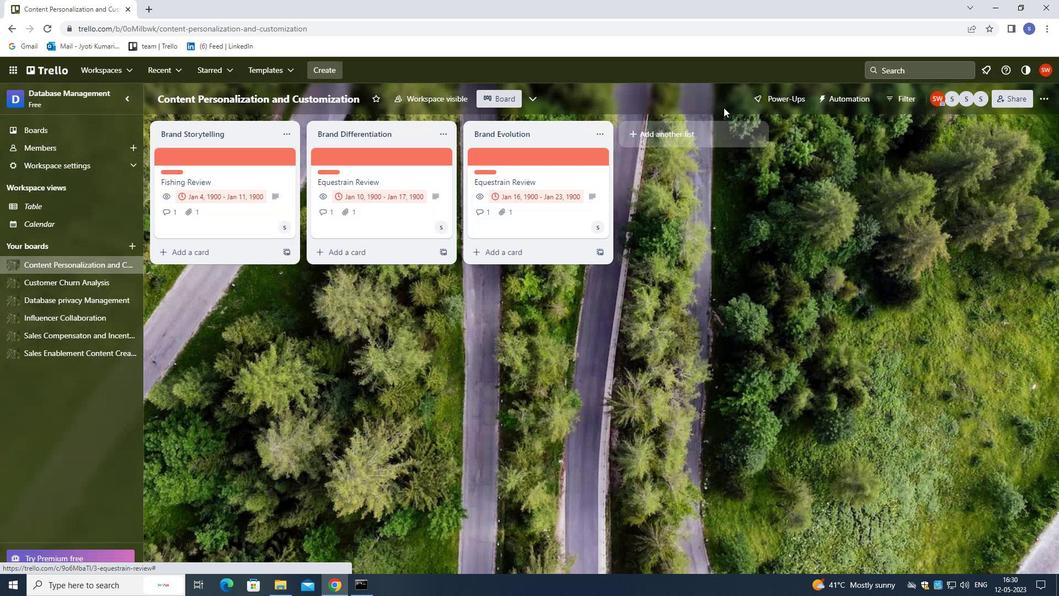 
